 Task: Book a 75-minute public relations consultation for crisis management.
Action: Mouse moved to (83, 138)
Screenshot: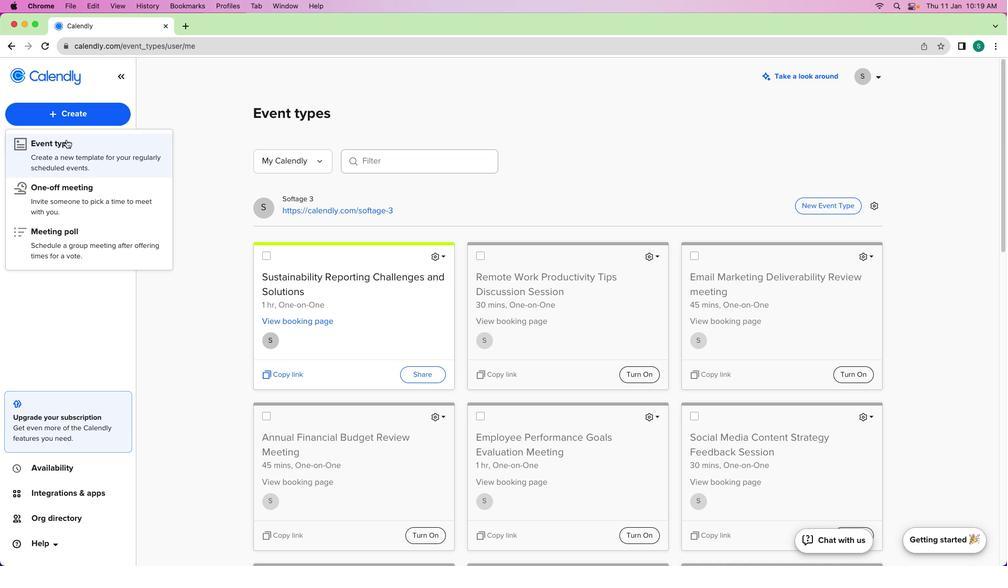 
Action: Mouse pressed left at (83, 138)
Screenshot: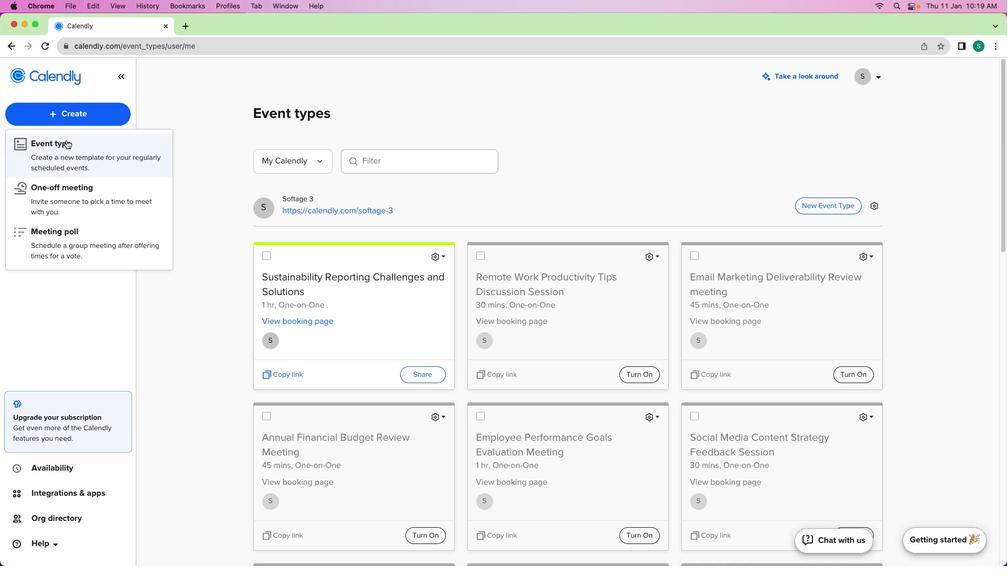 
Action: Mouse moved to (74, 137)
Screenshot: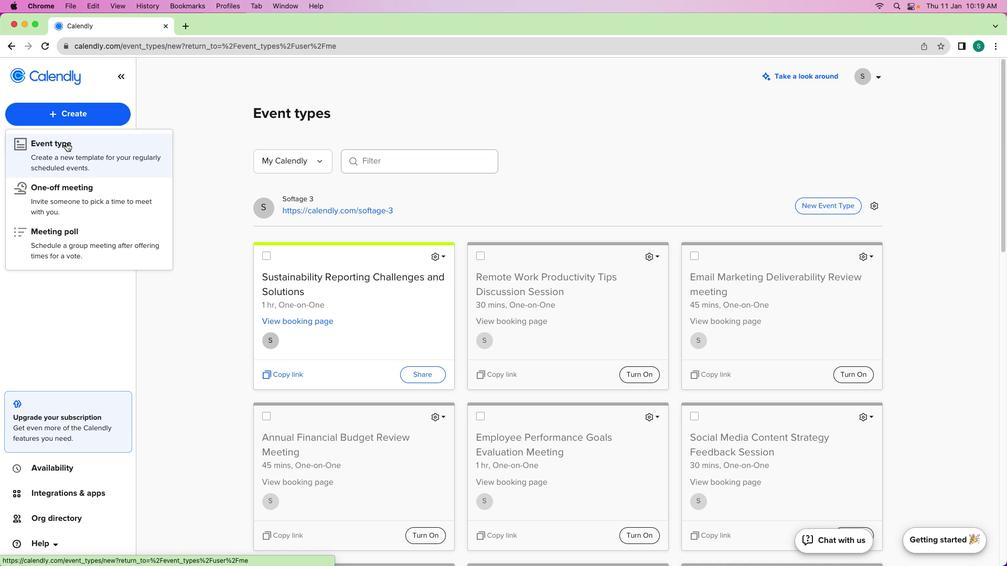 
Action: Mouse pressed left at (74, 137)
Screenshot: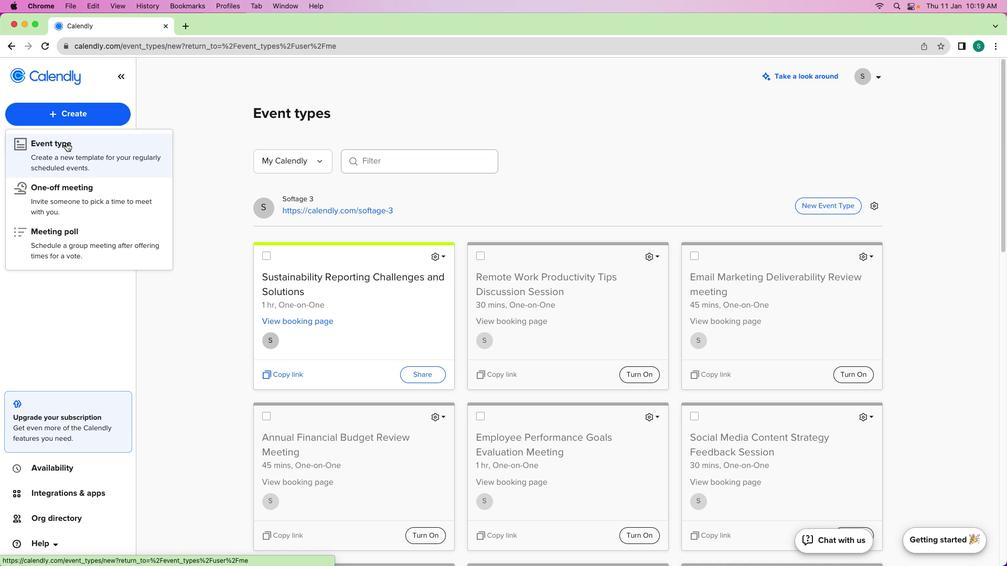 
Action: Mouse moved to (89, 165)
Screenshot: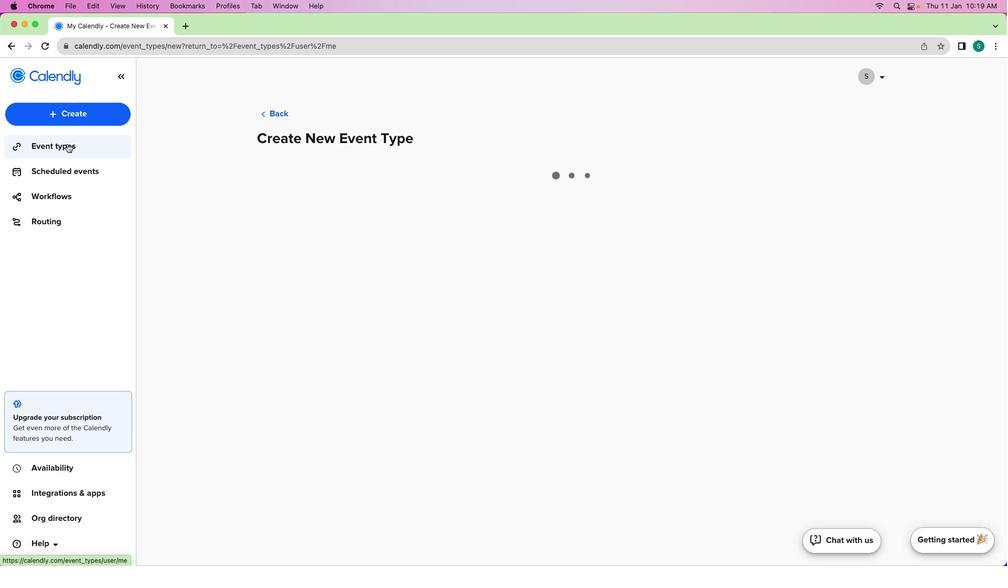 
Action: Mouse pressed left at (89, 165)
Screenshot: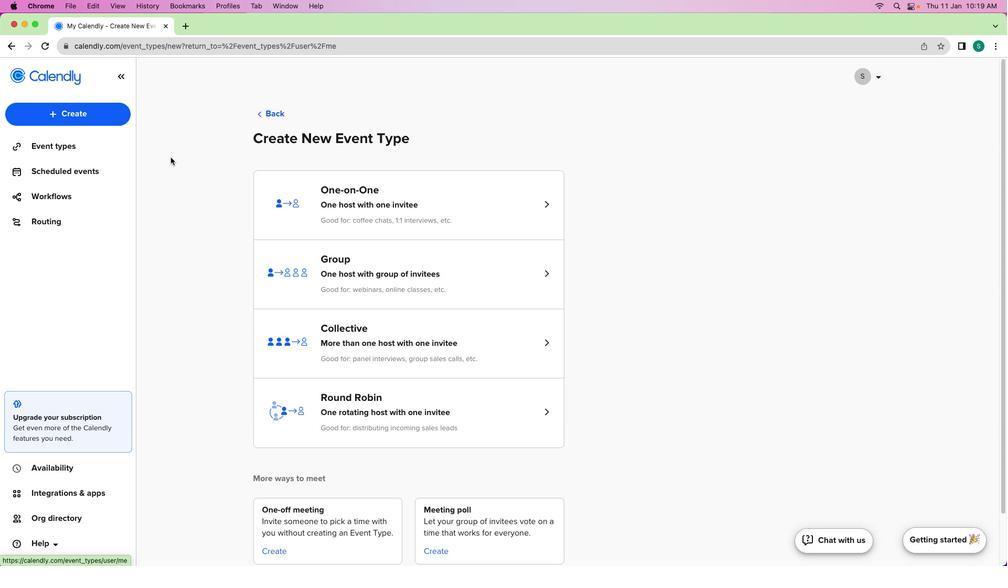 
Action: Mouse moved to (543, 241)
Screenshot: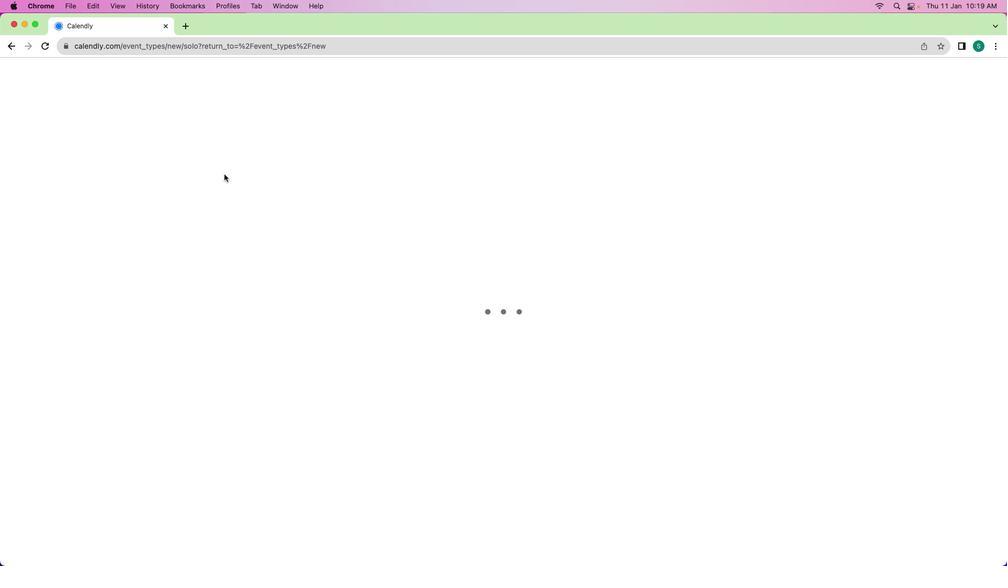 
Action: Mouse pressed left at (543, 241)
Screenshot: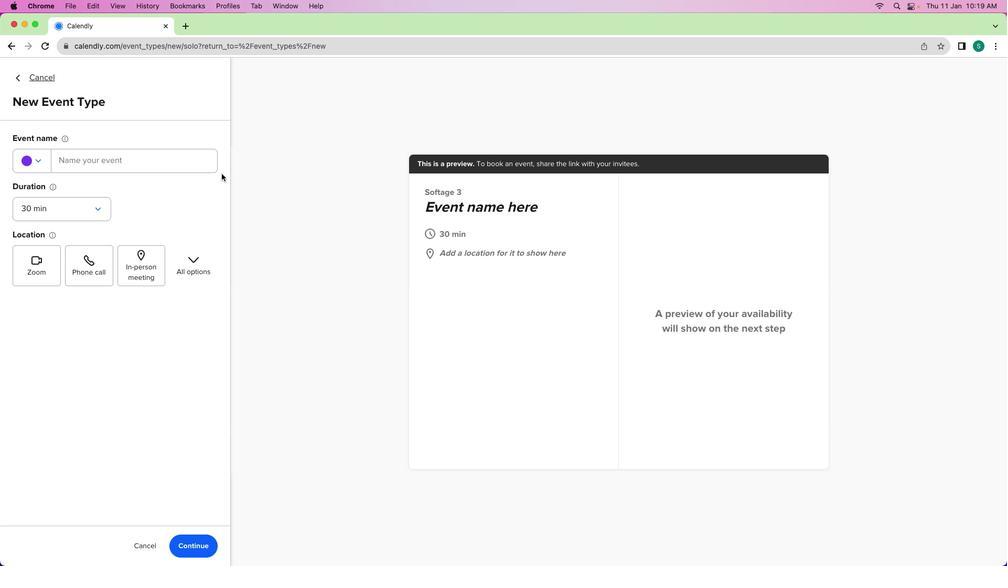 
Action: Mouse moved to (204, 188)
Screenshot: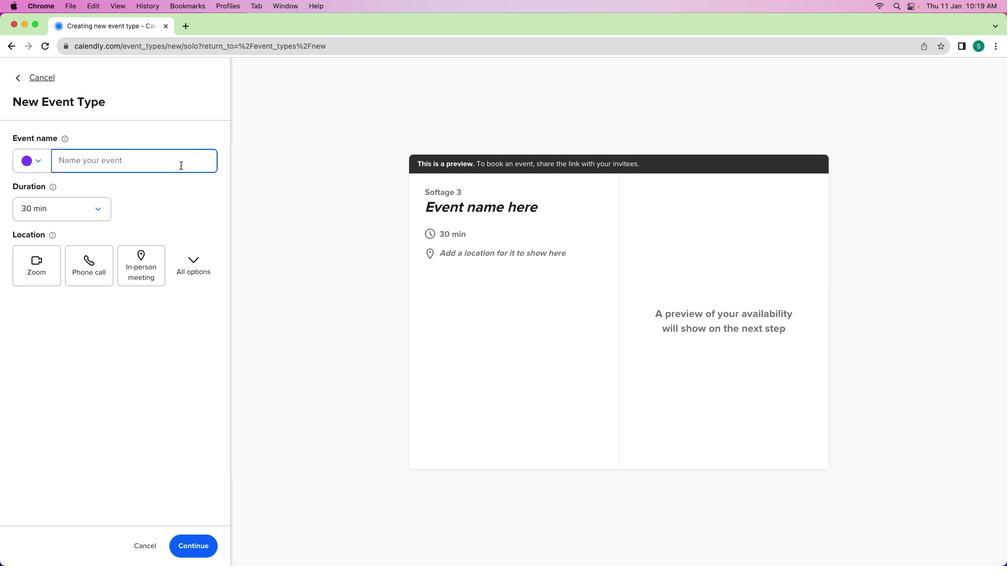 
Action: Mouse pressed left at (204, 188)
Screenshot: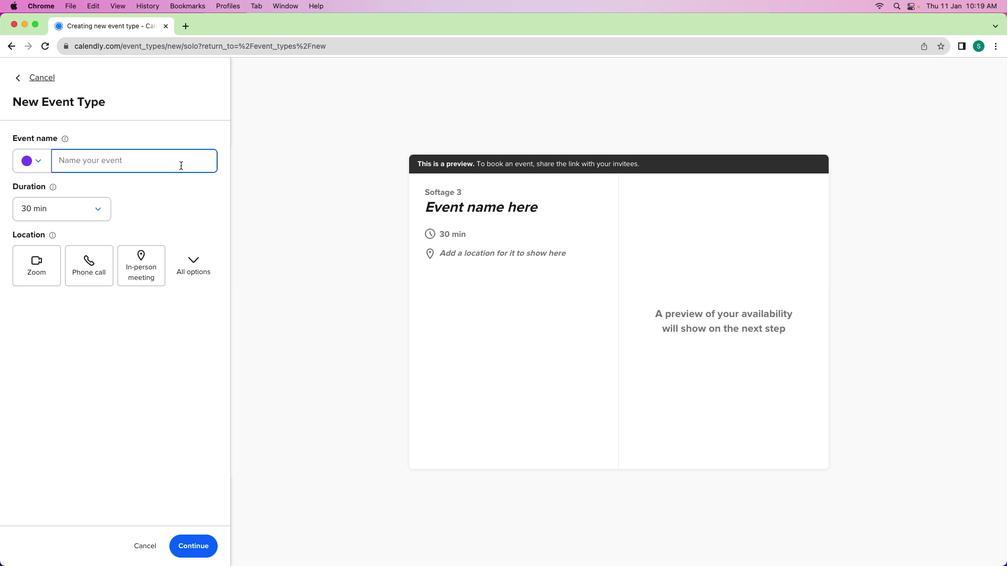 
Action: Key pressed Key.shift'S'Key.backspace'C''r''i''s''i''s'Key.spaceKey.shift'M''a''n''a''g''e''m''e''n''t'Key.spaceKey.shift'P''R'Key.spaceKey.shift'C''o''n''s''u''l''t''a''t''i''o''n'
Screenshot: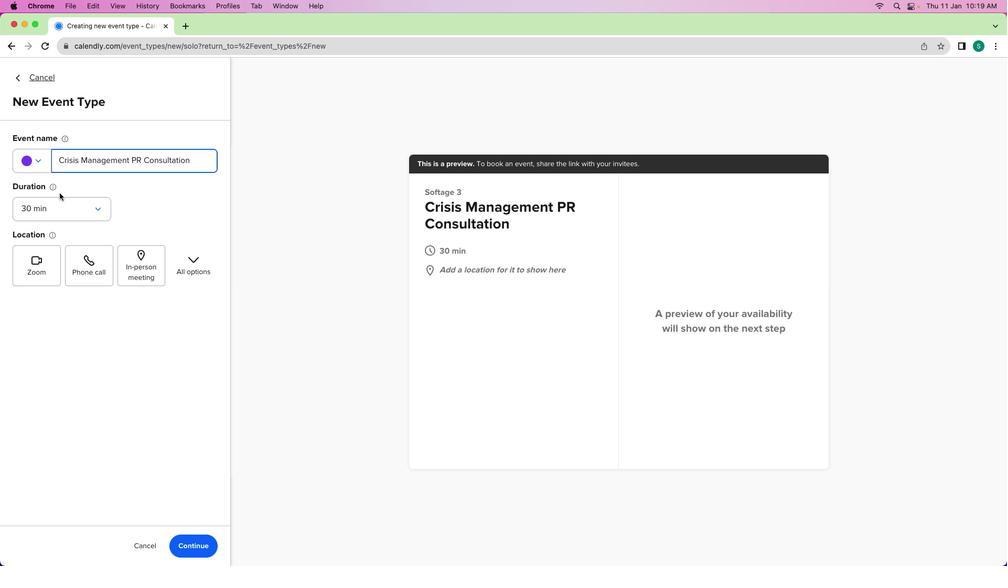 
Action: Mouse moved to (80, 238)
Screenshot: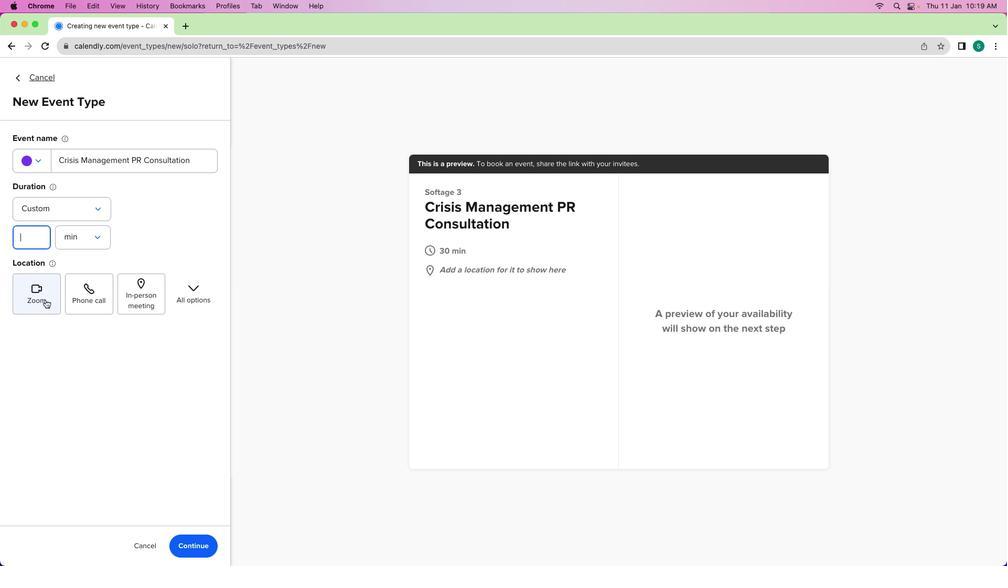
Action: Mouse pressed left at (80, 238)
Screenshot: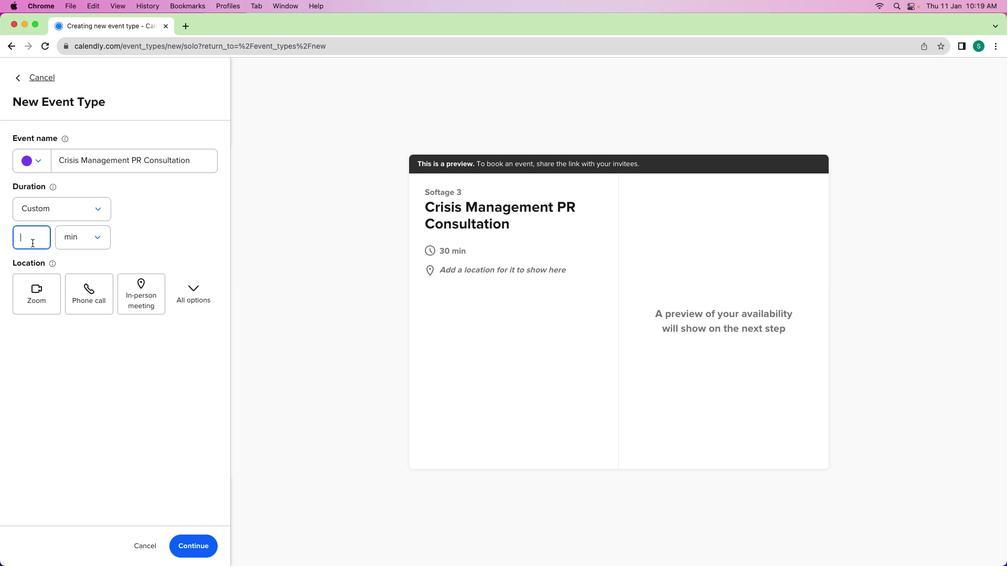 
Action: Mouse moved to (70, 336)
Screenshot: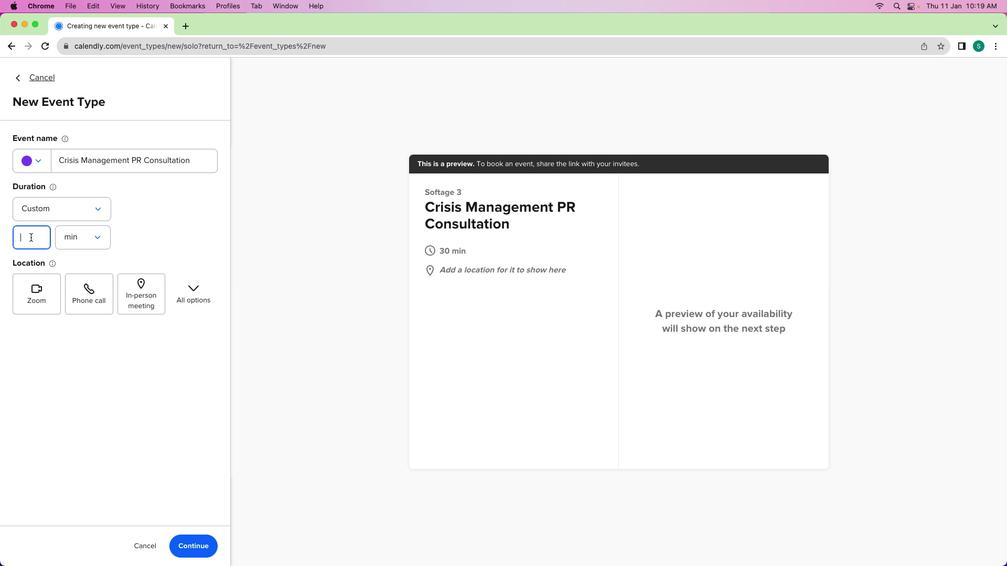 
Action: Mouse pressed left at (70, 336)
Screenshot: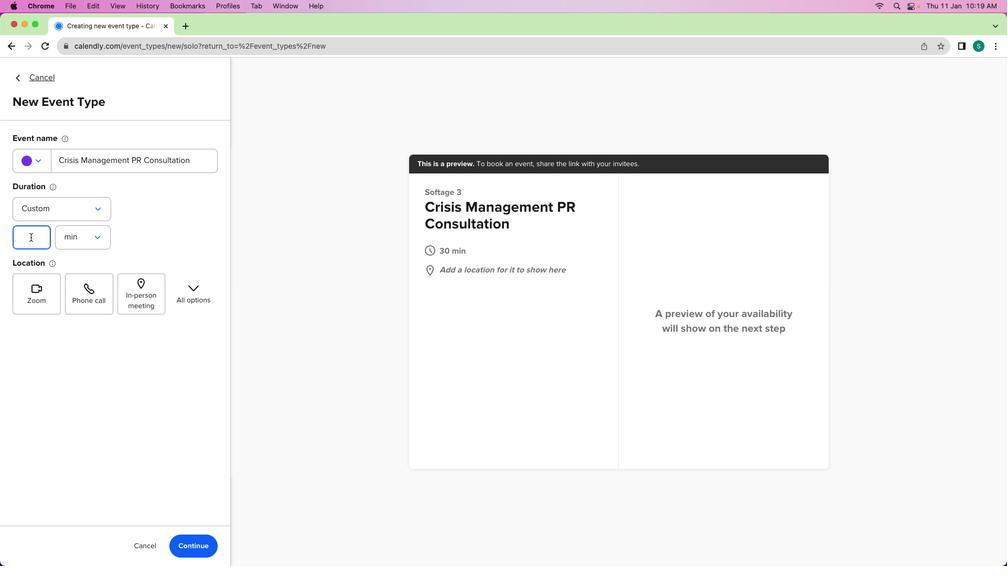 
Action: Mouse moved to (54, 260)
Screenshot: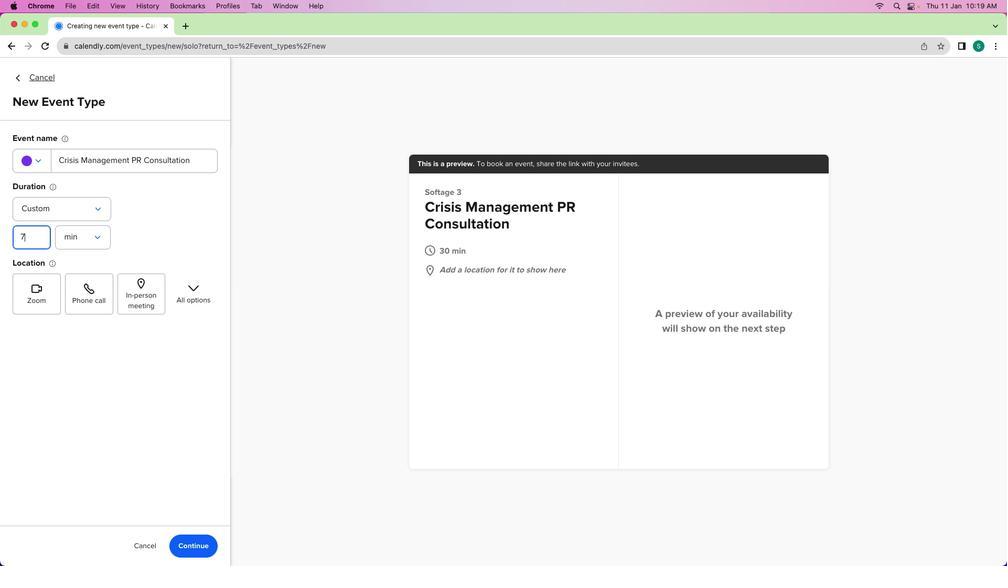 
Action: Mouse pressed left at (54, 260)
Screenshot: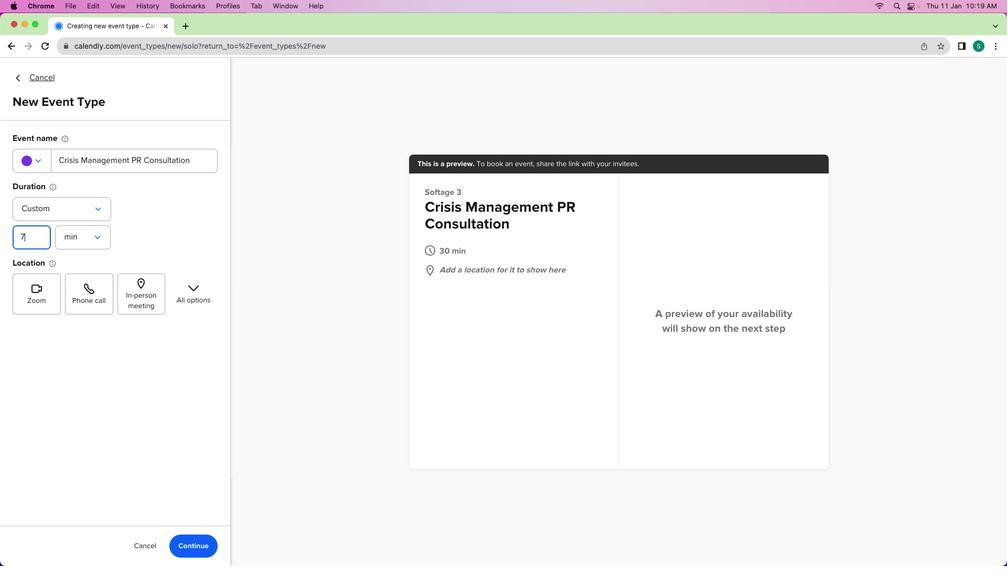 
Action: Key pressed '7''5'
Screenshot: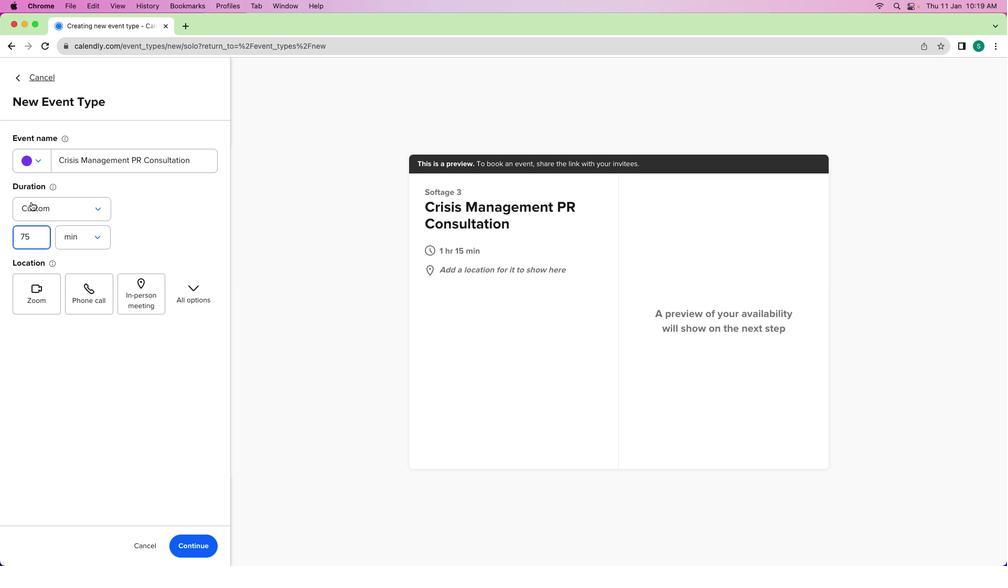 
Action: Mouse moved to (49, 186)
Screenshot: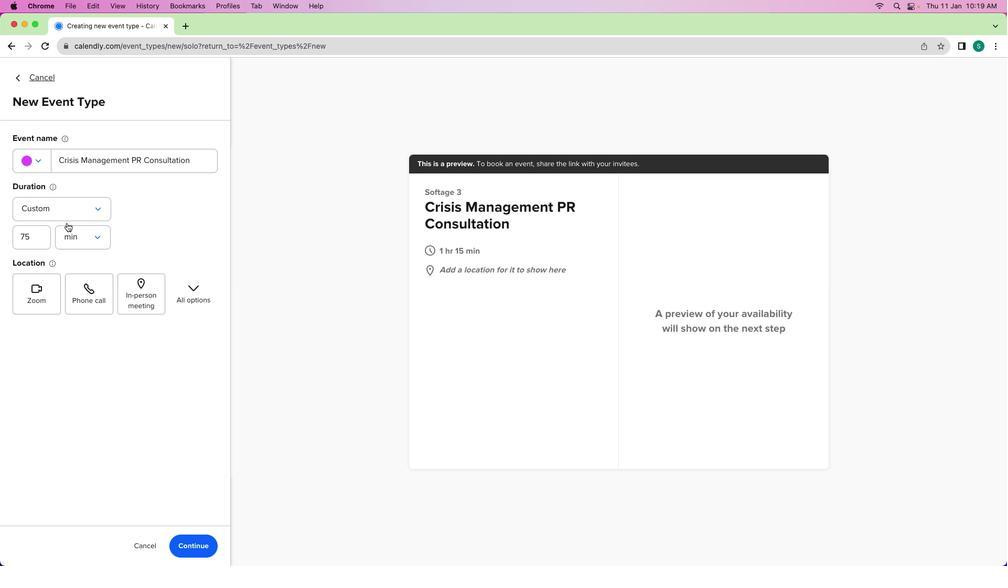 
Action: Mouse pressed left at (49, 186)
Screenshot: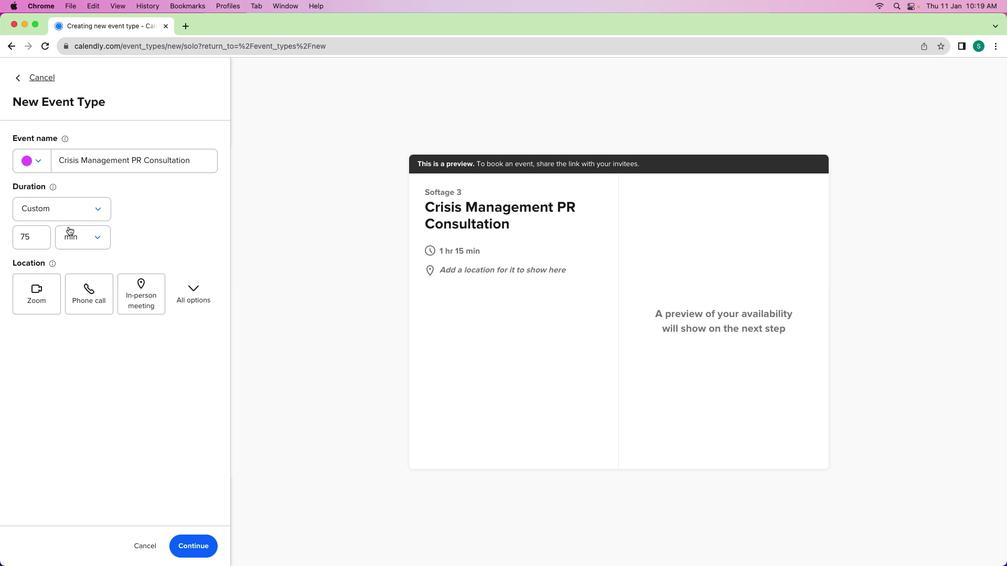 
Action: Mouse moved to (87, 232)
Screenshot: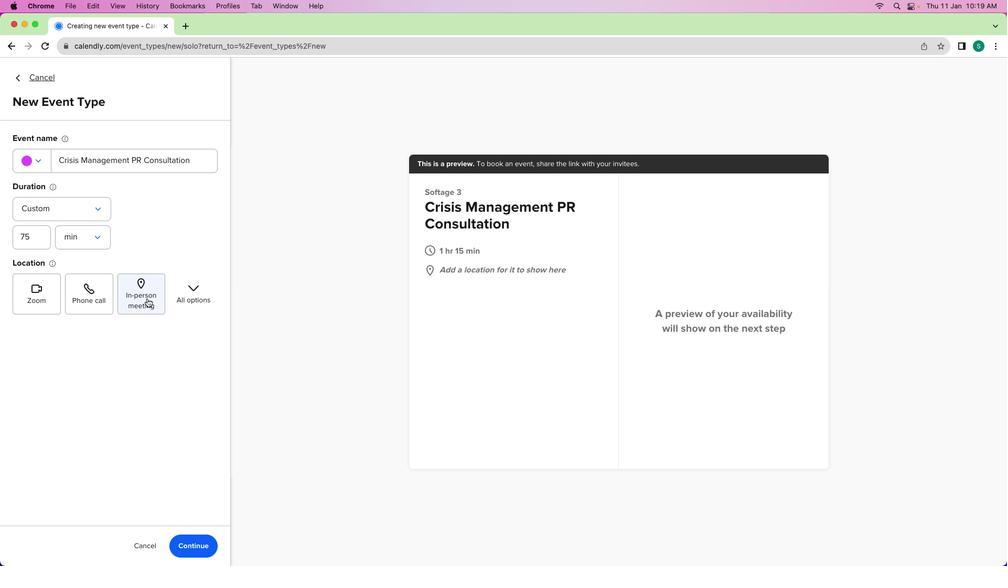 
Action: Mouse pressed left at (87, 232)
Screenshot: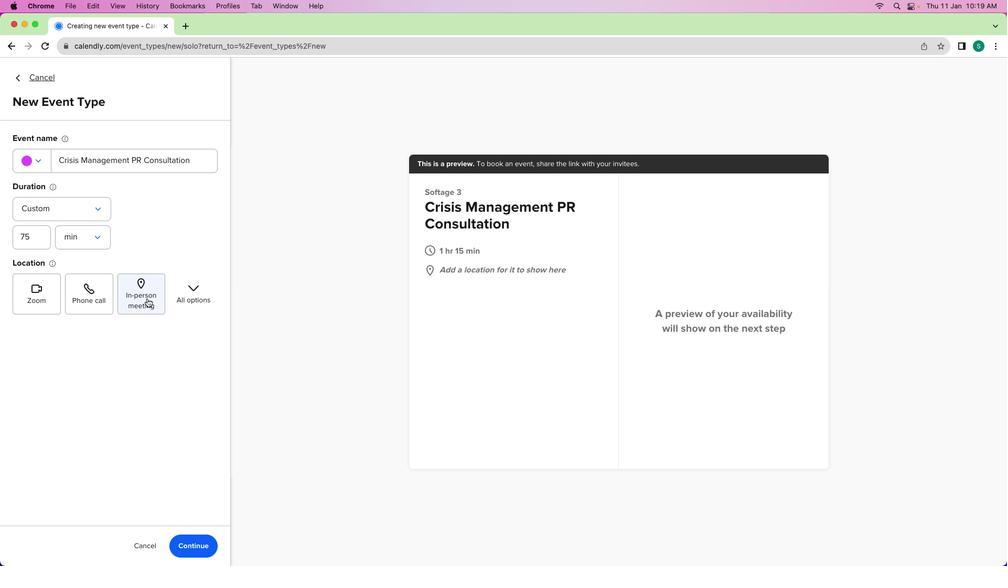 
Action: Mouse moved to (170, 322)
Screenshot: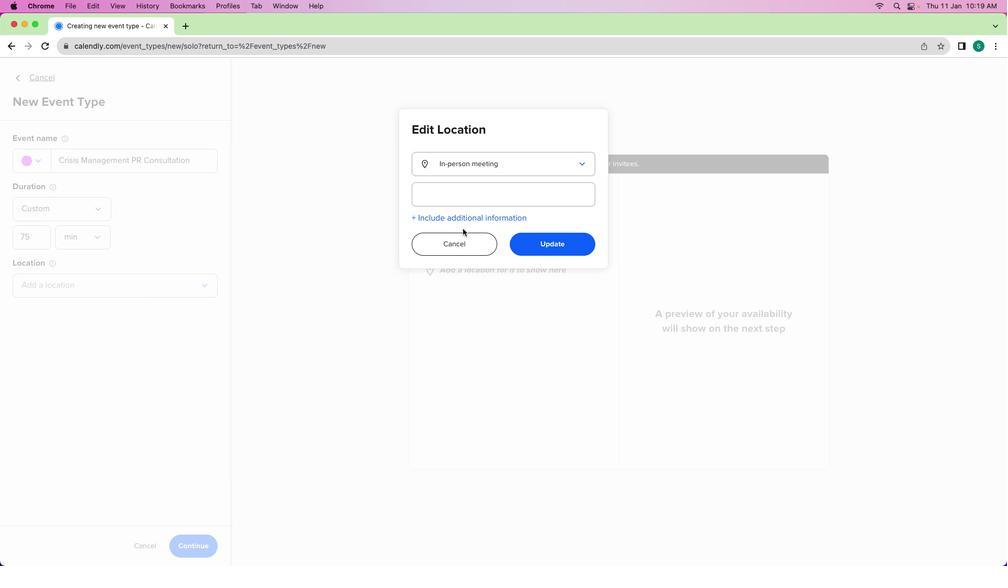 
Action: Mouse pressed left at (170, 322)
Screenshot: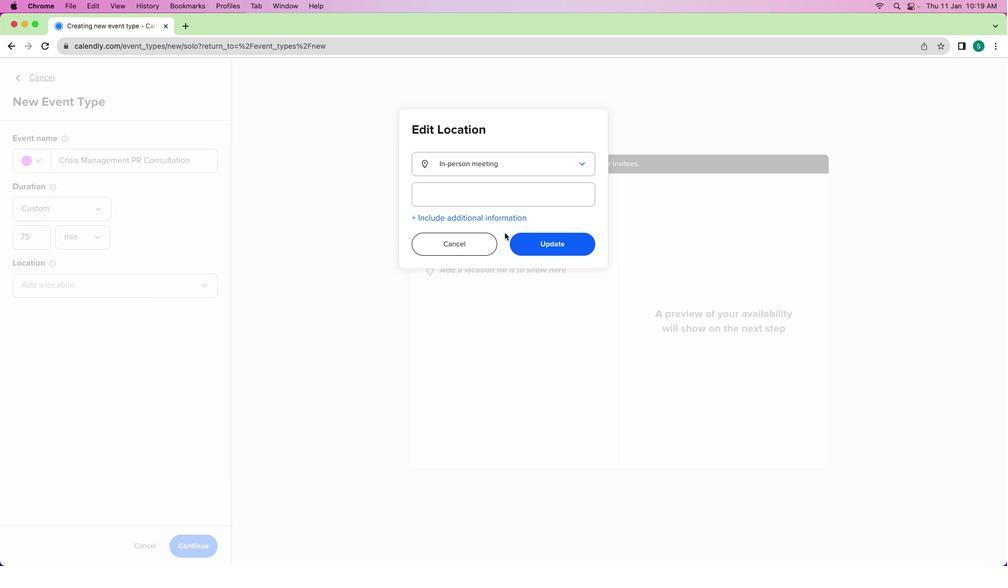 
Action: Mouse moved to (573, 264)
Screenshot: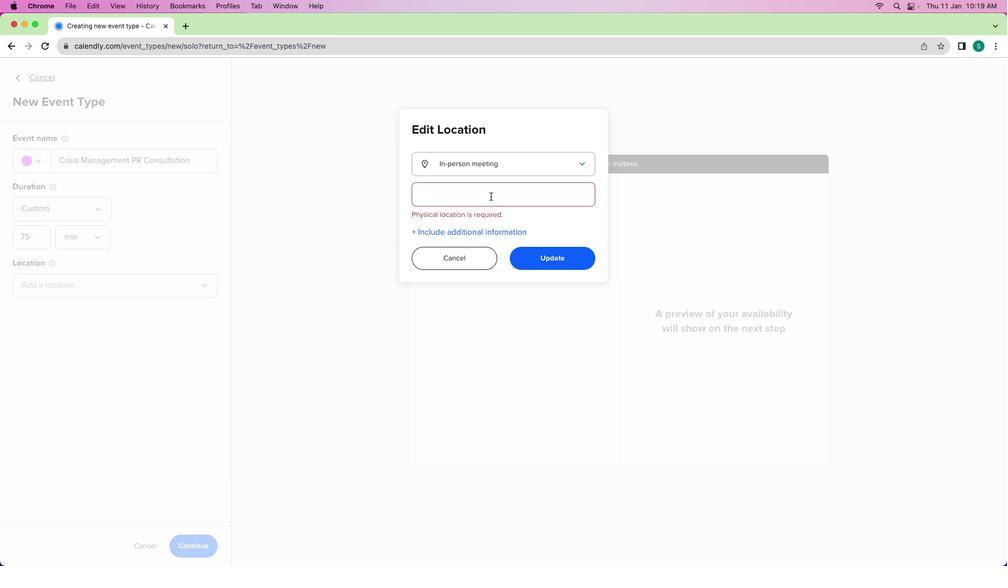 
Action: Mouse pressed left at (573, 264)
Screenshot: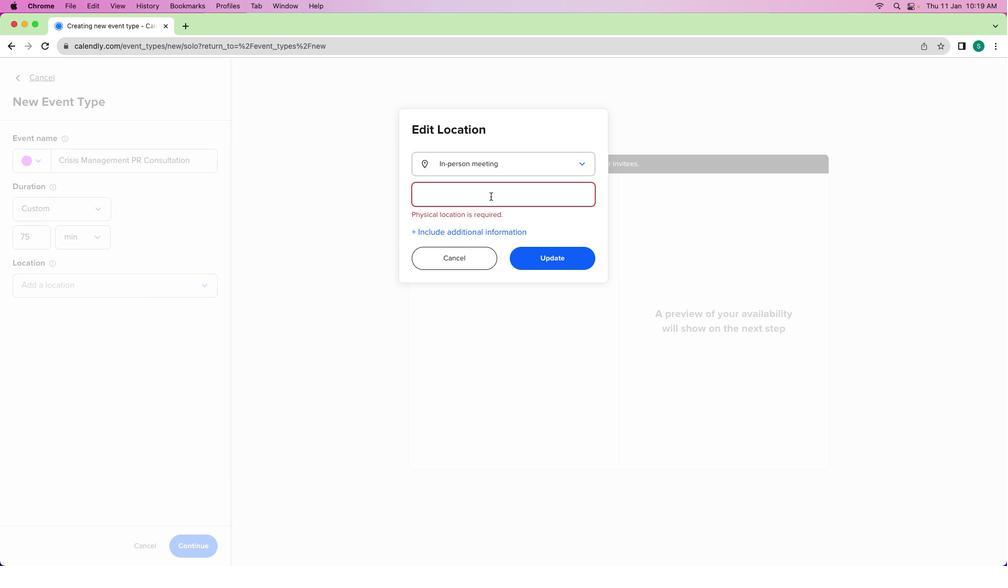 
Action: Mouse moved to (514, 219)
Screenshot: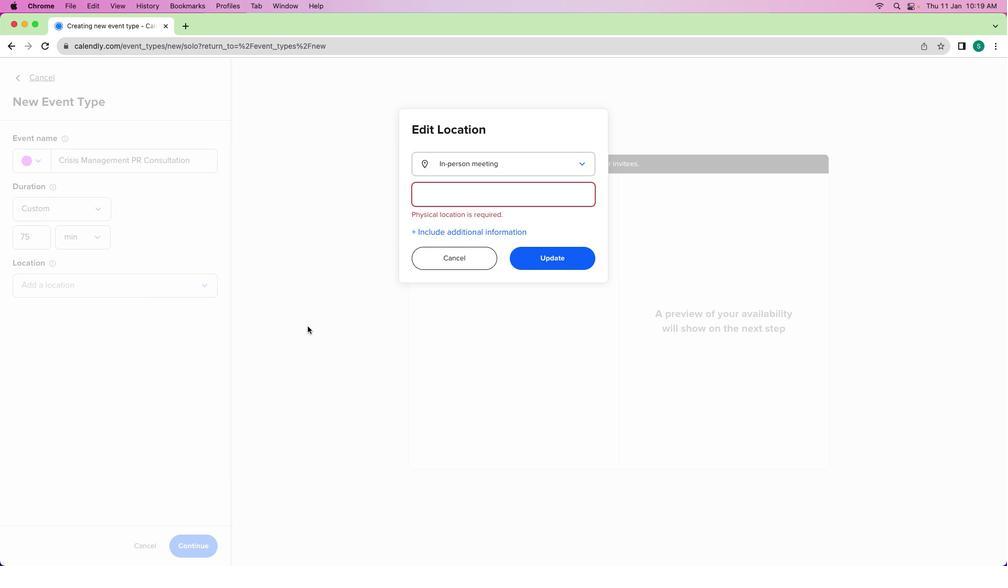
Action: Mouse pressed left at (514, 219)
Screenshot: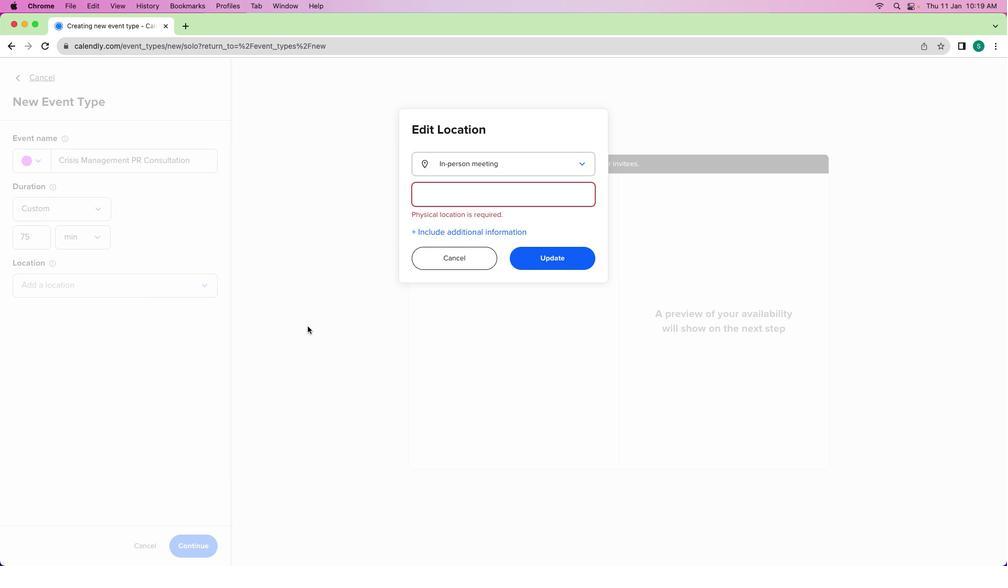 
Action: Mouse moved to (330, 350)
Screenshot: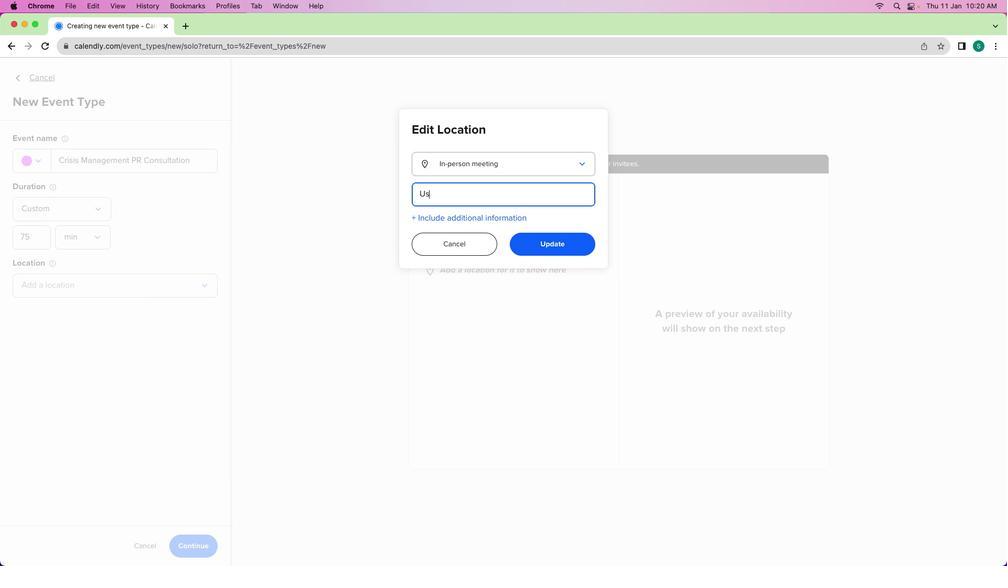 
Action: Key pressed Key.shift'U''s'Key.backspaceKey.backspaceKey.shift'S''a''b'Key.backspace'n'Key.spaceKey.shift'F''r''s''i''s''c''o'','Key.leftKey.rightKey.backspaceKey.leftKey.leftKey.leftKey.leftKey.leftKey.leftKey.leftKey.leftKey.leftKey.leftKey.leftKey.leftKey.shift'S''o''f''t'Key.shift'A''g''e'Key.spaceKey.shift'O''f''f''i''c''e'','Key.space
Screenshot: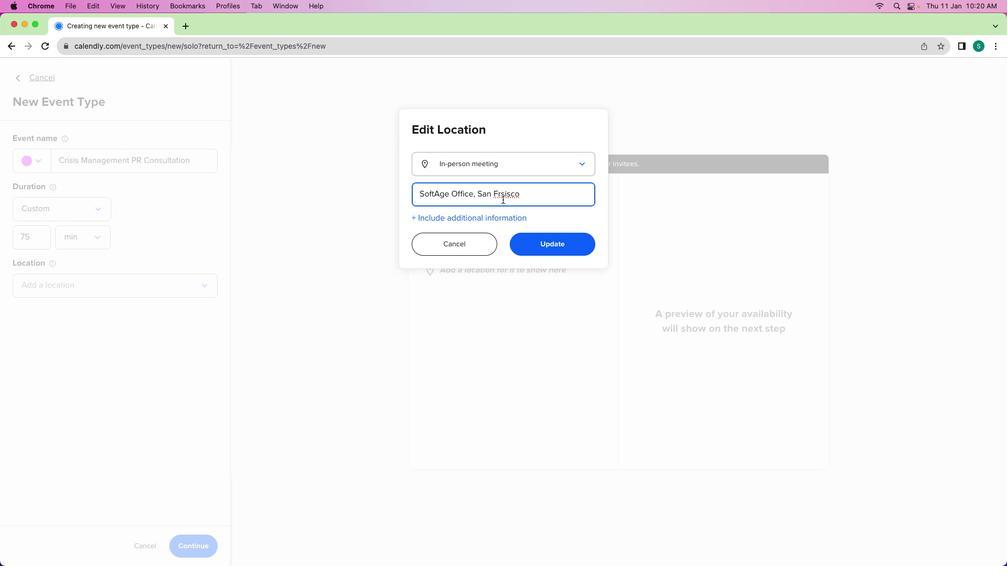 
Action: Mouse moved to (527, 222)
Screenshot: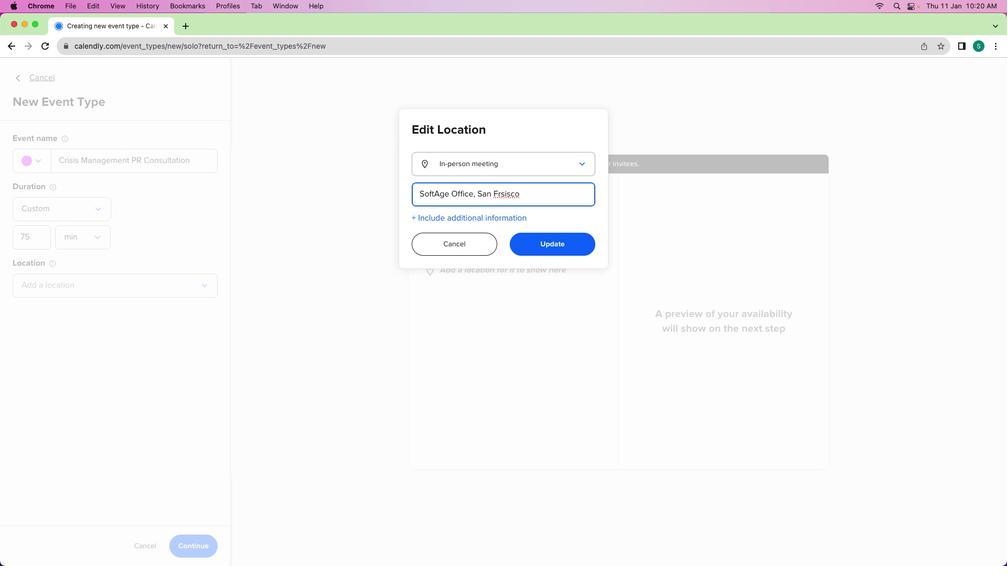 
Action: Mouse pressed left at (527, 222)
Screenshot: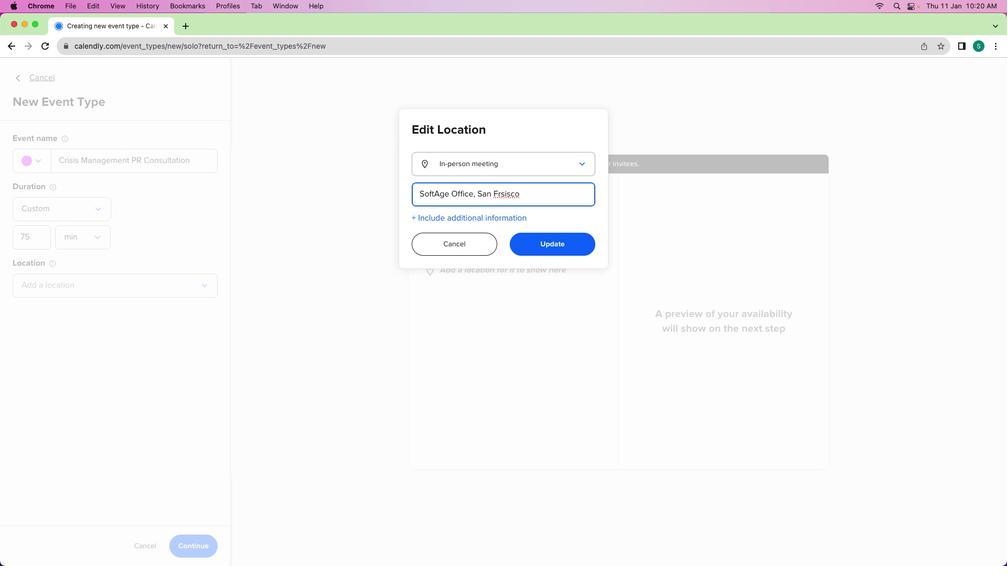 
Action: Mouse moved to (447, 280)
Screenshot: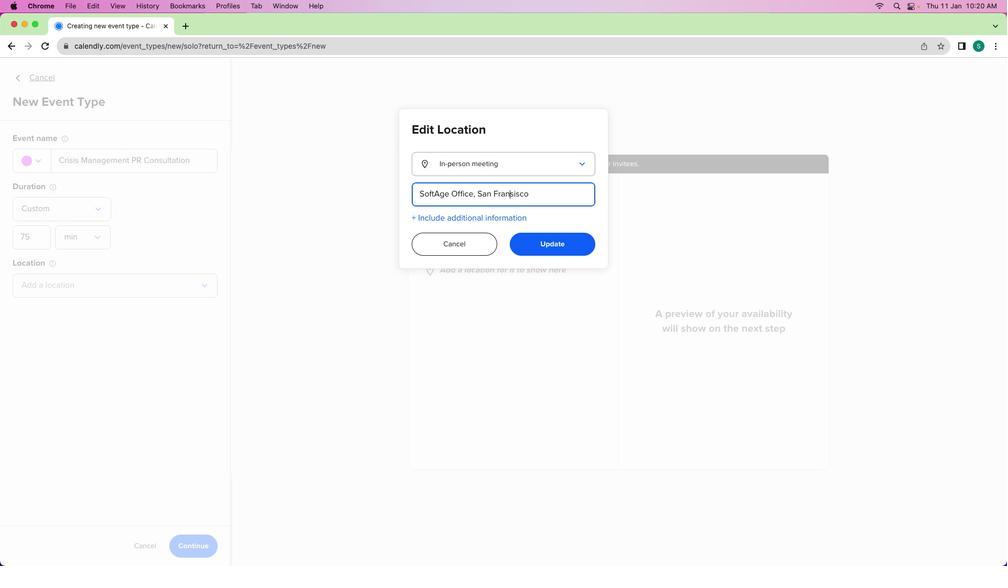 
Action: Key pressed Key.left'a''n'
Screenshot: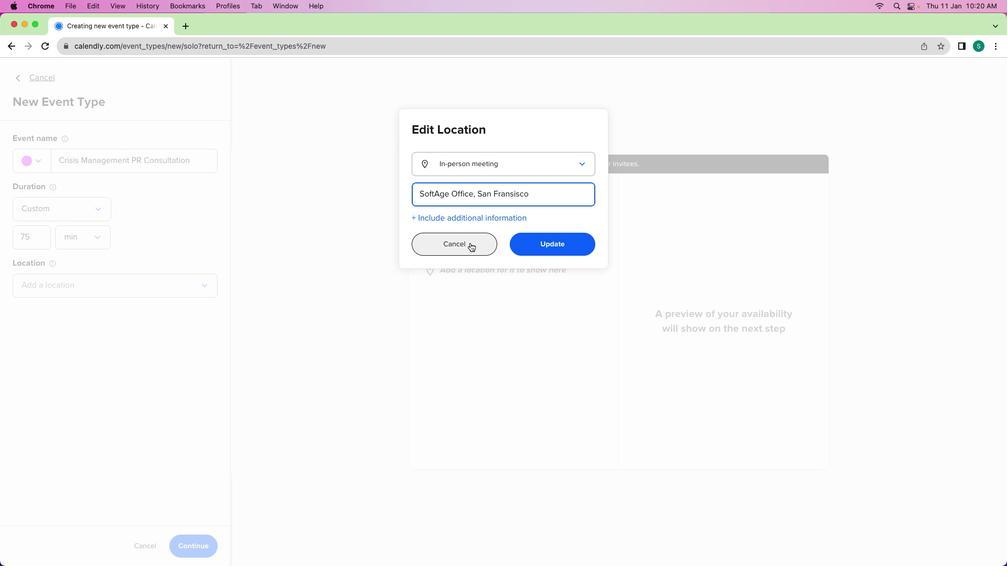 
Action: Mouse moved to (582, 275)
Screenshot: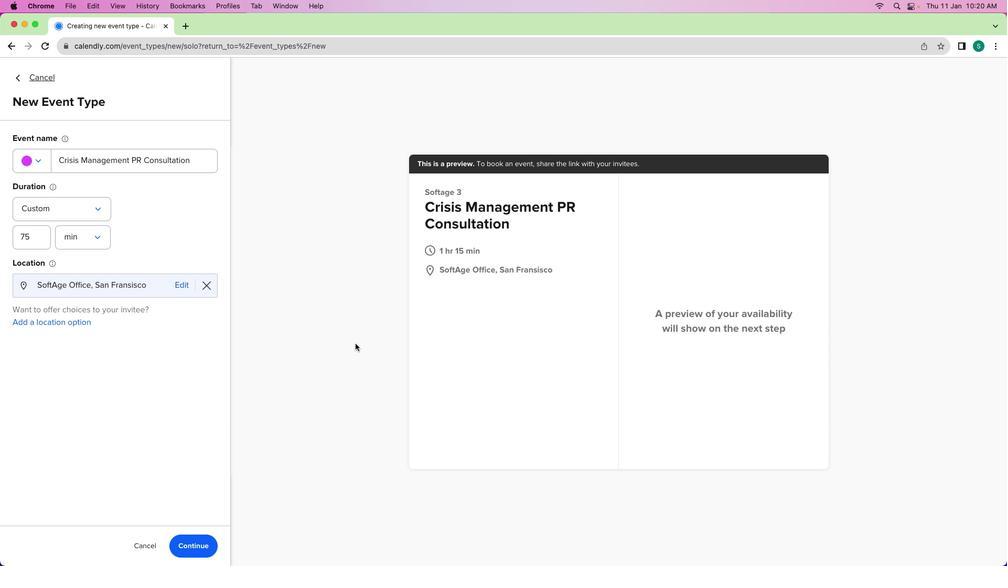
Action: Mouse pressed left at (582, 275)
Screenshot: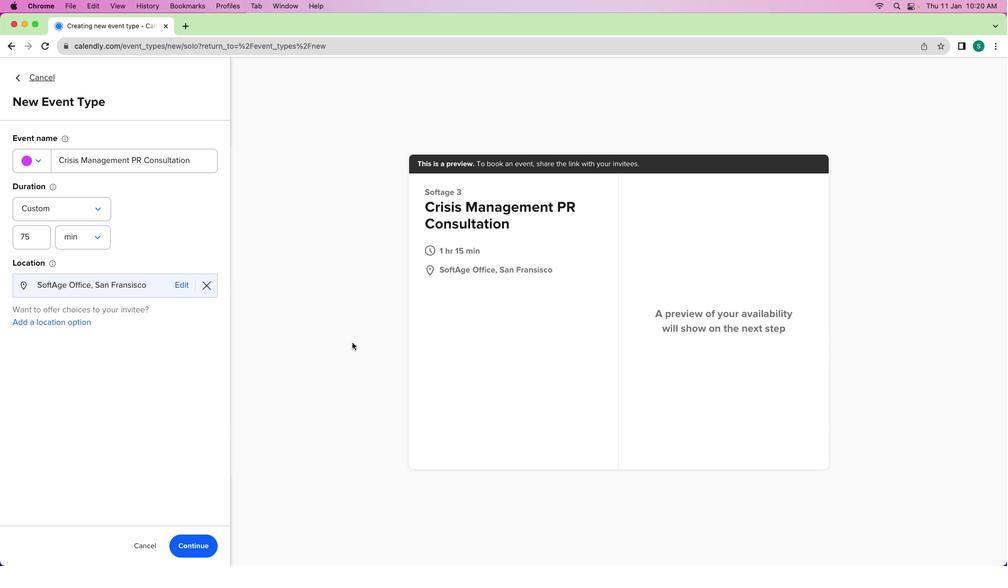
Action: Mouse moved to (211, 571)
Screenshot: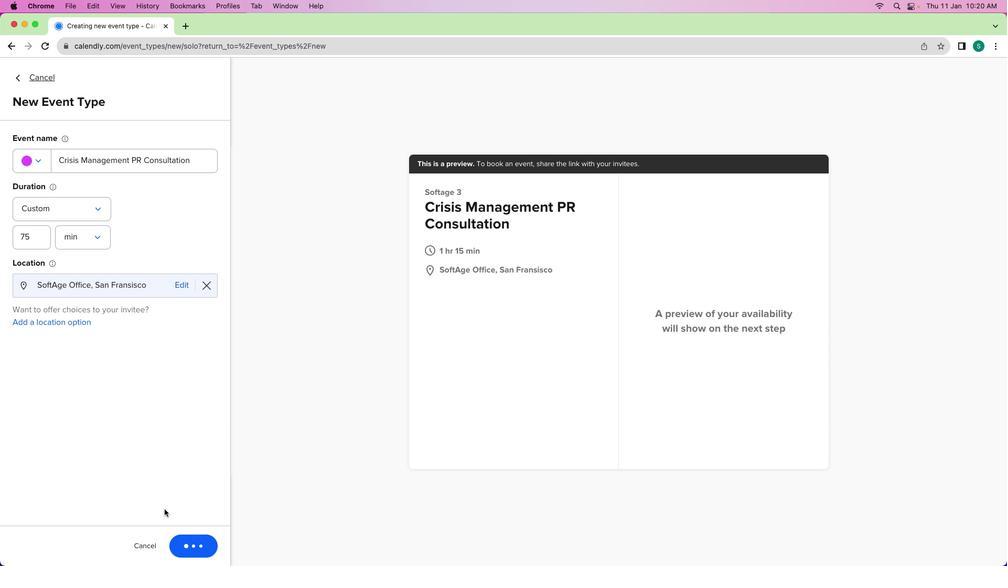 
Action: Mouse pressed left at (211, 571)
Screenshot: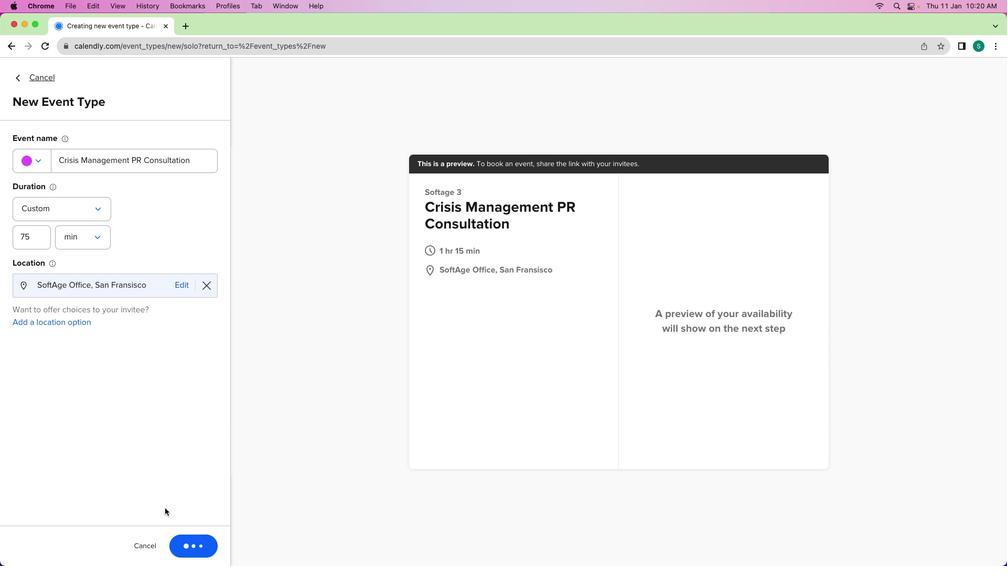 
Action: Mouse moved to (229, 203)
Screenshot: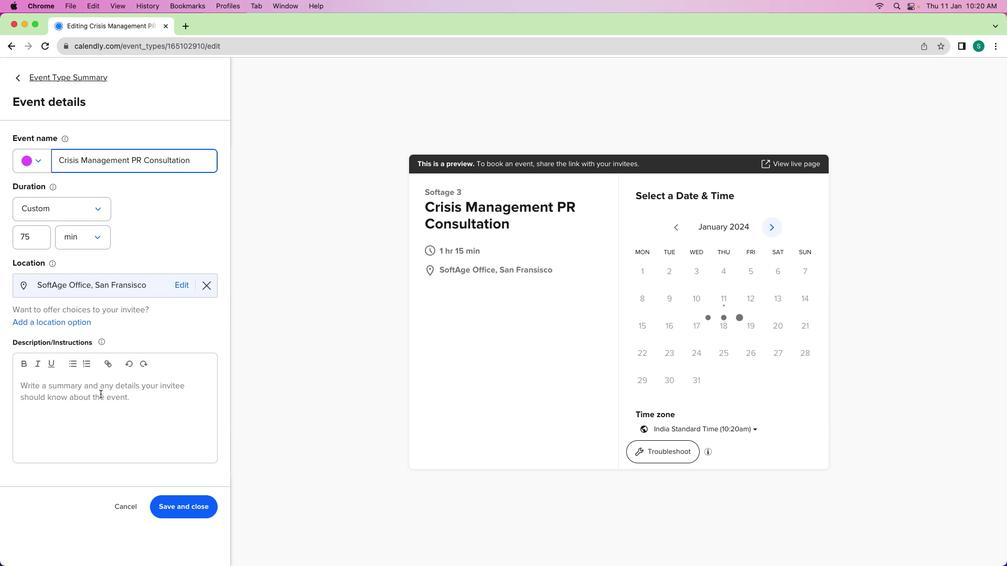 
Action: Mouse pressed left at (229, 203)
Screenshot: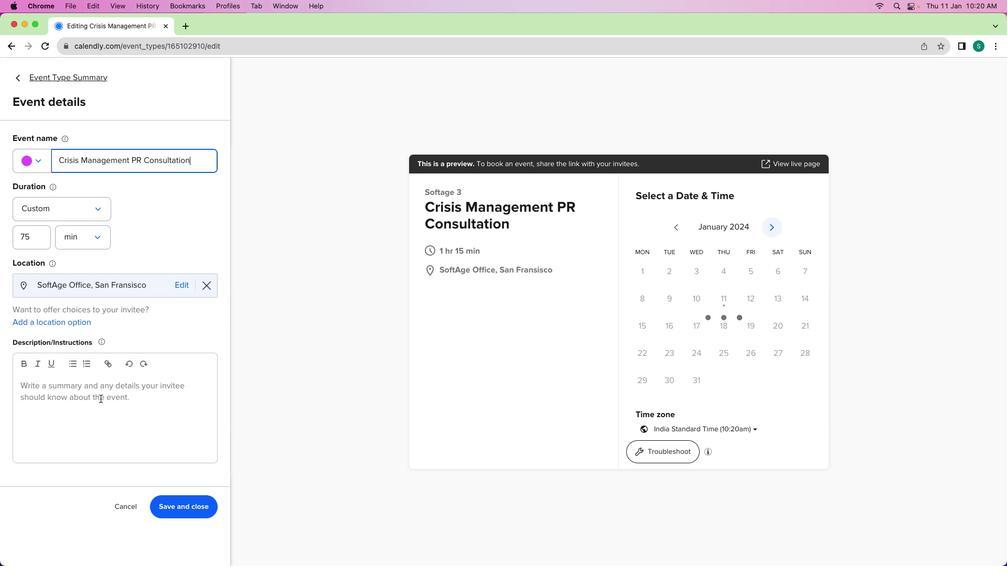 
Action: Mouse moved to (123, 422)
Screenshot: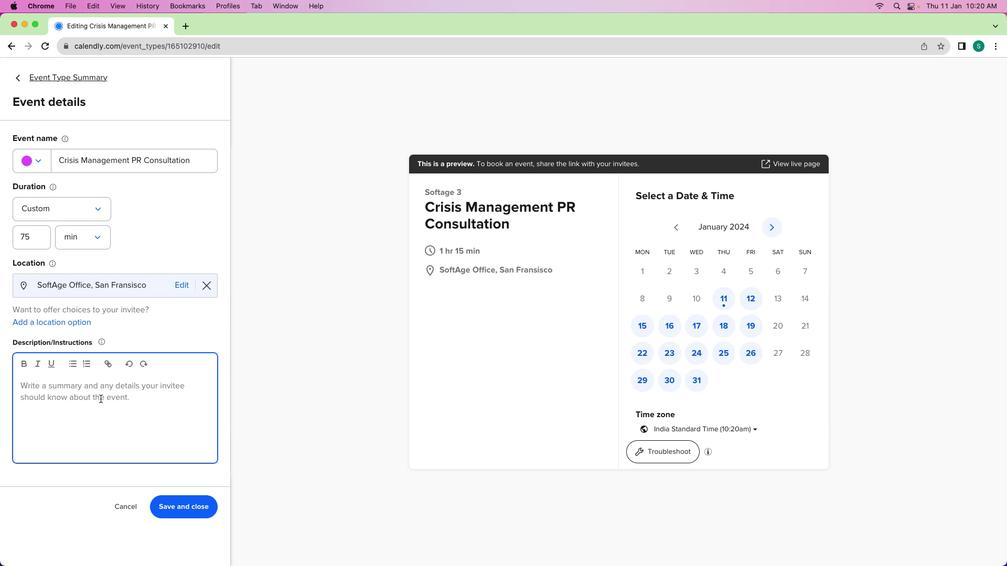 
Action: Mouse pressed left at (123, 422)
Screenshot: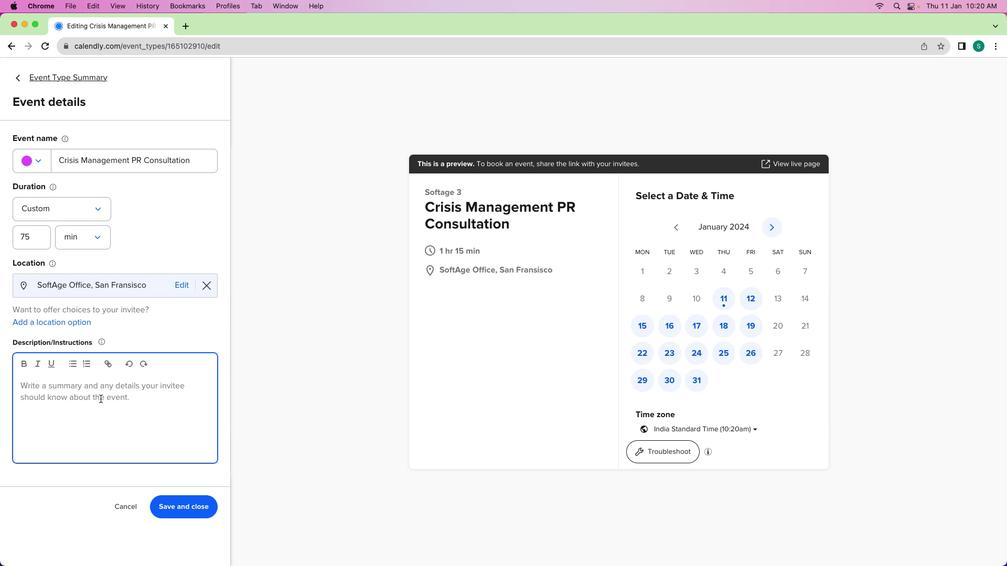 
Action: Key pressed Key.shift
Screenshot: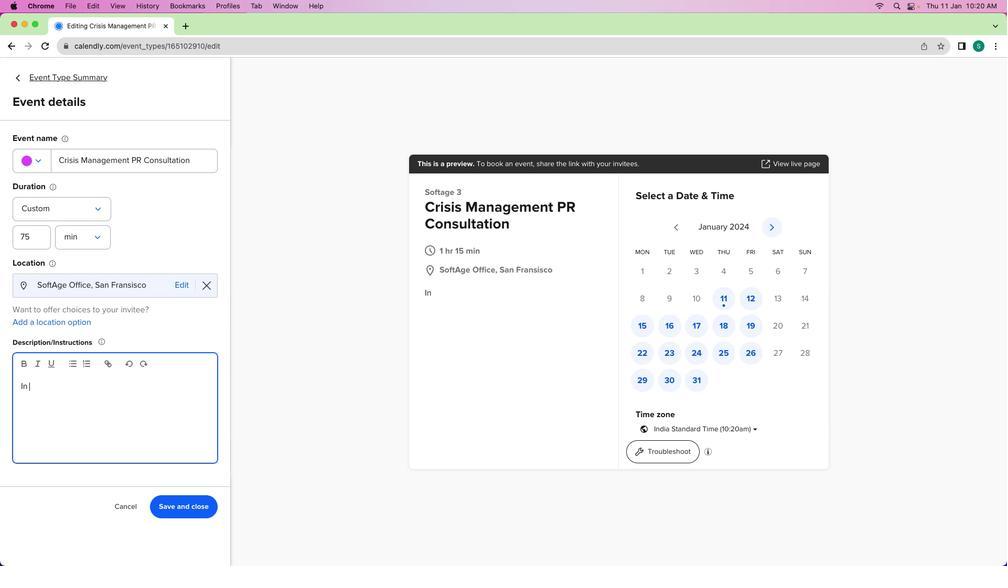 
Action: Mouse moved to (73, 457)
Screenshot: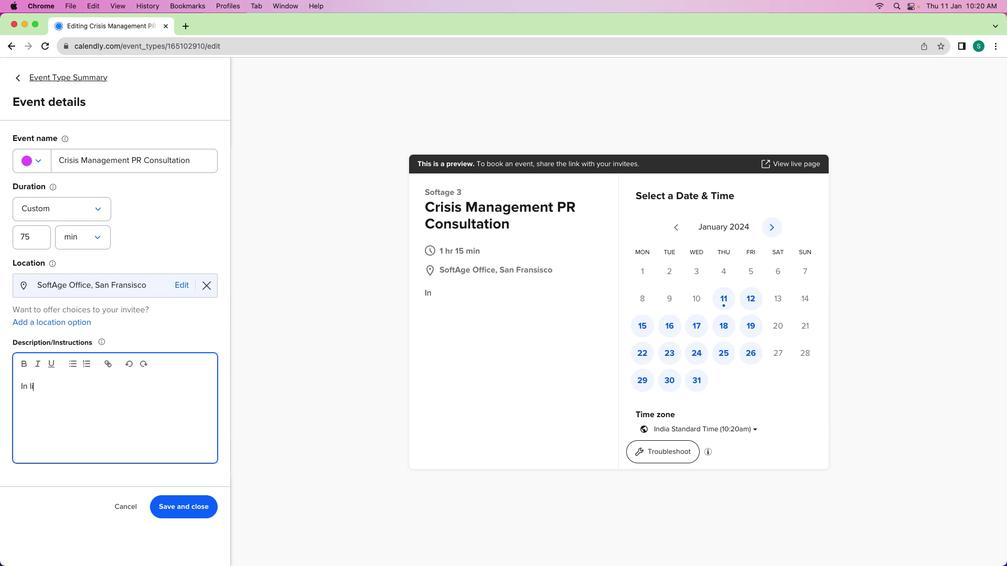 
Action: Key pressed 'I'
Screenshot: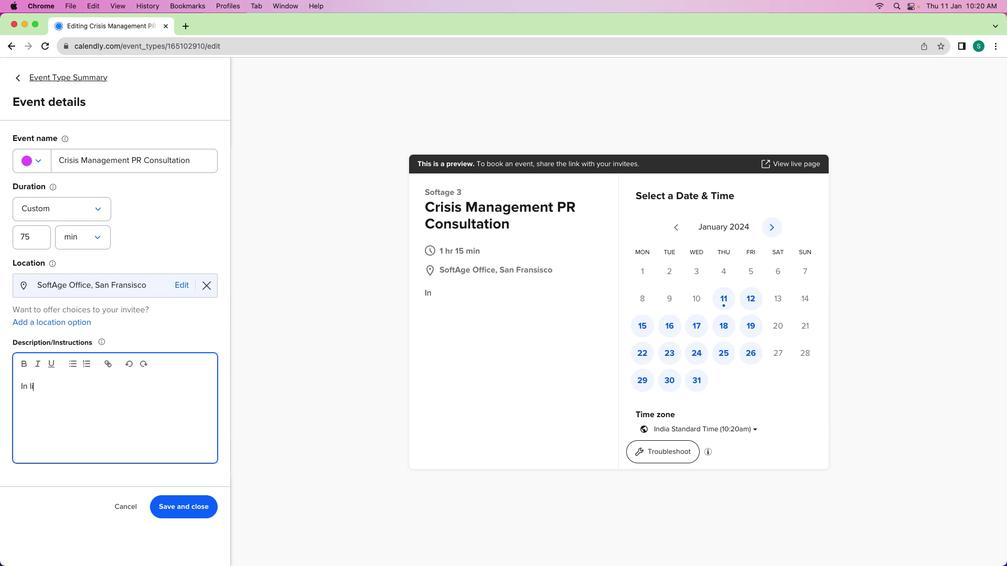 
Action: Mouse moved to (72, 458)
Screenshot: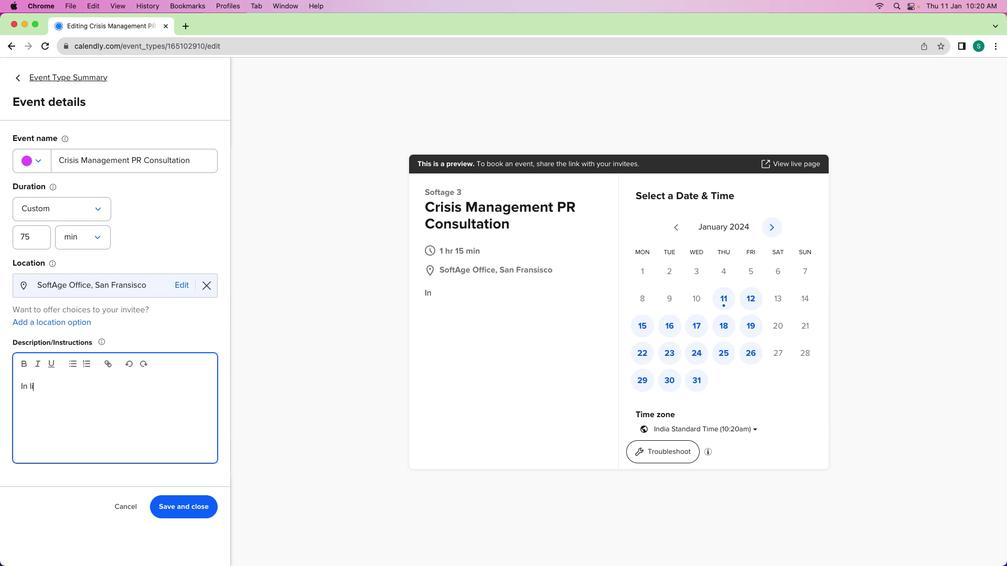 
Action: Key pressed 'n'Key.space'l''i''s''g''h''t'Key.space'o''f'Key.space'r'Key.leftKey.leftKey.leftKey.leftKey.leftKey.leftKey.leftKey.leftKey.backspaceKey.down'e''c''e''n''t'Key.space'd''e''v''e''l''o''p''m''e''n''t''s'','Key.space'l''e''t'"'"'s'Key.space's''c''h''e''d''u''l''e'Key.space'a'Key.space'7''5''-''m''i''n''u''t''e'Key.spaceKey.shift'P''u''b''l''i''c'Key.spaceKey.shift'R''e''l''t''a''t''i''o''n'Key.leftKey.leftKey.leftKey.leftKey.leftKey.backspaceKey.down's'Key.spaceKey.shift'C''o''n''s''u''l''t''a''t''i''o''n'Key.space't''o'Key.space'a''d''d''r''e''s''s'Key.space'c''r''i''s''i''s'Key.space'a''m'Key.backspaceKey.backspace'm''a''n''a''g''e''m''e''n''t'Key.space's''t''r''a''t''e''g''i''e''s''.'Key.spaceKey.shift'Y''o''u''r'Key.space'p''r''o''p'Key.backspace'm''p''t'Key.space'a''t''t''e''n''t''i''o''n'Key.space't''o'Key.space't''h''i''s'Key.space'm''a''t''t''e''r'Key.space'i''s'Key.space'c''r''u''c''i''a''l''.'
Screenshot: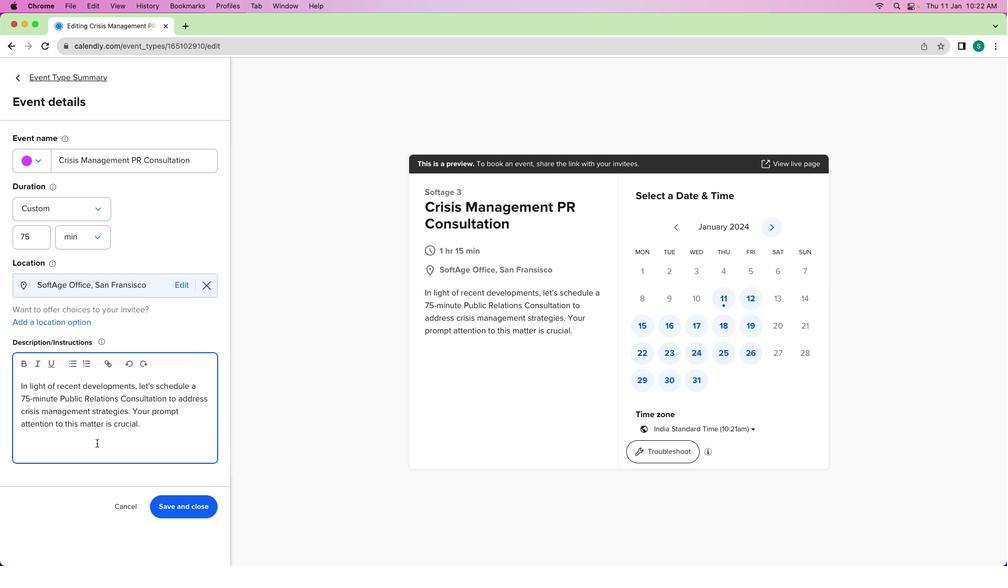 
Action: Mouse moved to (79, 490)
Screenshot: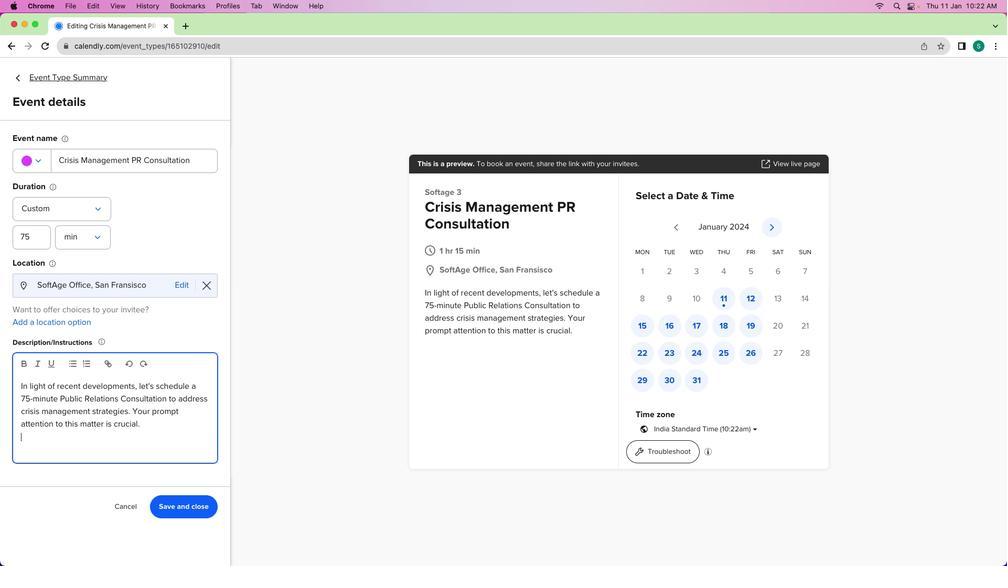 
Action: Key pressed Key.enterKey.enterKey.shift'A''p''p''r''e''c''i''a''t''e'Key.space'y''o''u''r'Key.space'c''o''m''m''i''t''m''e''n''t'Key.space't''o'Key.space'n''a''v''i''g''a''t''i''n''g'Key.space't''h''i''s'Key.space'c''h''l''l''e''n''g''e'Key.space't''o'Key.space'g''e''t''h'Key.leftKey.leftKey.leftKey.leftKey.leftKey.leftKey.leftKey.leftKey.leftKey.leftKey.leftKey.leftKey.left'a'Key.backspaceKey.left'a'Key.downKey.backspaceKey.backspaceKey.backspaceKey.backspaceKey.backspace'g''e''t''h''e''r''.'
Screenshot: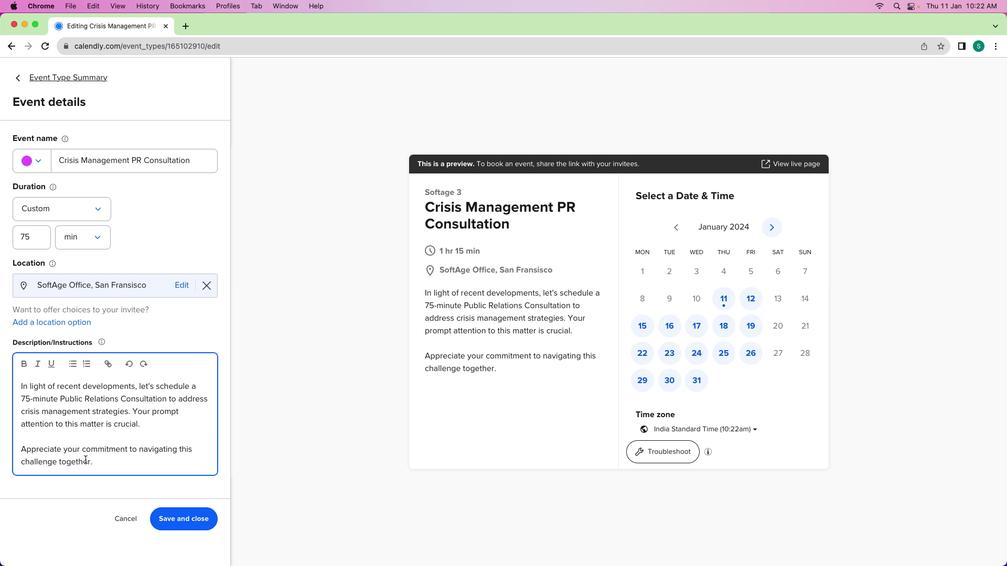 
Action: Mouse moved to (214, 543)
Screenshot: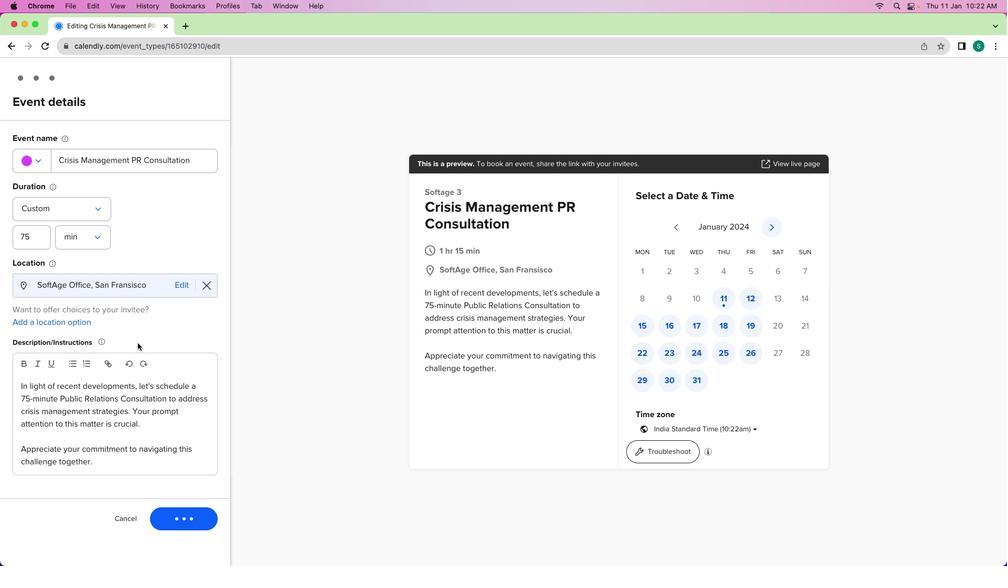 
Action: Mouse pressed left at (214, 543)
Screenshot: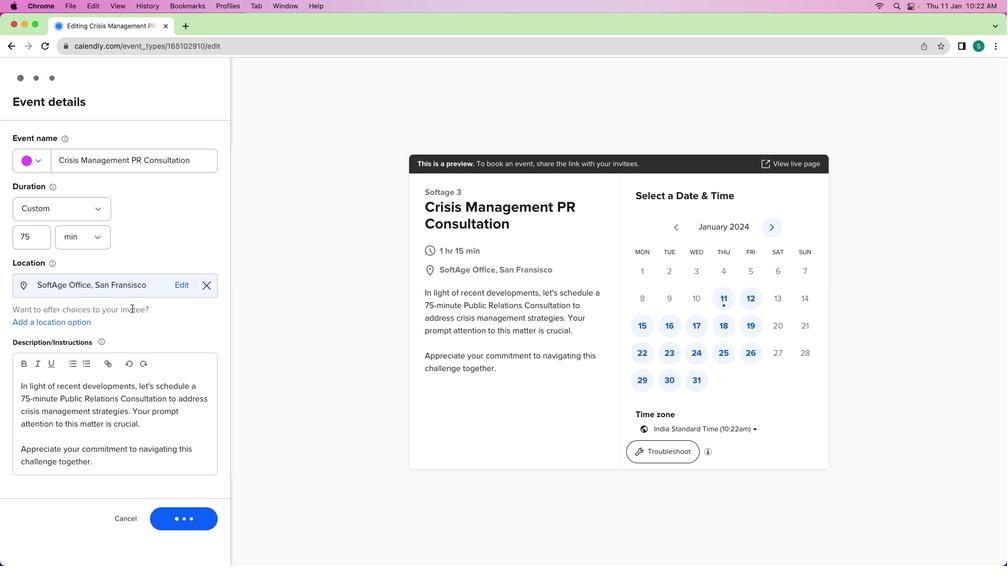 
Action: Mouse moved to (182, 371)
Screenshot: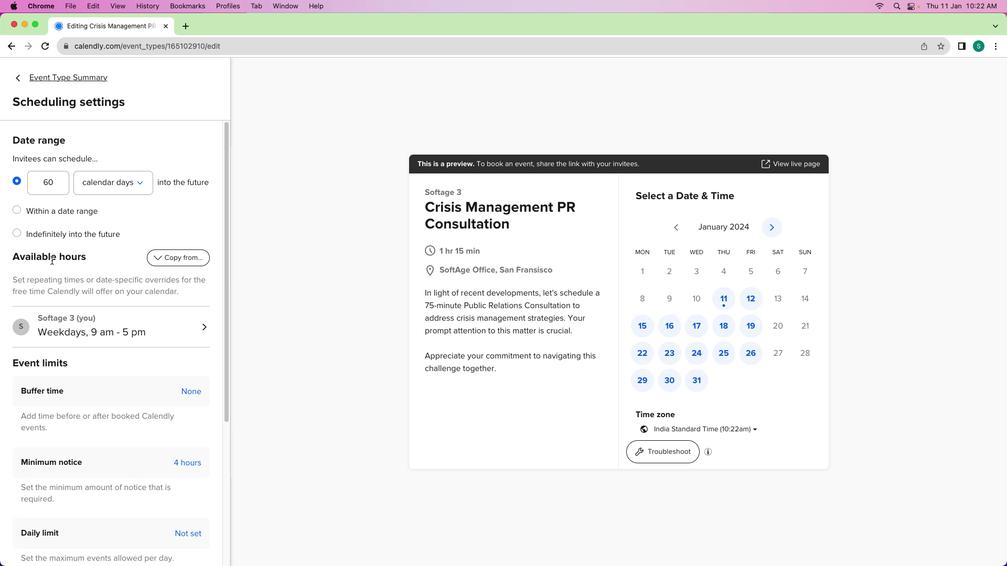 
Action: Mouse pressed left at (182, 371)
Screenshot: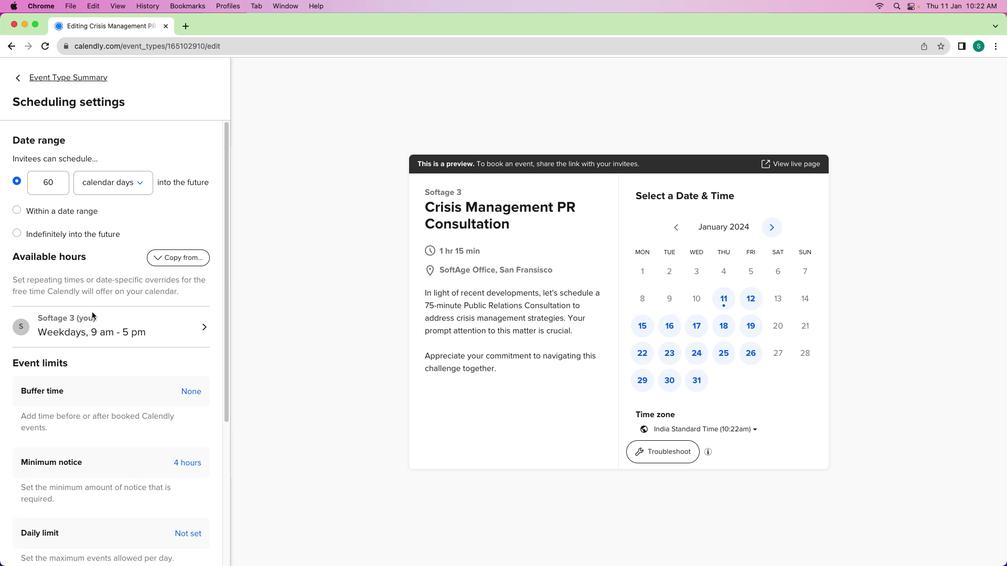 
Action: Mouse moved to (128, 380)
Screenshot: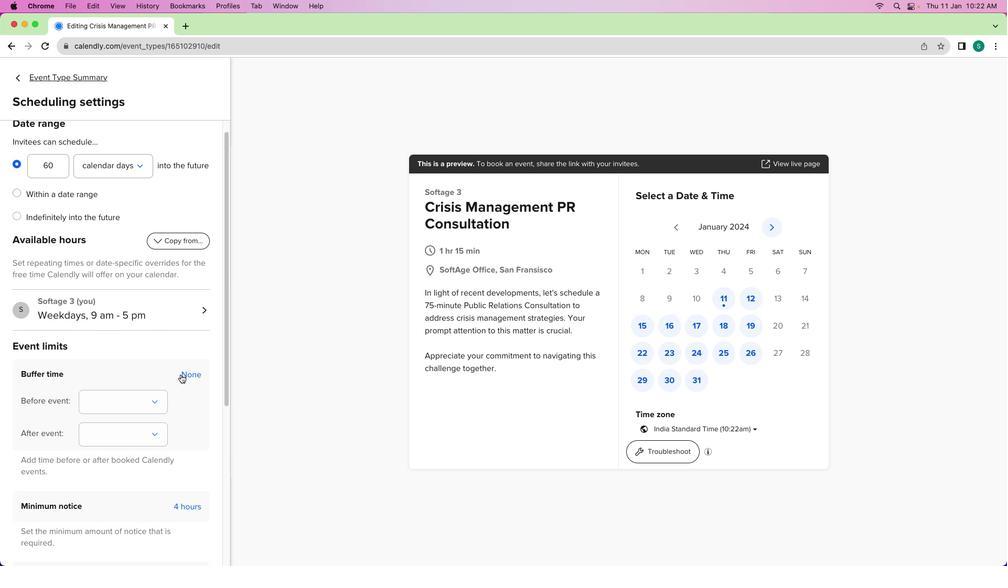 
Action: Mouse scrolled (128, 380) with delta (23, 22)
Screenshot: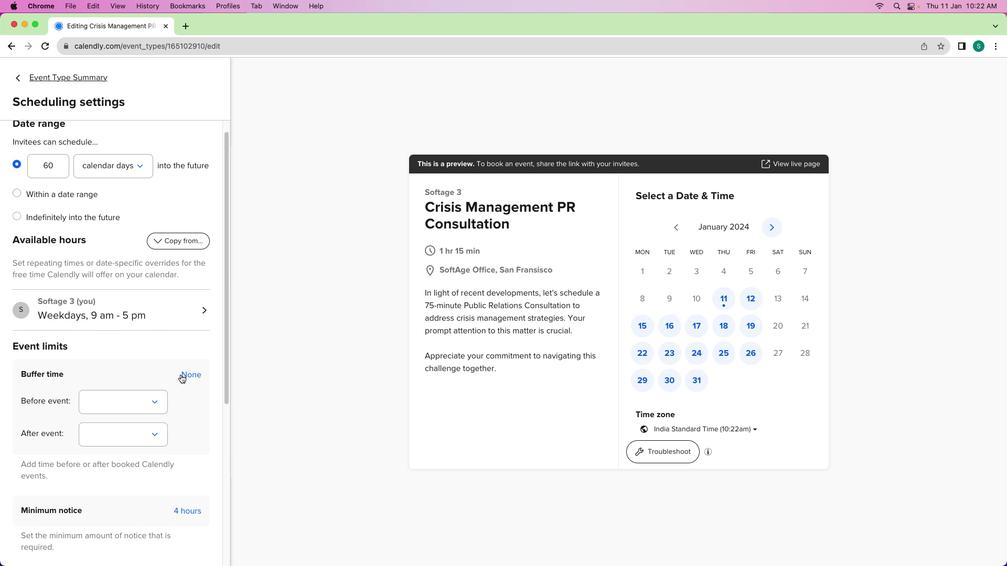 
Action: Mouse scrolled (128, 380) with delta (23, 22)
Screenshot: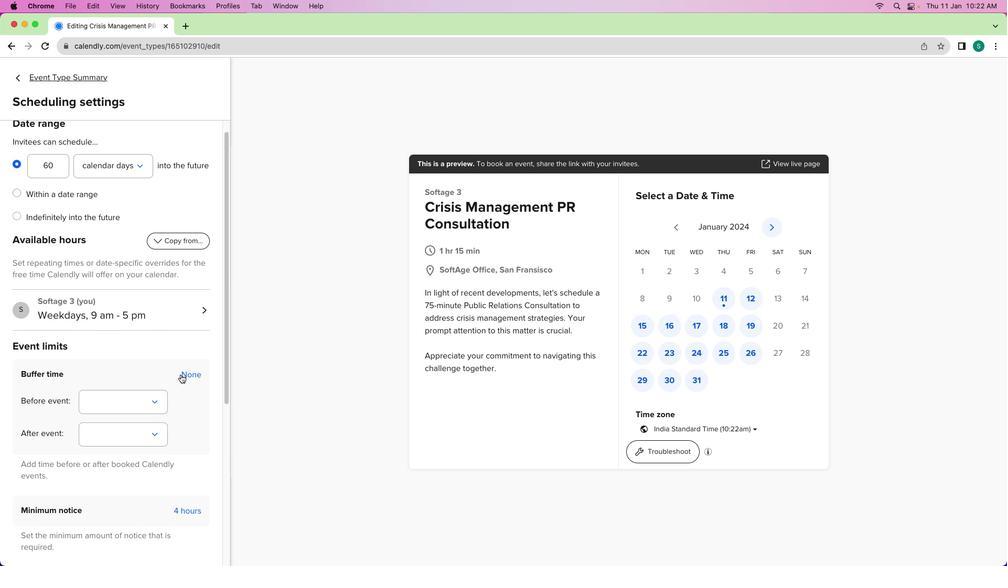 
Action: Mouse moved to (203, 397)
Screenshot: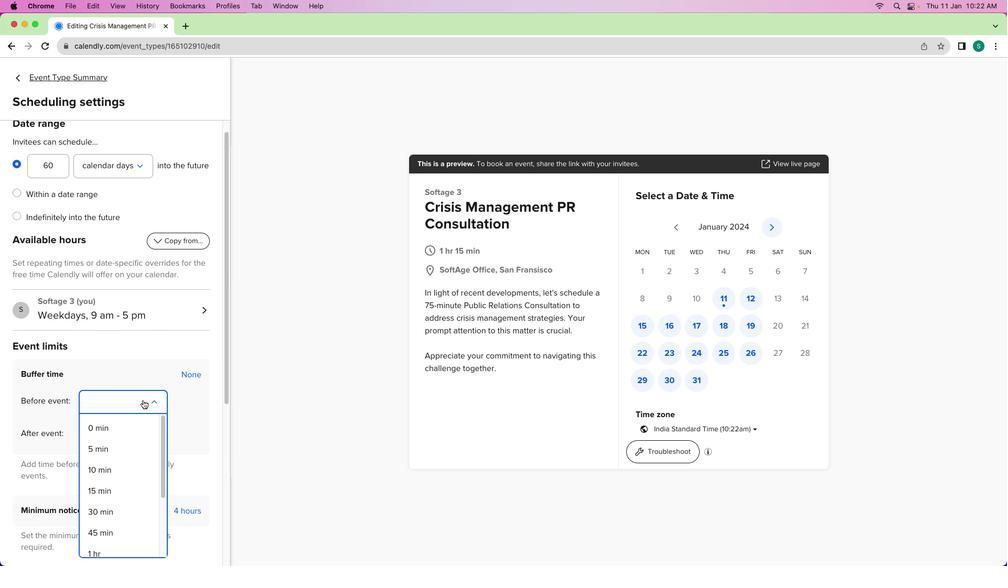 
Action: Mouse pressed left at (203, 397)
Screenshot: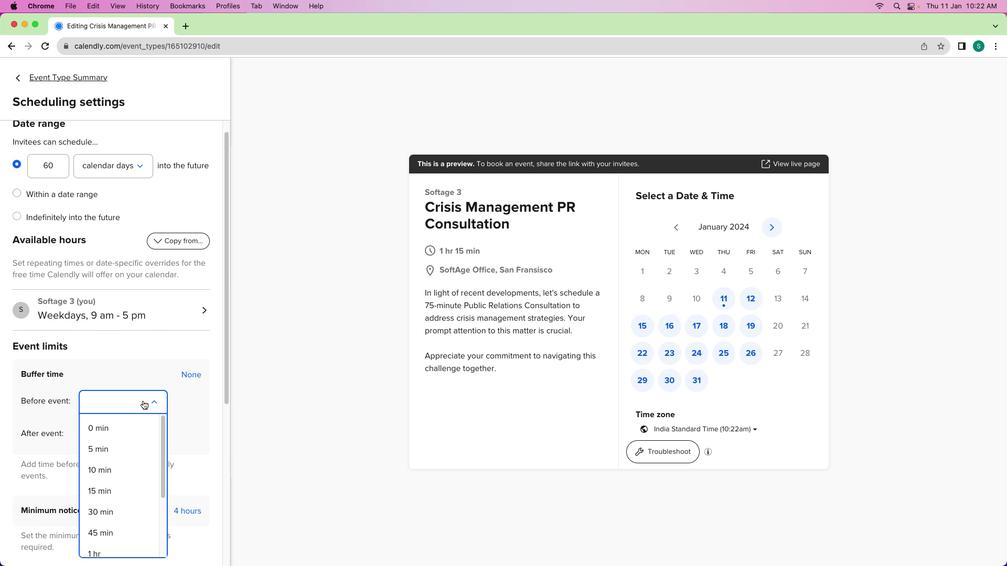 
Action: Mouse moved to (166, 424)
Screenshot: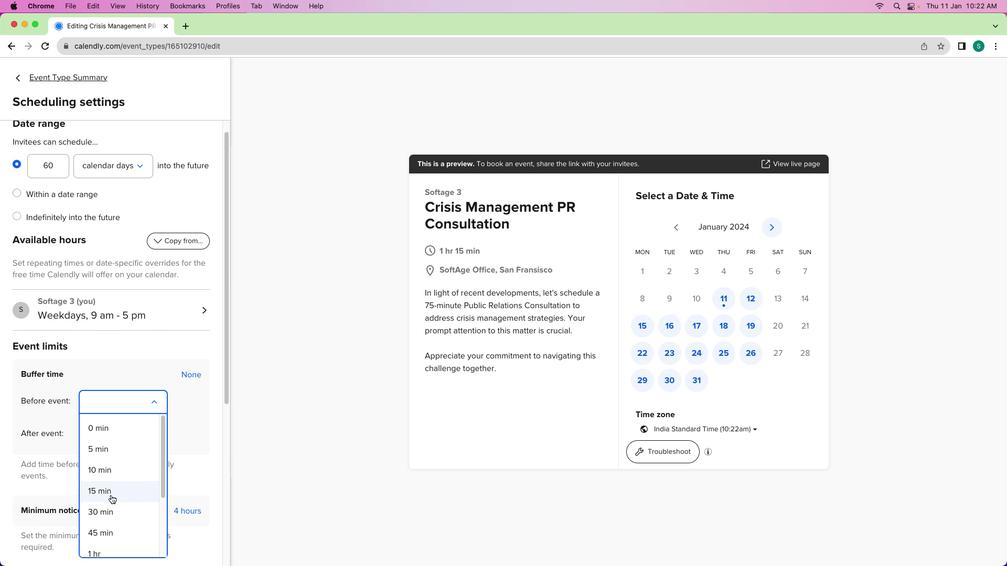 
Action: Mouse pressed left at (166, 424)
Screenshot: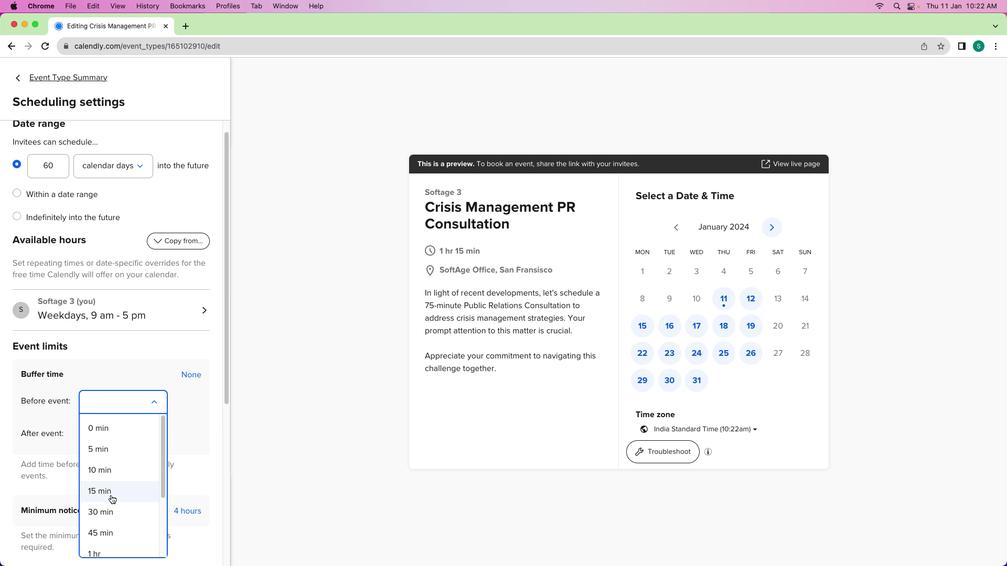 
Action: Mouse moved to (134, 519)
Screenshot: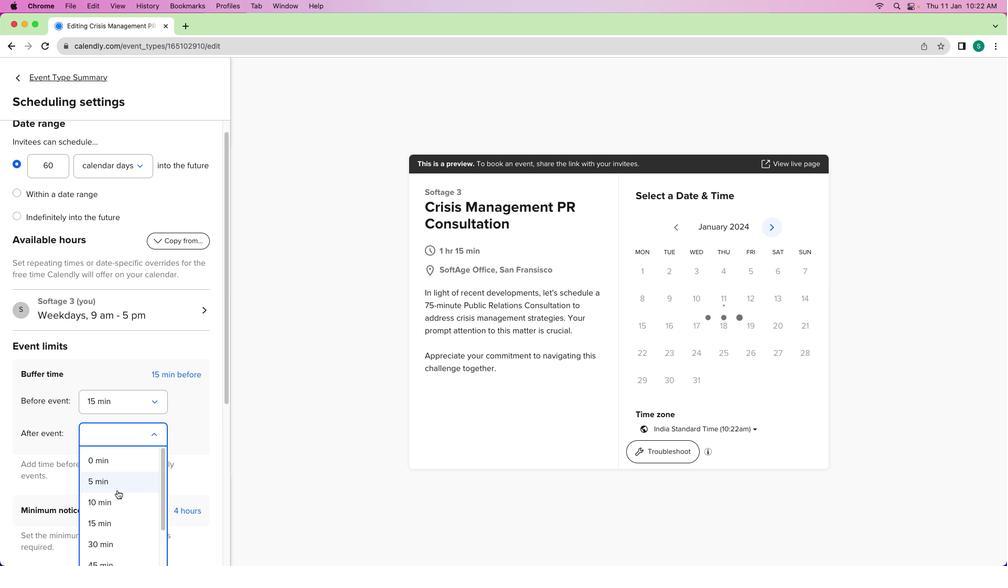 
Action: Mouse pressed left at (134, 519)
Screenshot: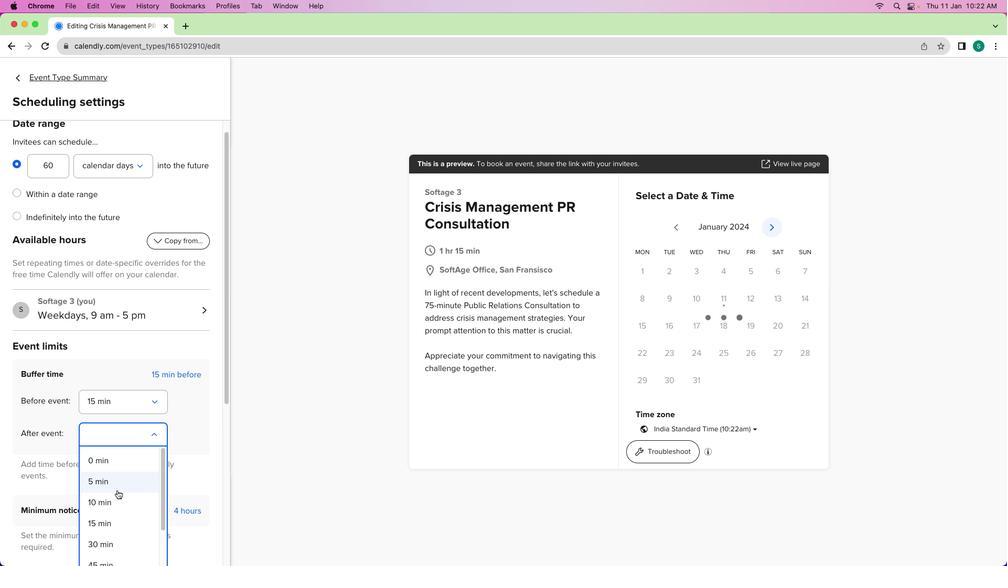
Action: Mouse moved to (152, 462)
Screenshot: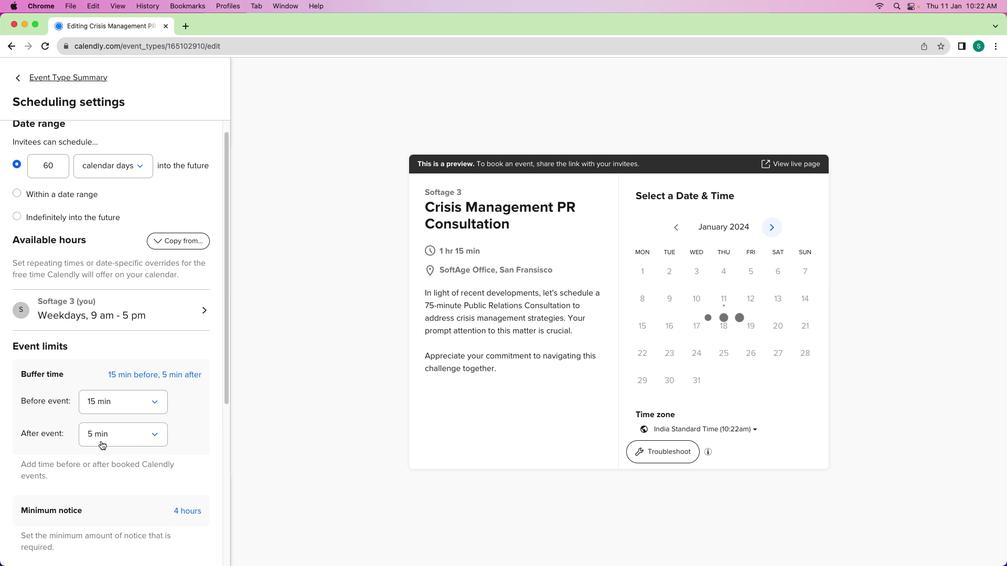 
Action: Mouse pressed left at (152, 462)
Screenshot: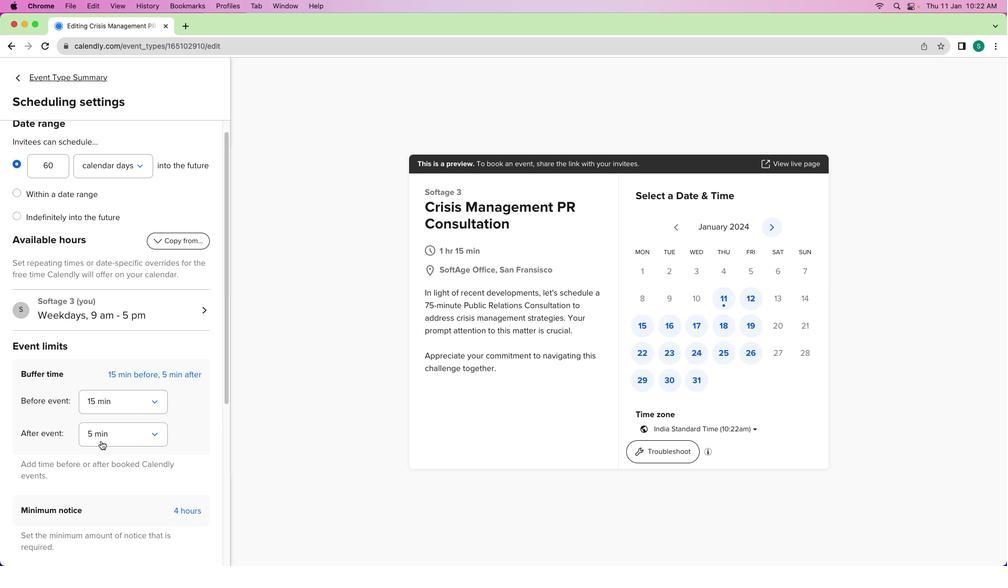 
Action: Mouse moved to (140, 510)
Screenshot: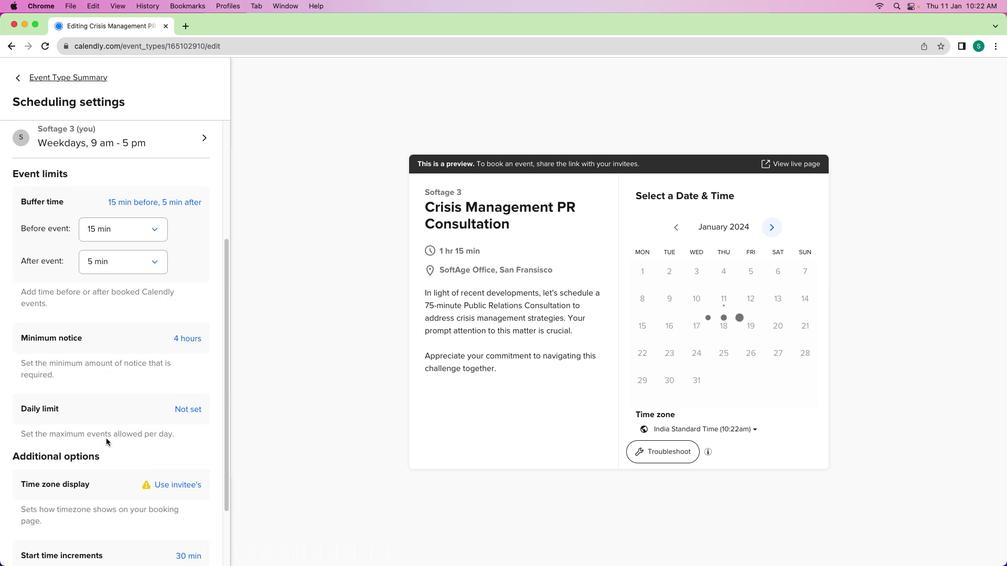 
Action: Mouse pressed left at (140, 510)
Screenshot: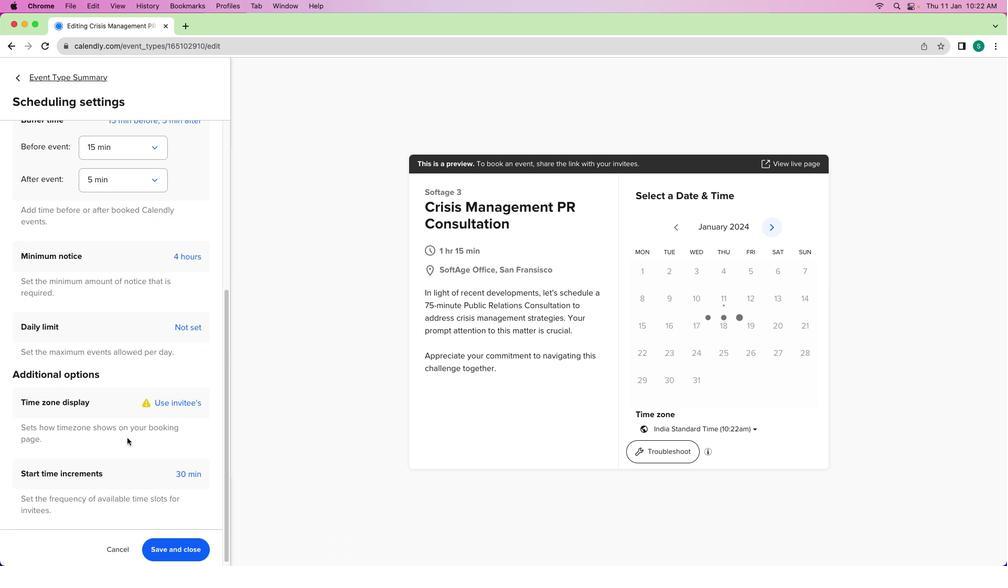 
Action: Mouse moved to (124, 465)
Screenshot: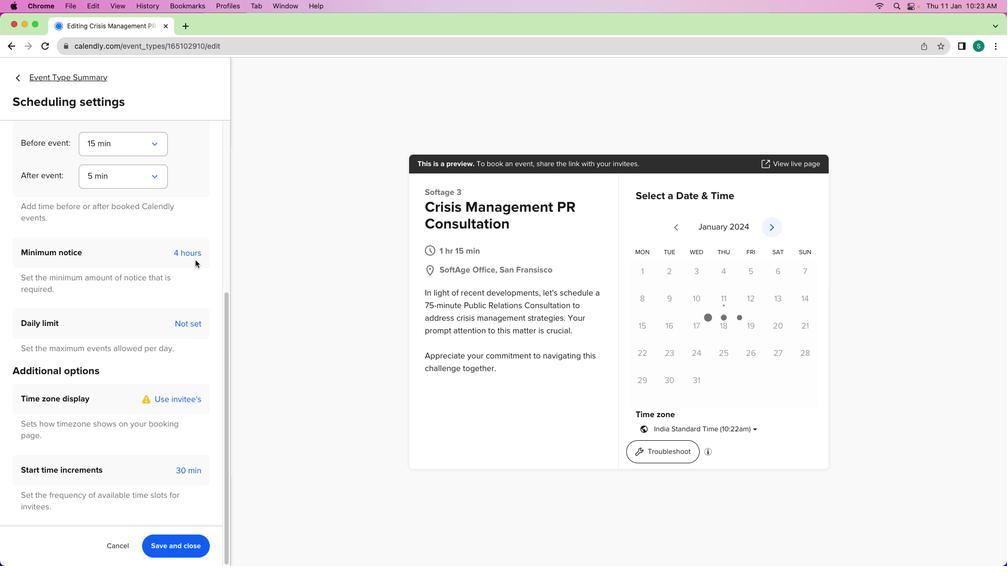 
Action: Mouse scrolled (124, 465) with delta (23, 22)
Screenshot: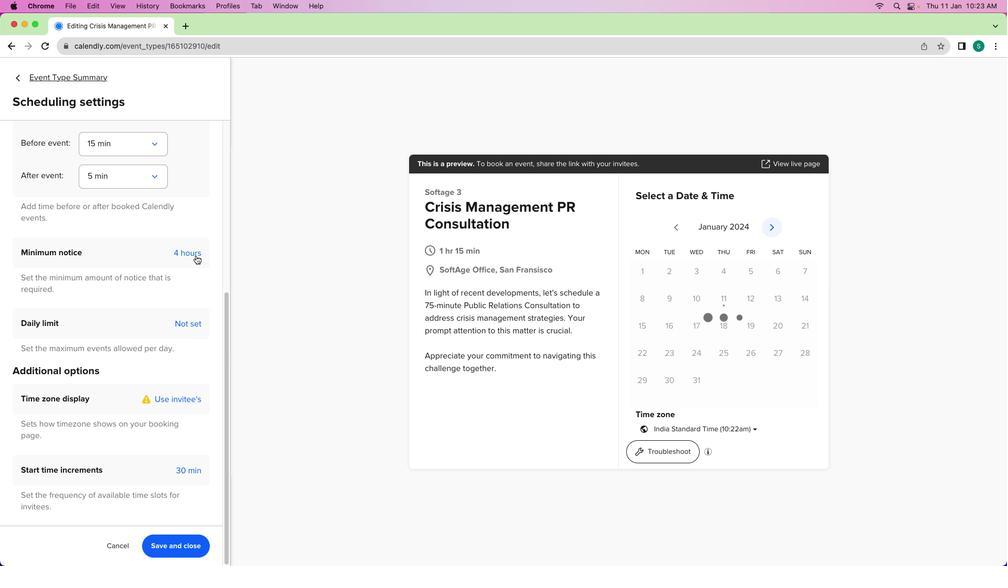 
Action: Mouse scrolled (124, 465) with delta (23, 22)
Screenshot: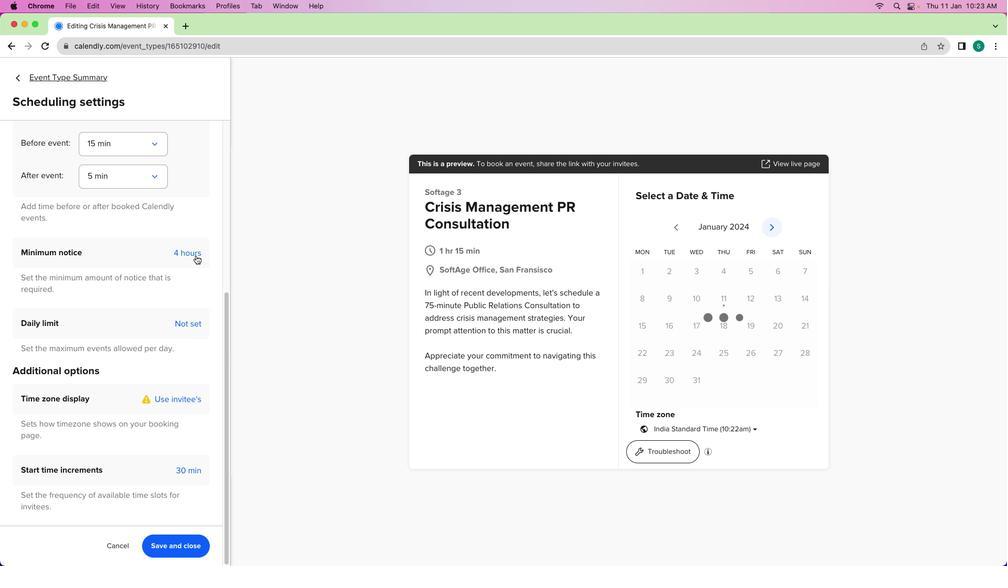 
Action: Mouse moved to (124, 464)
Screenshot: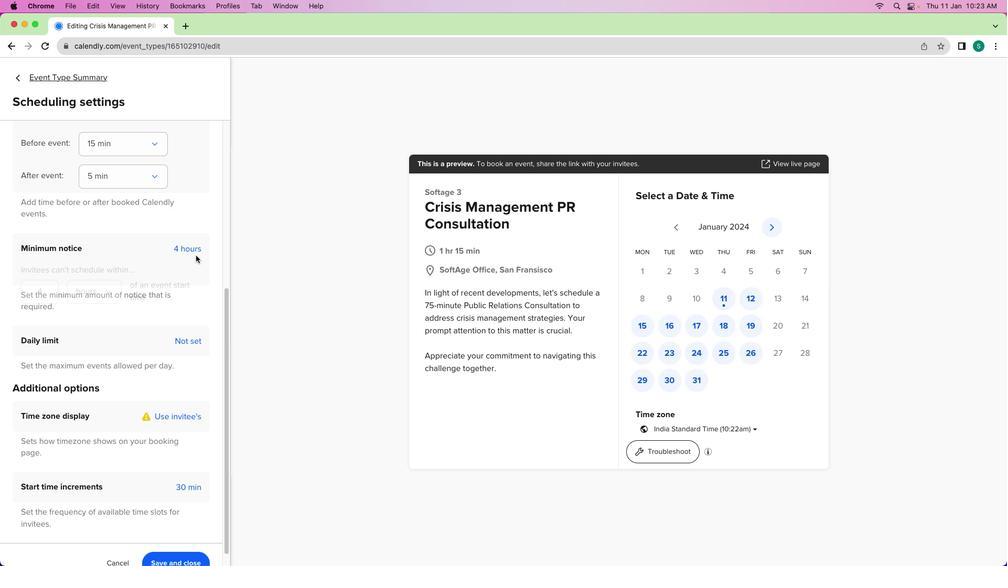 
Action: Mouse scrolled (124, 464) with delta (23, 23)
Screenshot: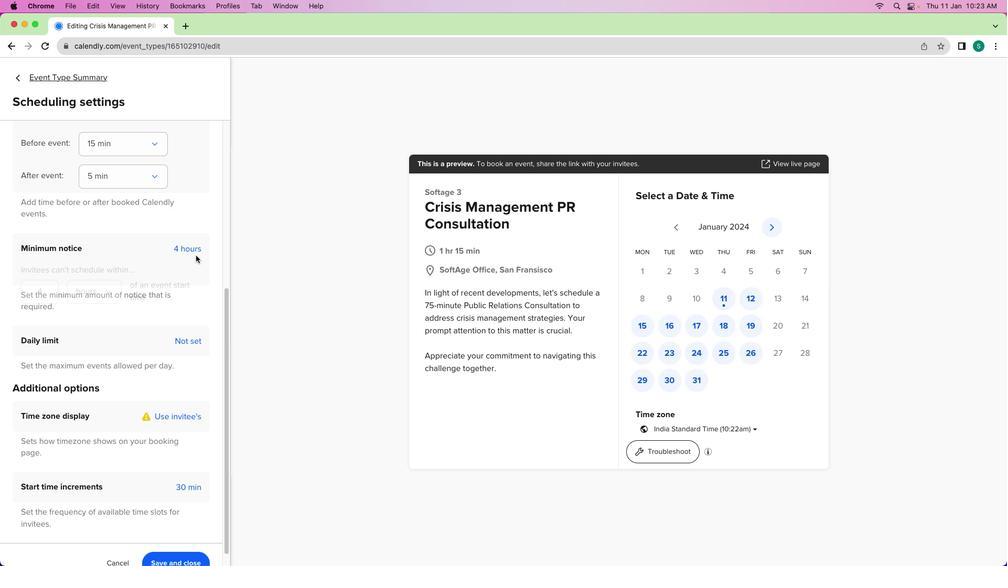 
Action: Mouse moved to (126, 464)
Screenshot: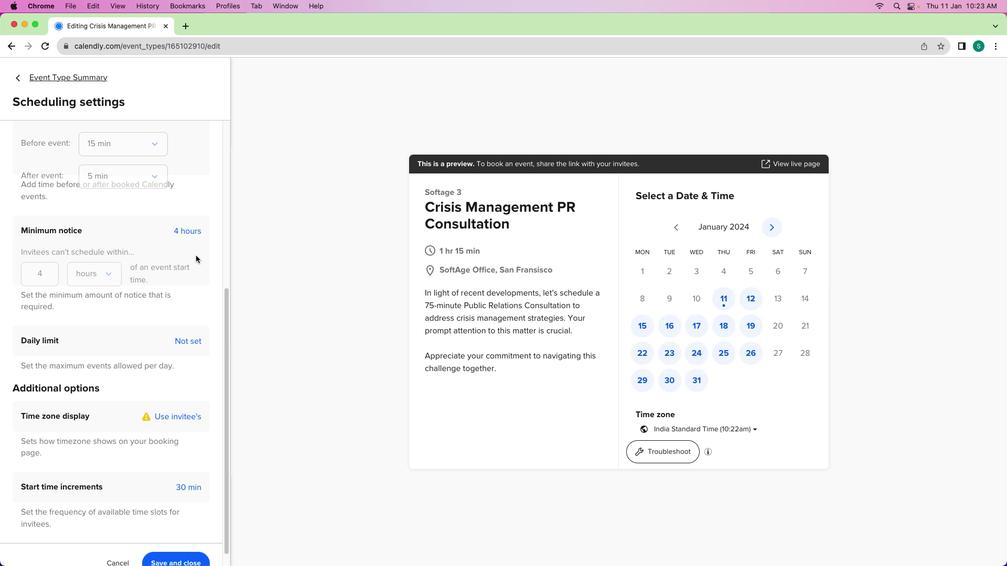 
Action: Mouse scrolled (126, 464) with delta (23, 23)
Screenshot: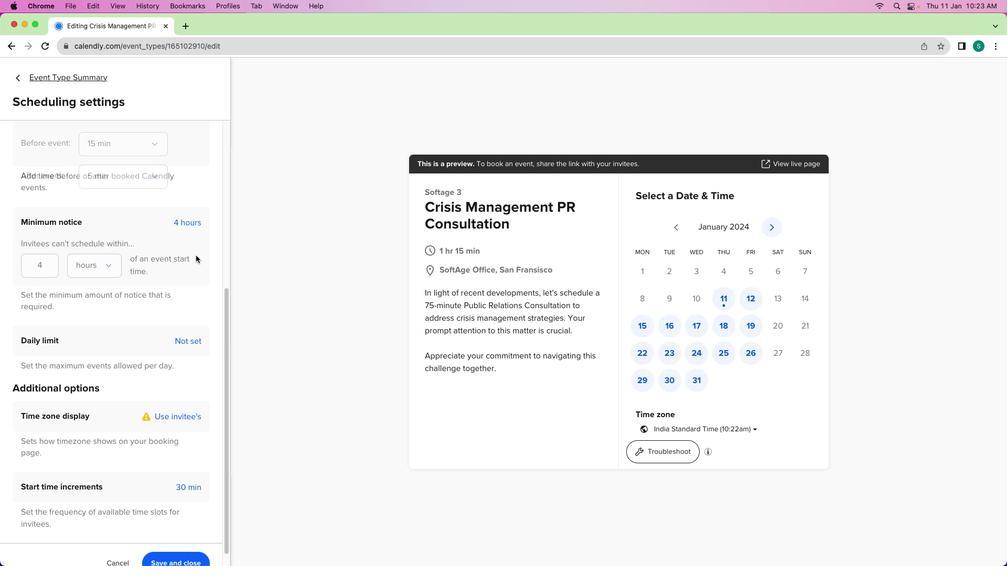 
Action: Mouse moved to (128, 463)
Screenshot: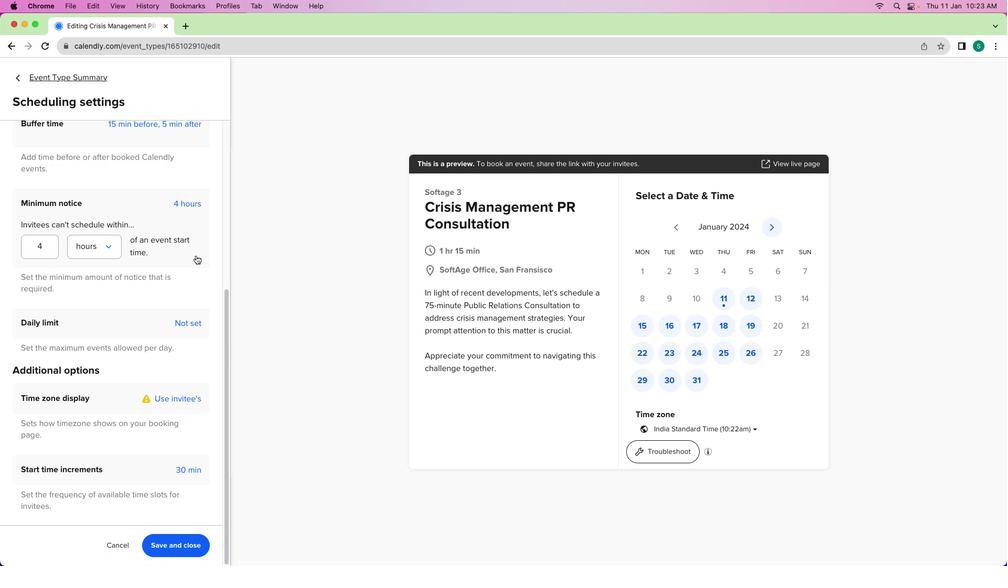 
Action: Mouse scrolled (128, 463) with delta (23, 23)
Screenshot: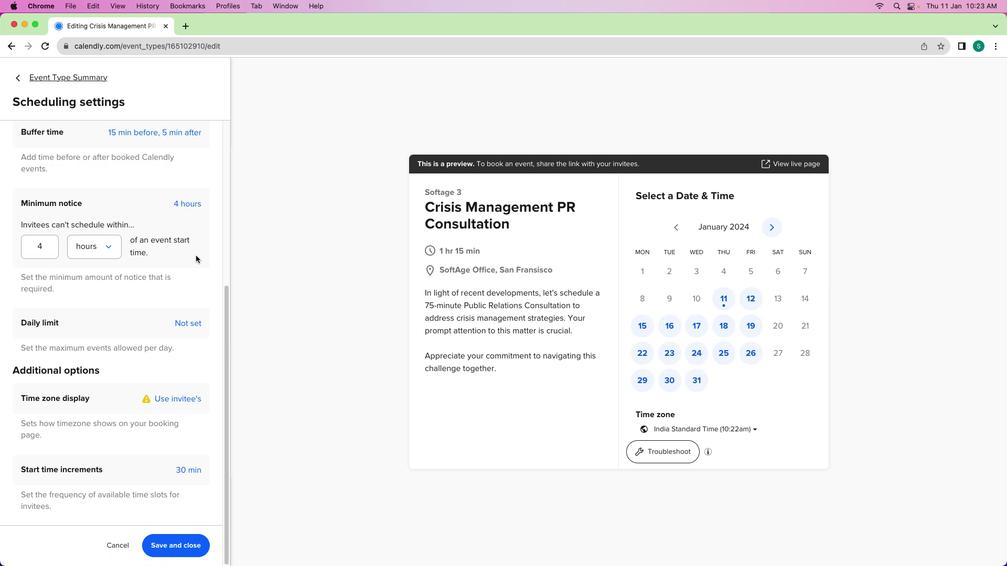 
Action: Mouse moved to (128, 462)
Screenshot: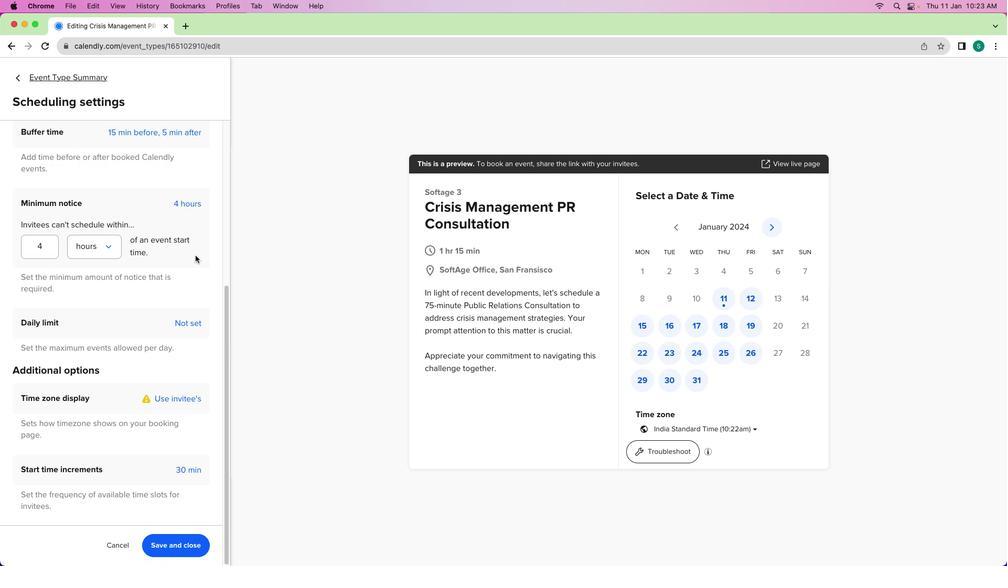
Action: Mouse scrolled (128, 462) with delta (23, 22)
Screenshot: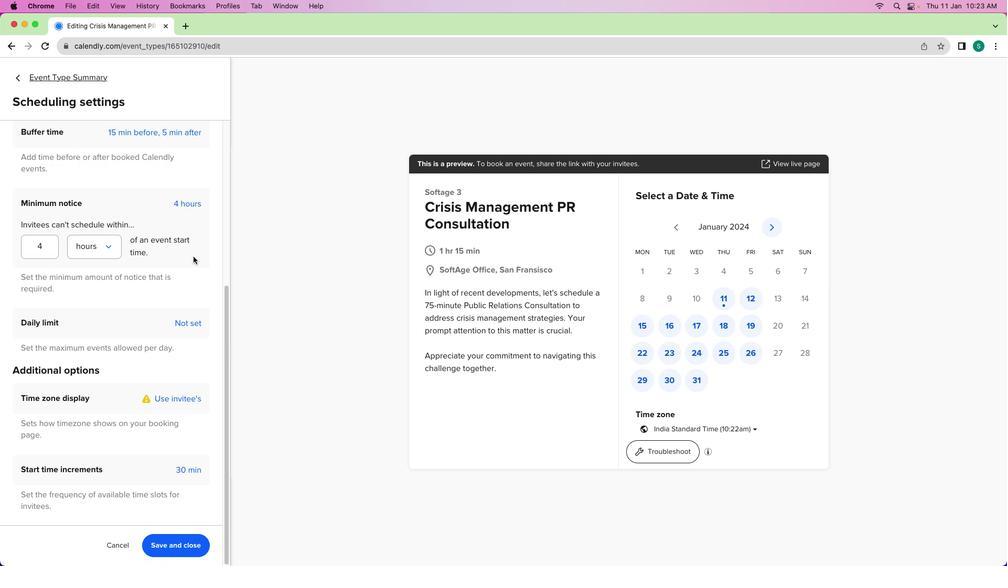
Action: Mouse scrolled (128, 462) with delta (23, 22)
Screenshot: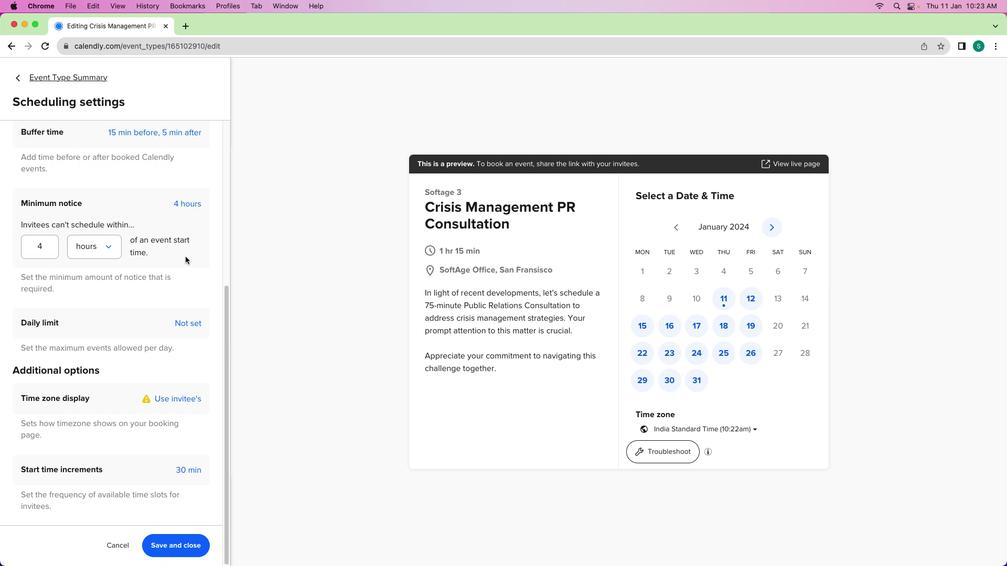 
Action: Mouse moved to (128, 462)
Screenshot: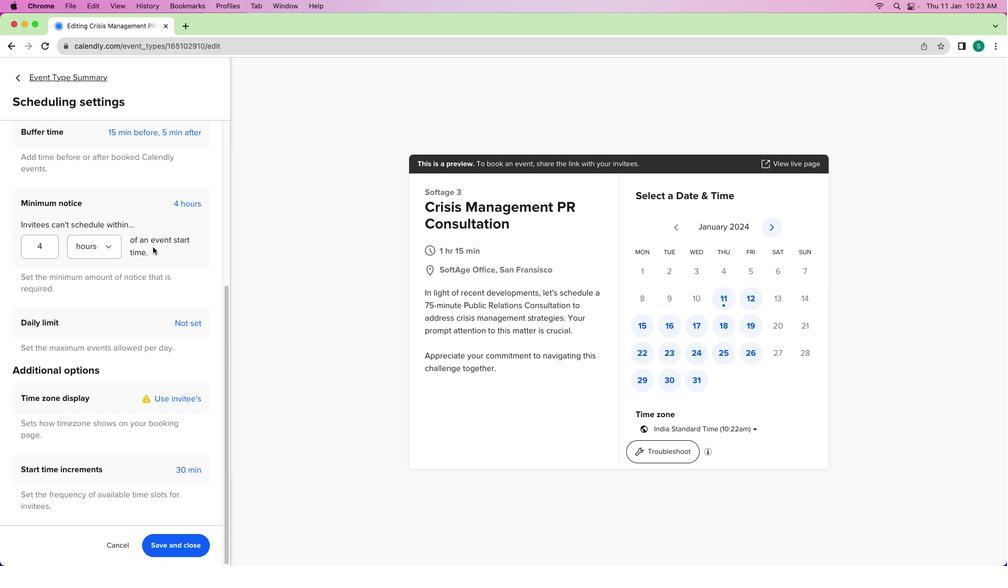 
Action: Mouse scrolled (128, 462) with delta (23, 21)
Screenshot: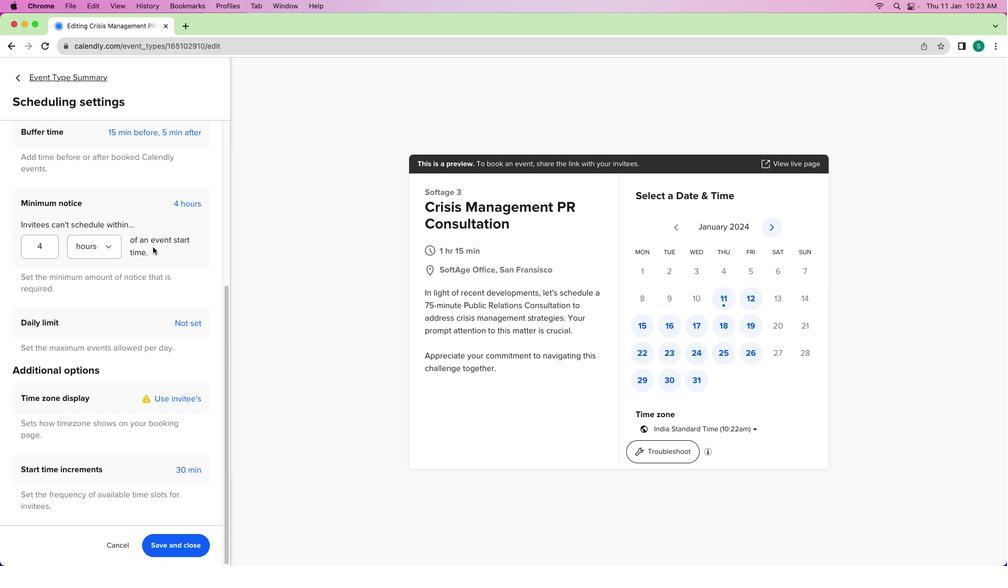 
Action: Mouse moved to (129, 462)
Screenshot: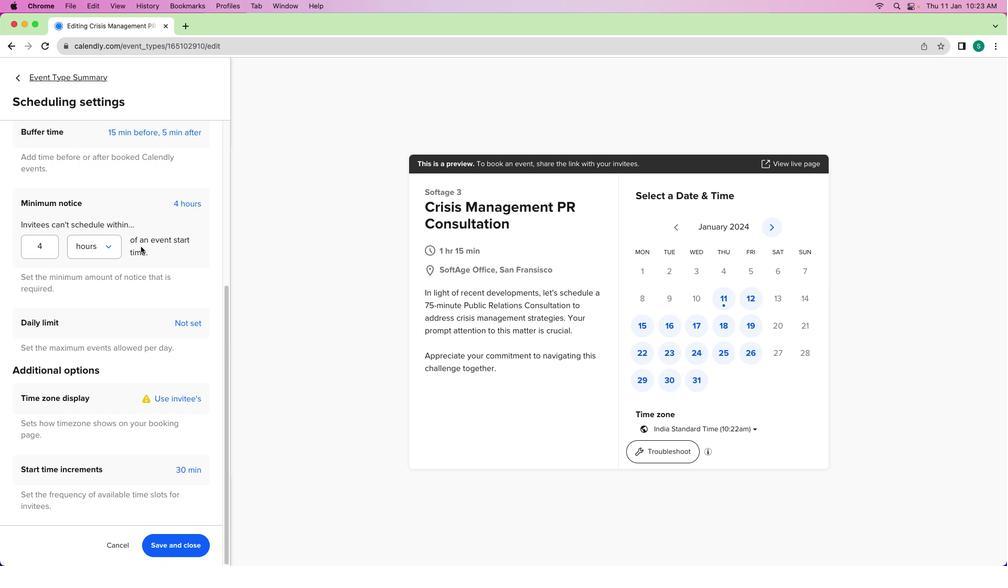 
Action: Mouse scrolled (129, 462) with delta (23, 21)
Screenshot: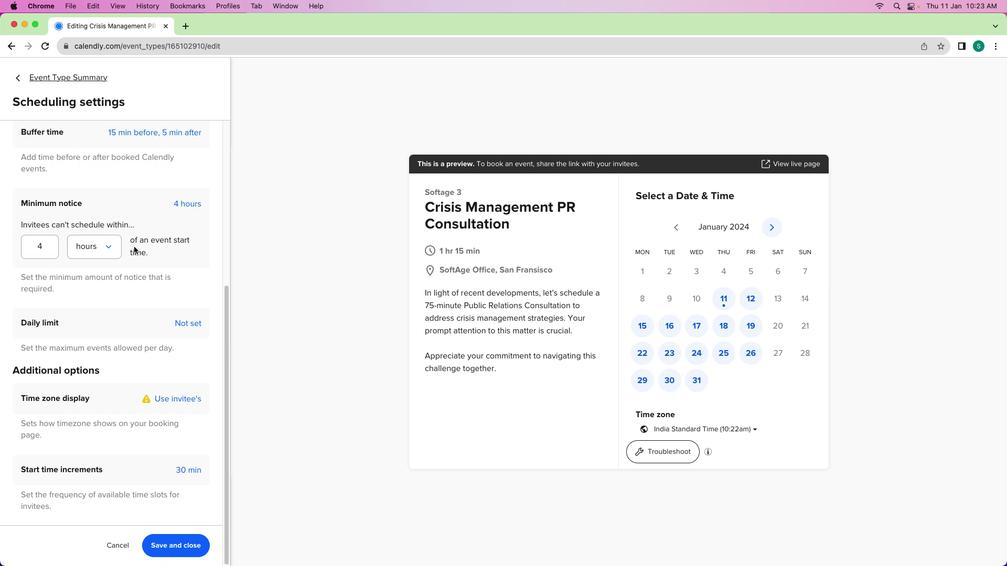 
Action: Mouse moved to (129, 462)
Screenshot: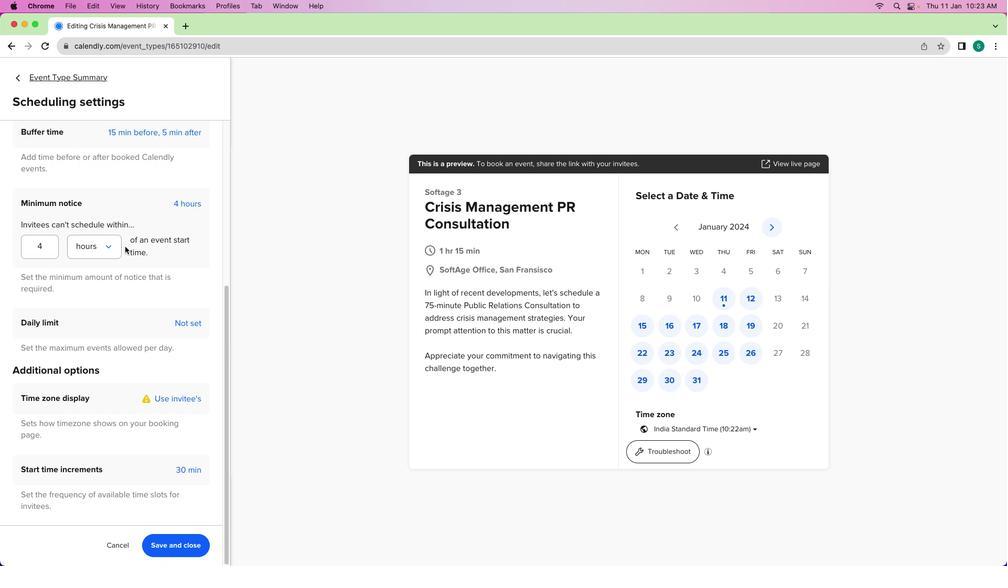 
Action: Mouse scrolled (129, 462) with delta (23, 20)
Screenshot: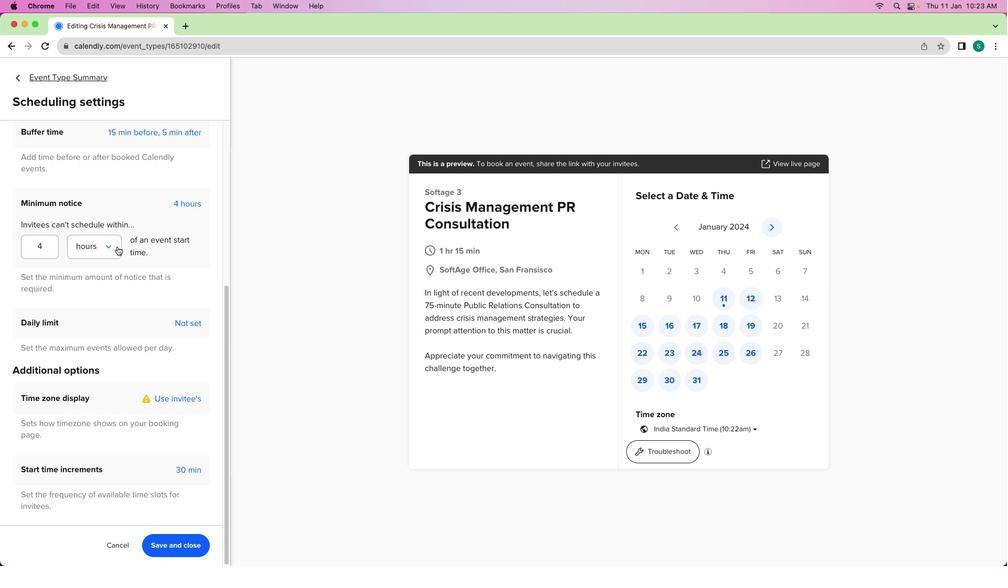 
Action: Mouse moved to (219, 278)
Screenshot: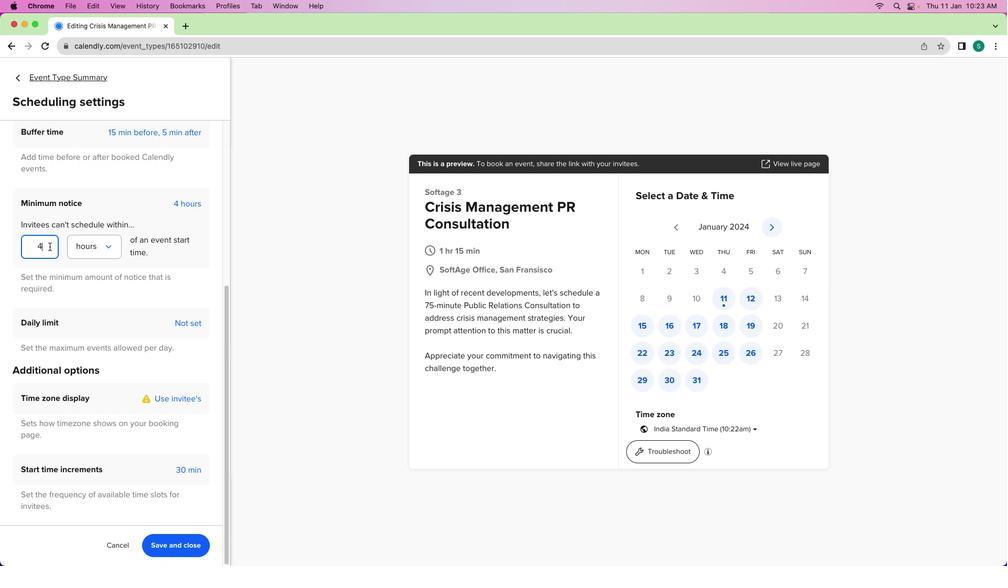 
Action: Mouse pressed left at (219, 278)
Screenshot: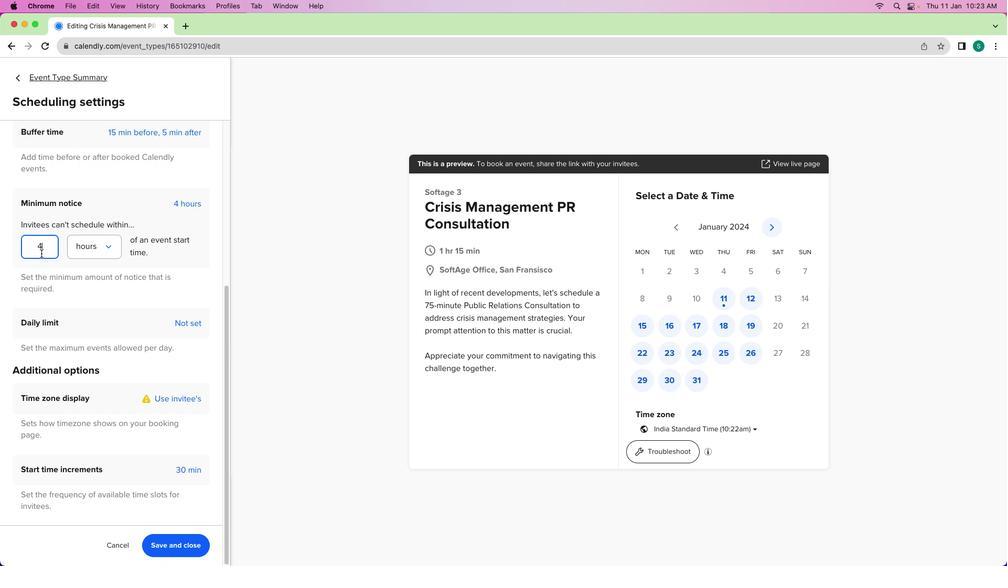 
Action: Mouse moved to (72, 269)
Screenshot: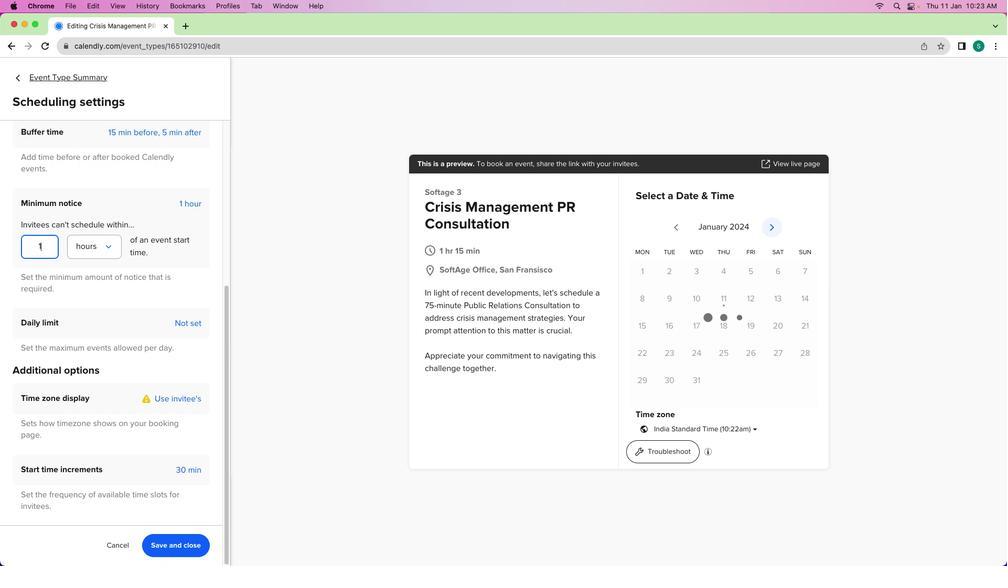 
Action: Mouse pressed left at (72, 269)
Screenshot: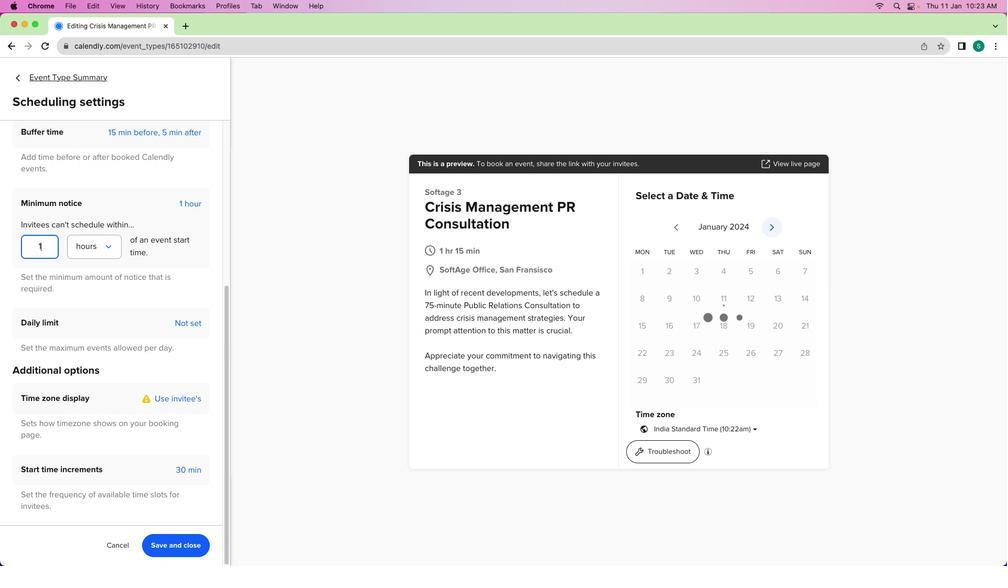 
Action: Mouse moved to (23, 302)
Screenshot: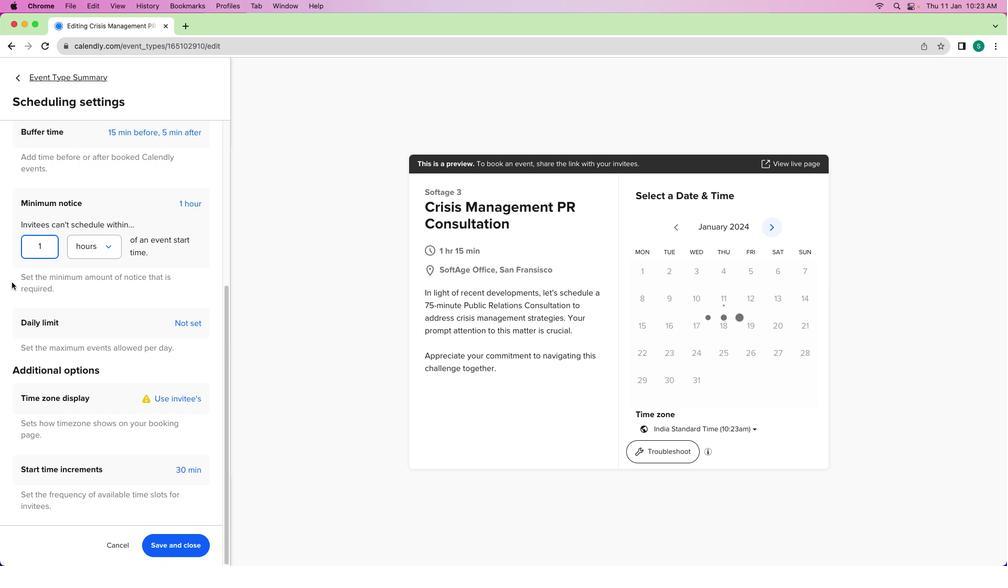 
Action: Key pressed Key.backspace'1'
Screenshot: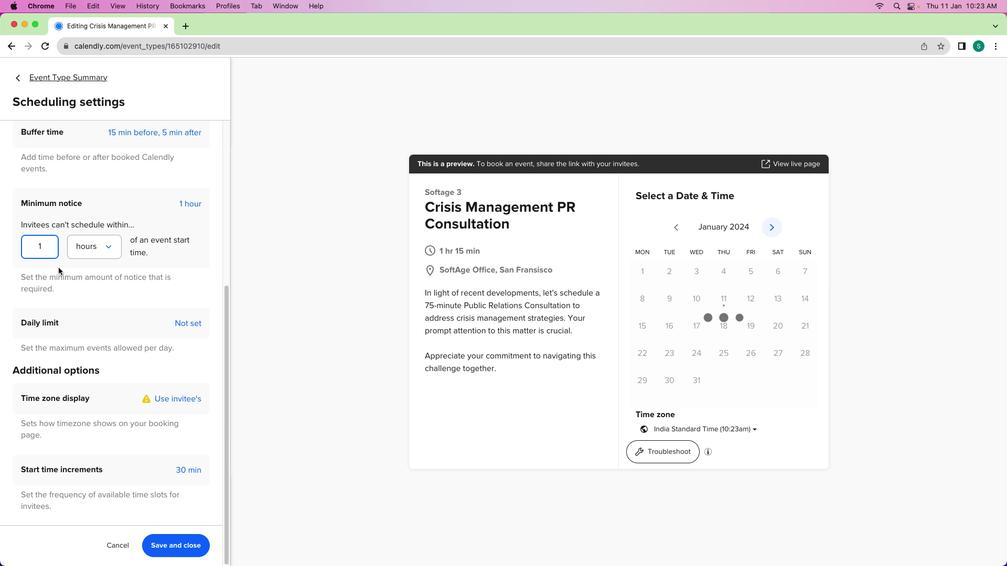 
Action: Mouse moved to (53, 300)
Screenshot: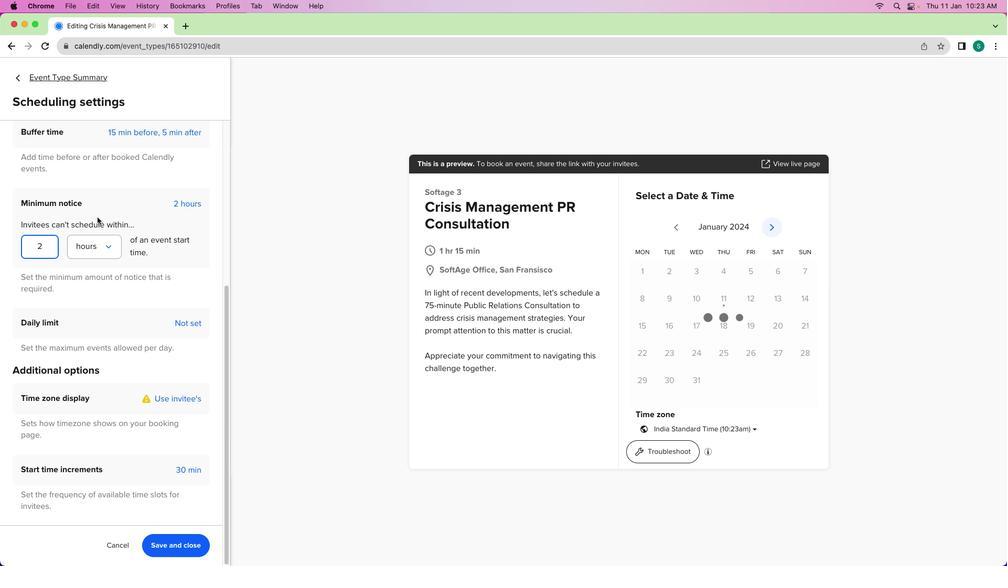 
Action: Key pressed Key.backspace'2'
Screenshot: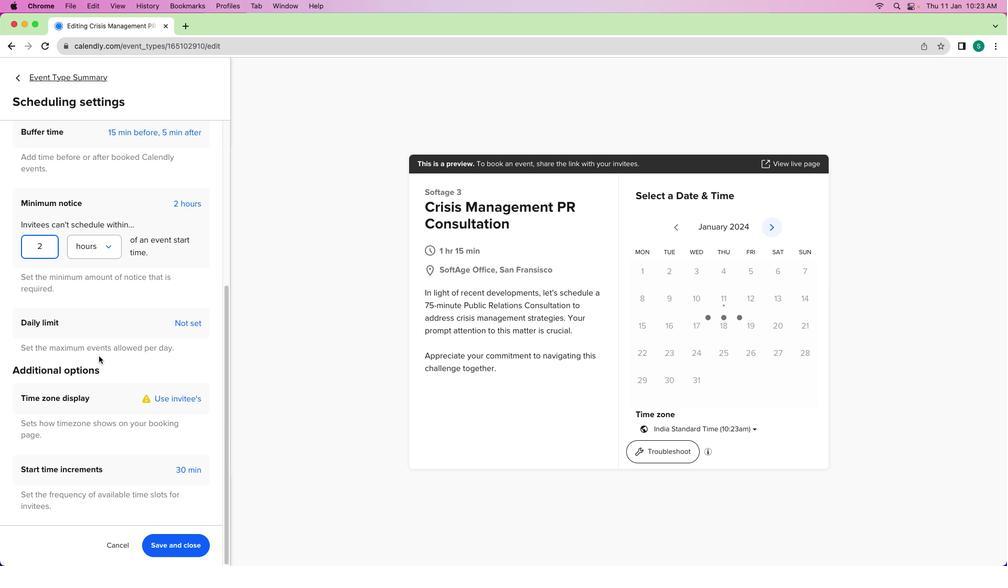 
Action: Mouse moved to (185, 367)
Screenshot: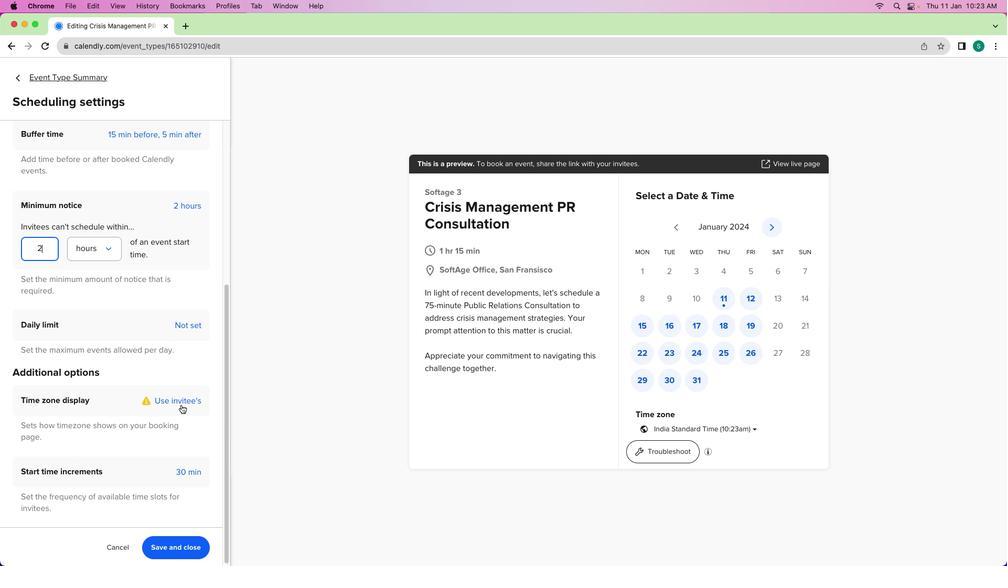 
Action: Mouse scrolled (185, 367) with delta (23, 23)
Screenshot: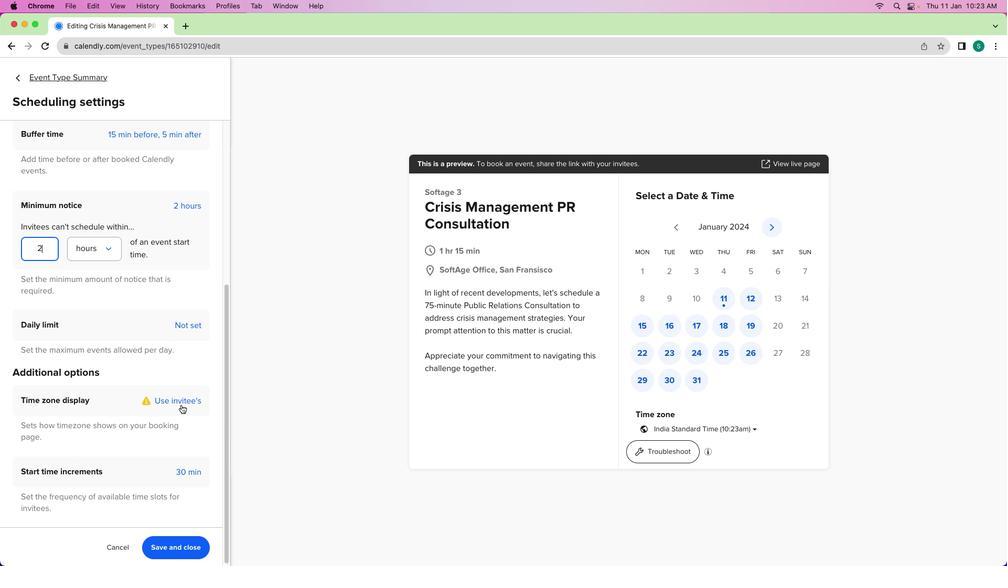 
Action: Mouse moved to (201, 571)
Screenshot: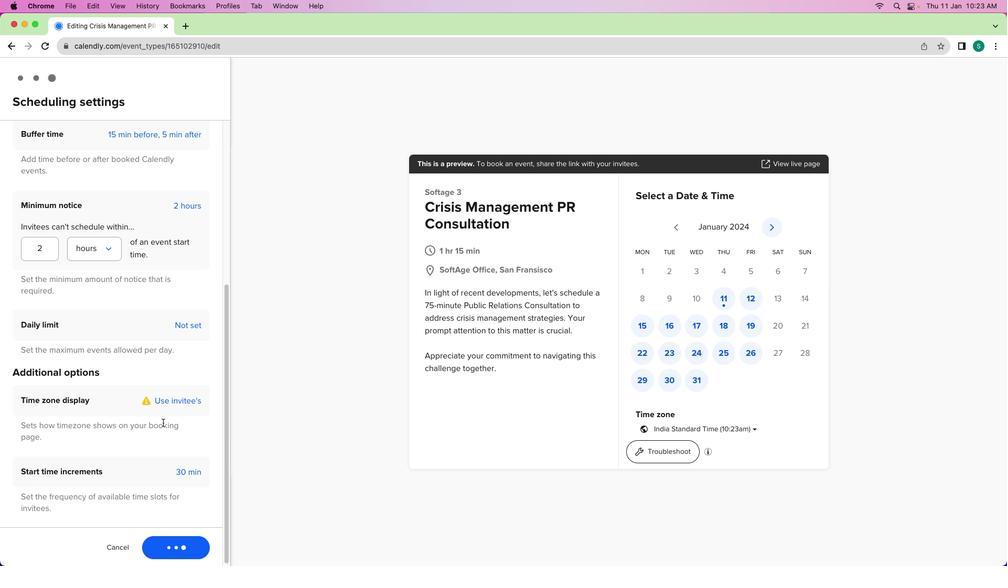 
Action: Mouse pressed left at (201, 571)
Screenshot: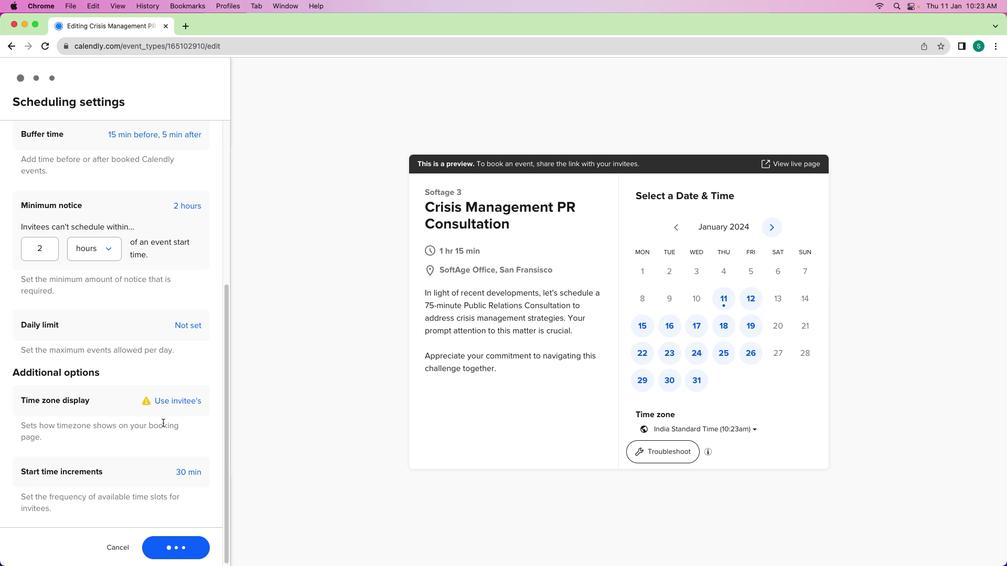 
Action: Mouse moved to (70, 522)
Screenshot: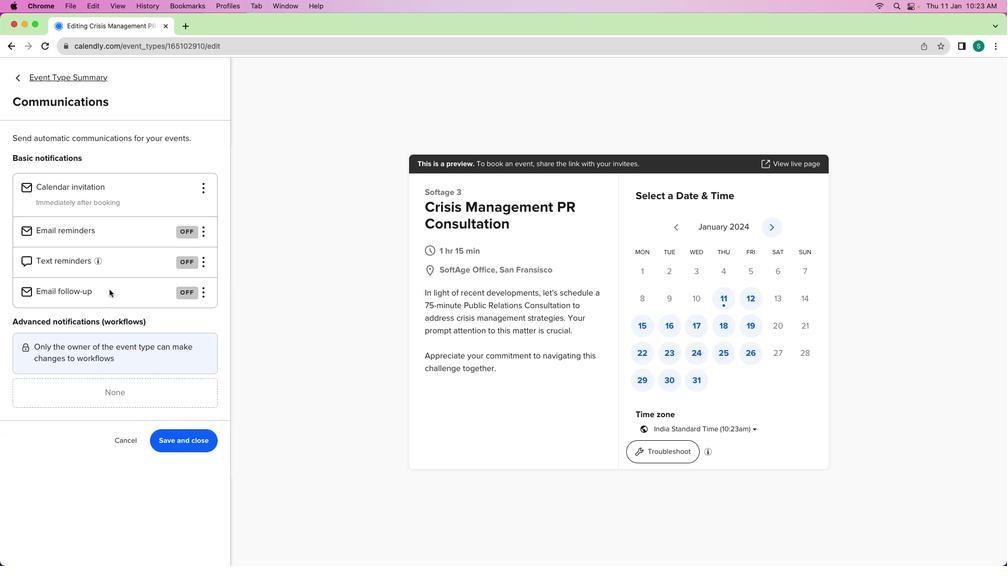 
Action: Mouse pressed left at (70, 522)
Screenshot: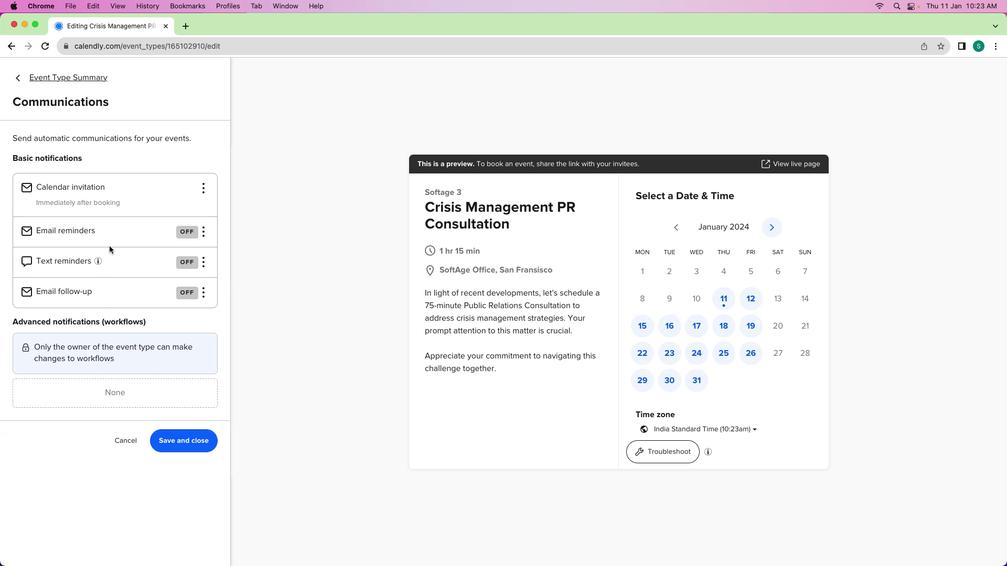 
Action: Mouse moved to (223, 212)
Screenshot: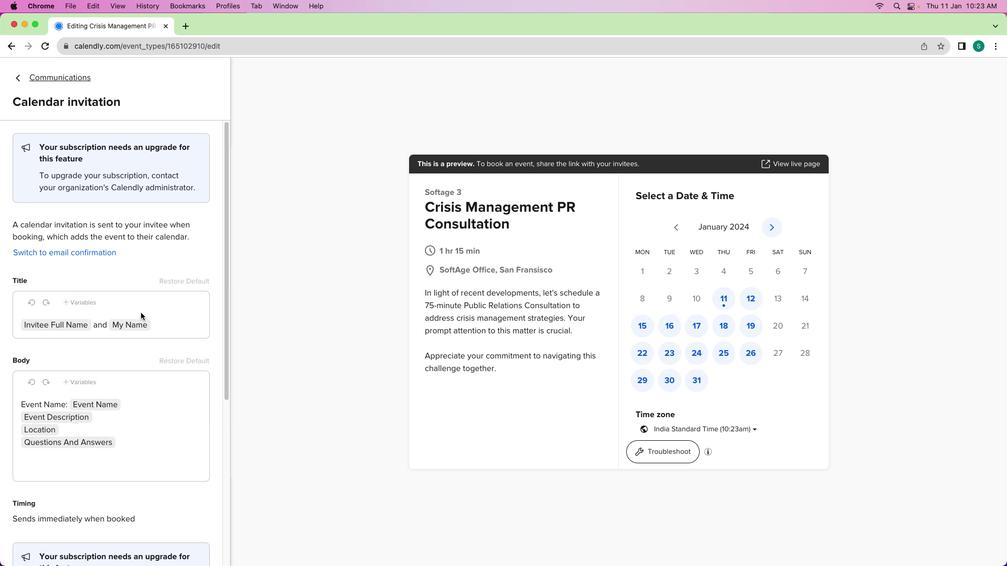 
Action: Mouse pressed left at (223, 212)
Screenshot: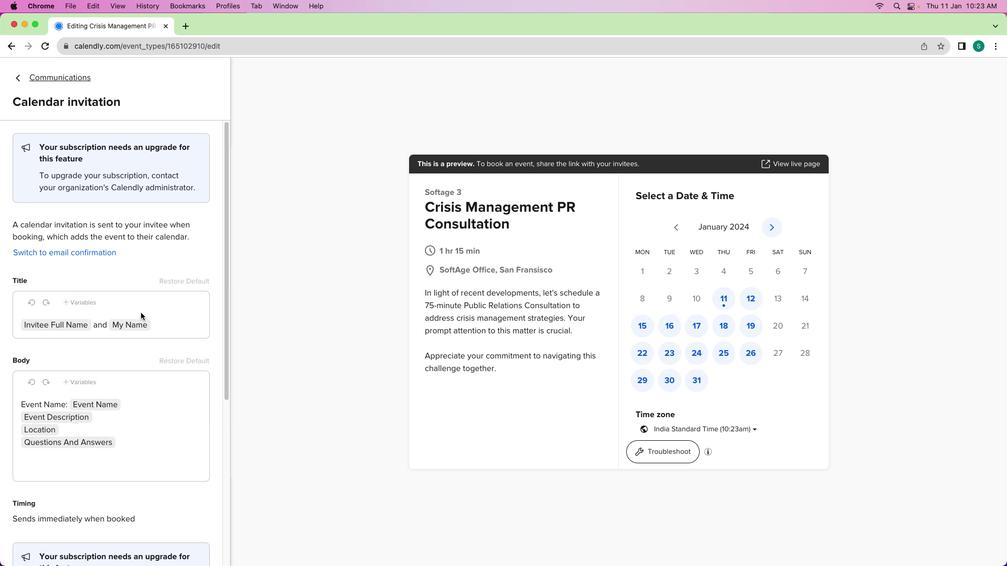 
Action: Mouse moved to (234, 228)
Screenshot: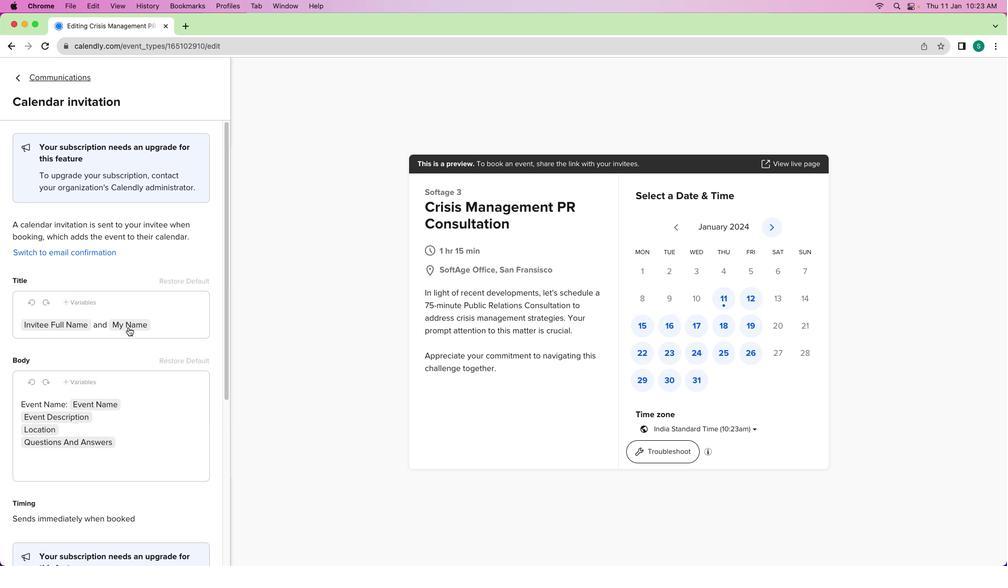 
Action: Mouse pressed left at (234, 228)
Screenshot: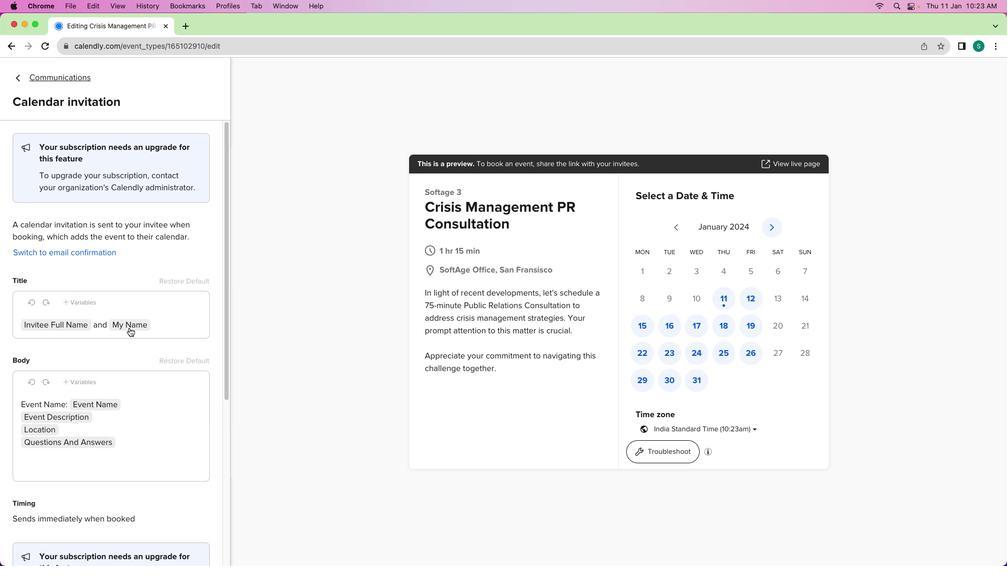 
Action: Mouse moved to (152, 351)
Screenshot: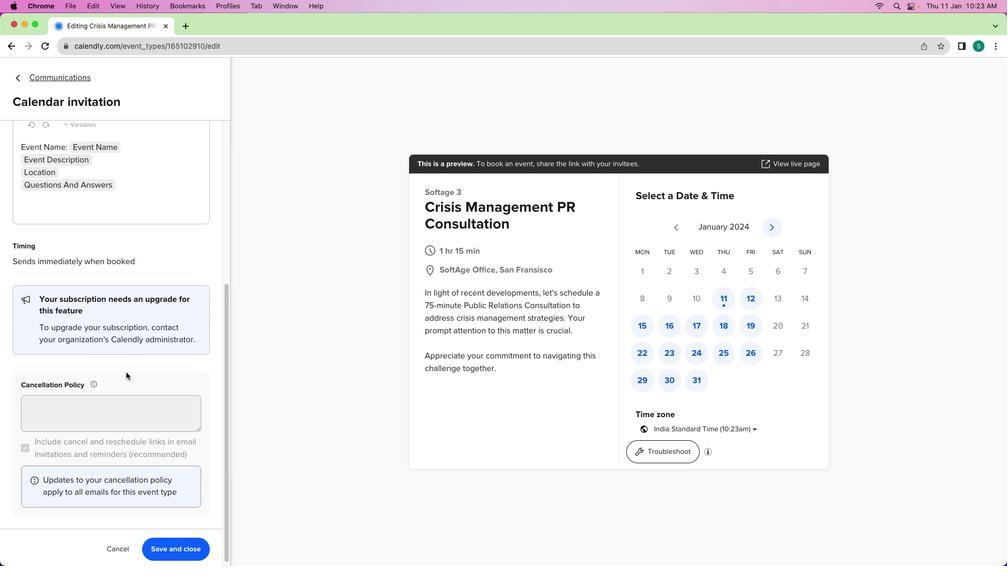 
Action: Mouse scrolled (152, 351) with delta (23, 23)
Screenshot: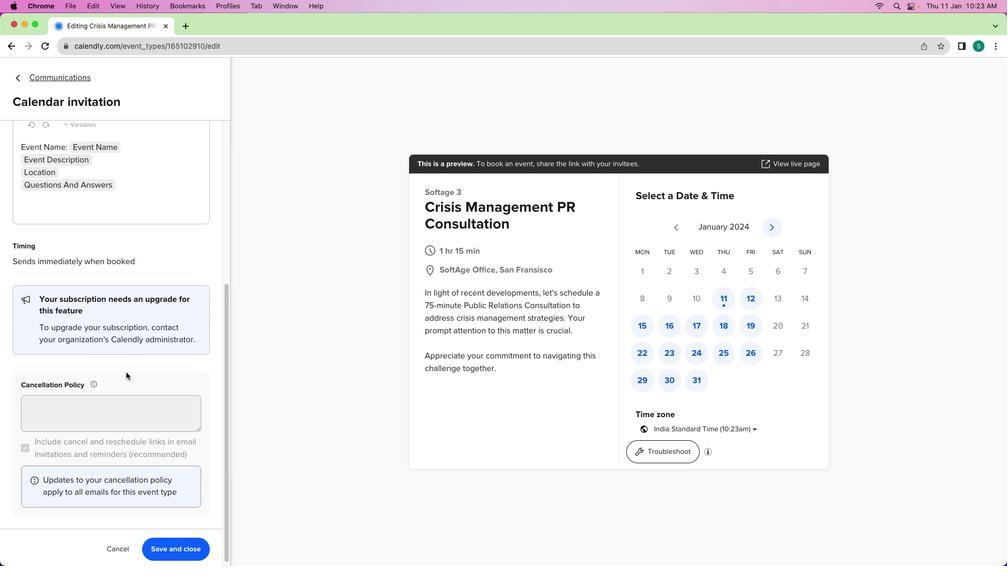 
Action: Mouse moved to (152, 351)
Screenshot: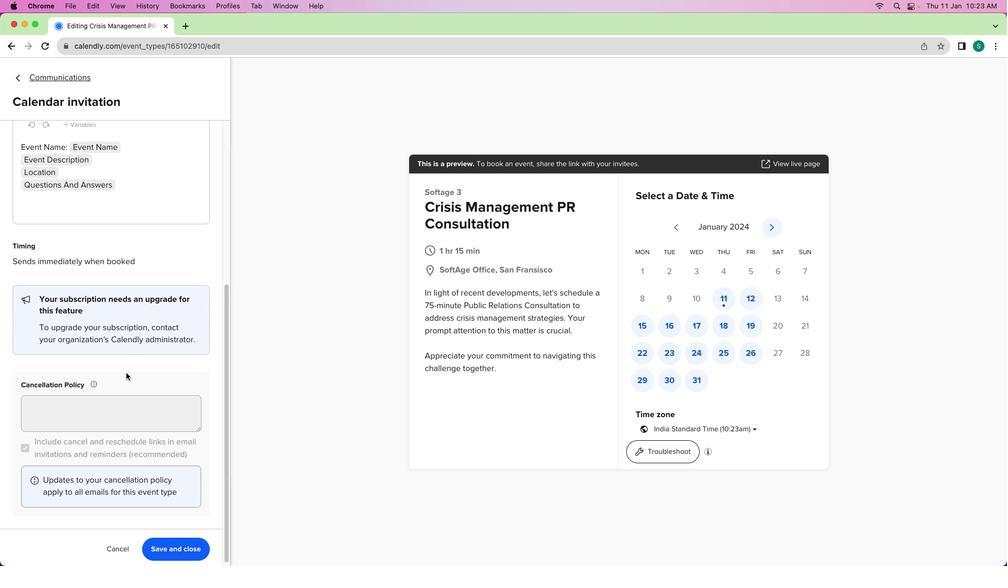 
Action: Mouse scrolled (152, 351) with delta (23, 23)
Screenshot: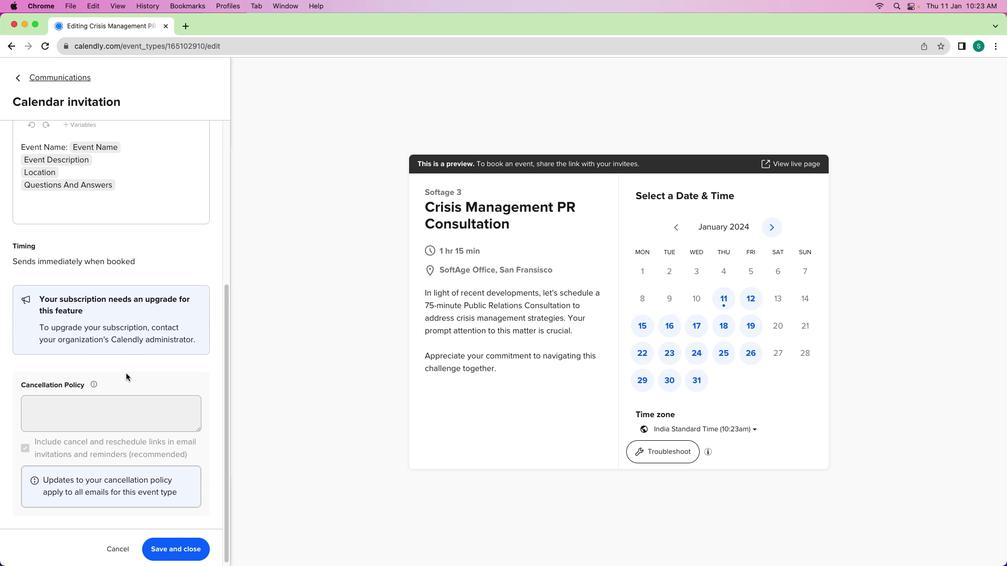 
Action: Mouse moved to (153, 369)
Screenshot: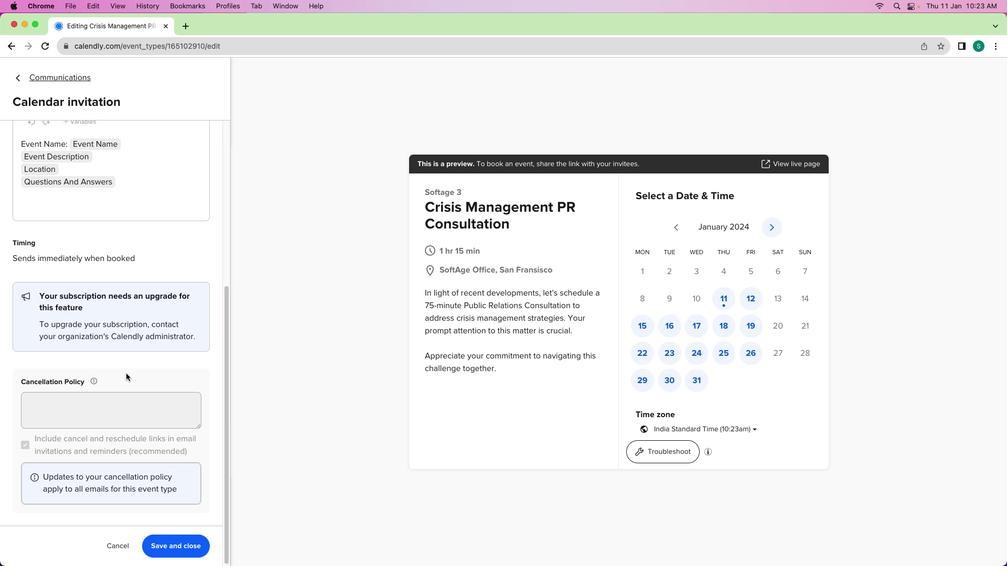
Action: Mouse scrolled (153, 369) with delta (23, 23)
Screenshot: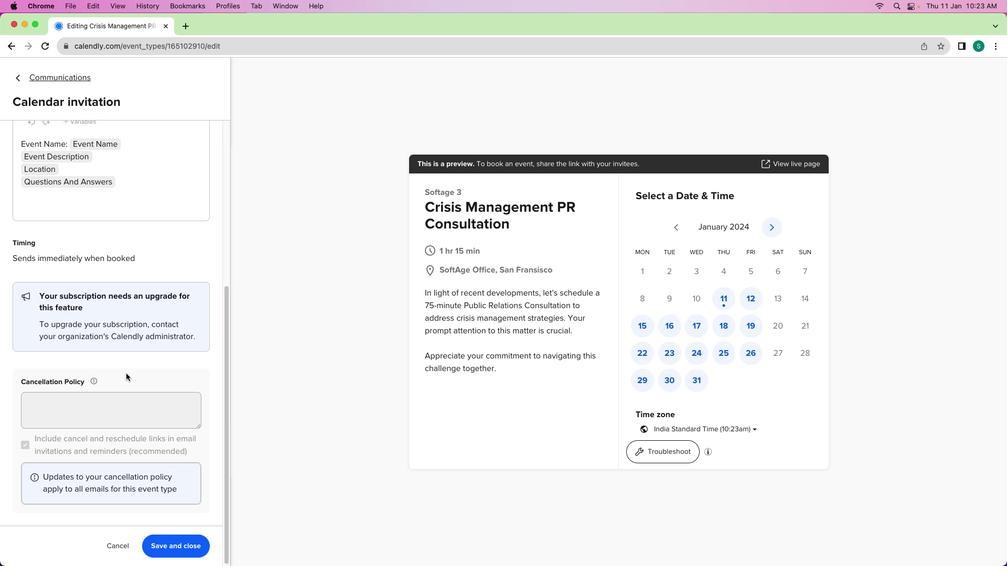 
Action: Mouse moved to (153, 381)
Screenshot: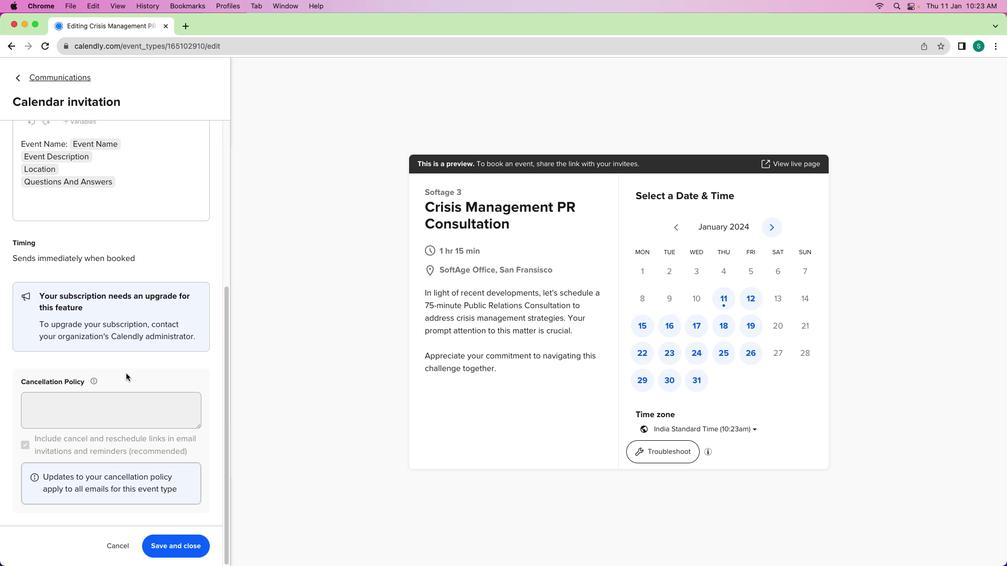 
Action: Mouse scrolled (153, 381) with delta (23, 22)
Screenshot: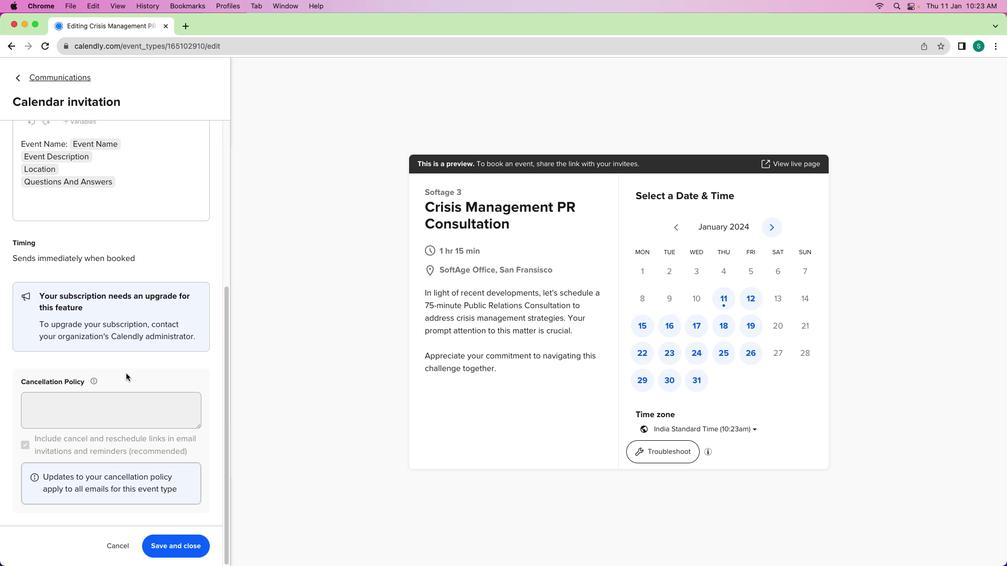 
Action: Mouse moved to (152, 383)
Screenshot: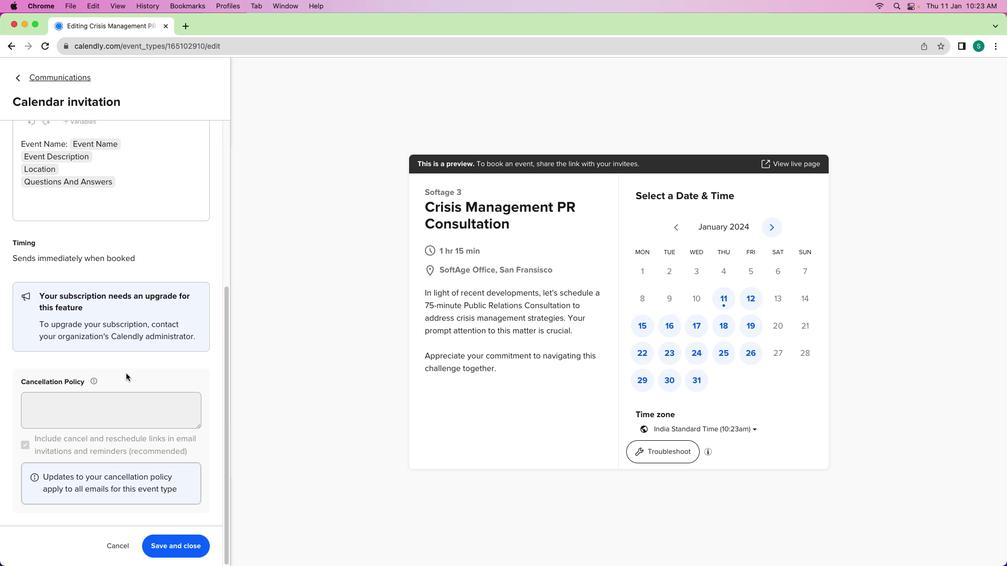 
Action: Mouse scrolled (152, 383) with delta (23, 22)
Screenshot: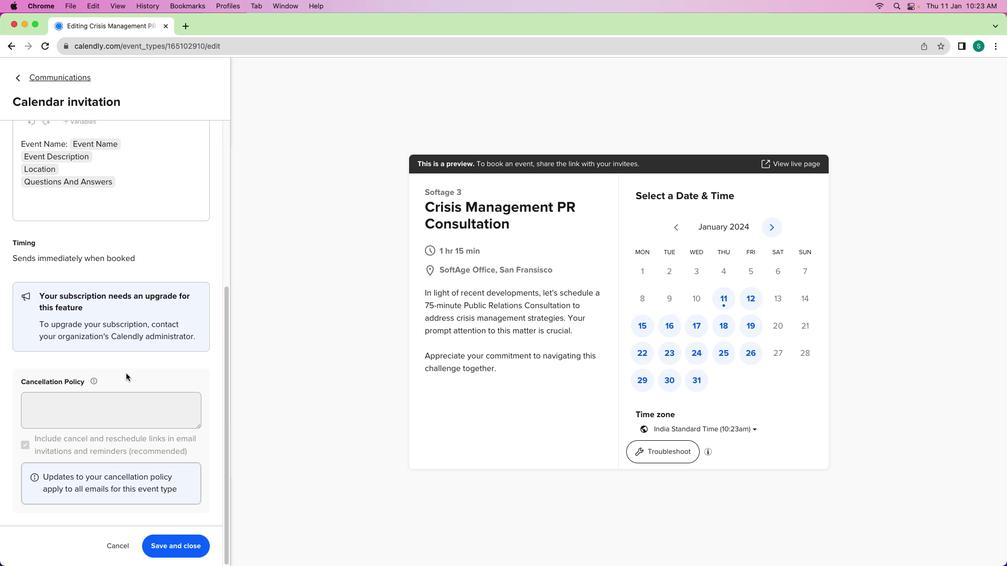 
Action: Mouse moved to (152, 384)
Screenshot: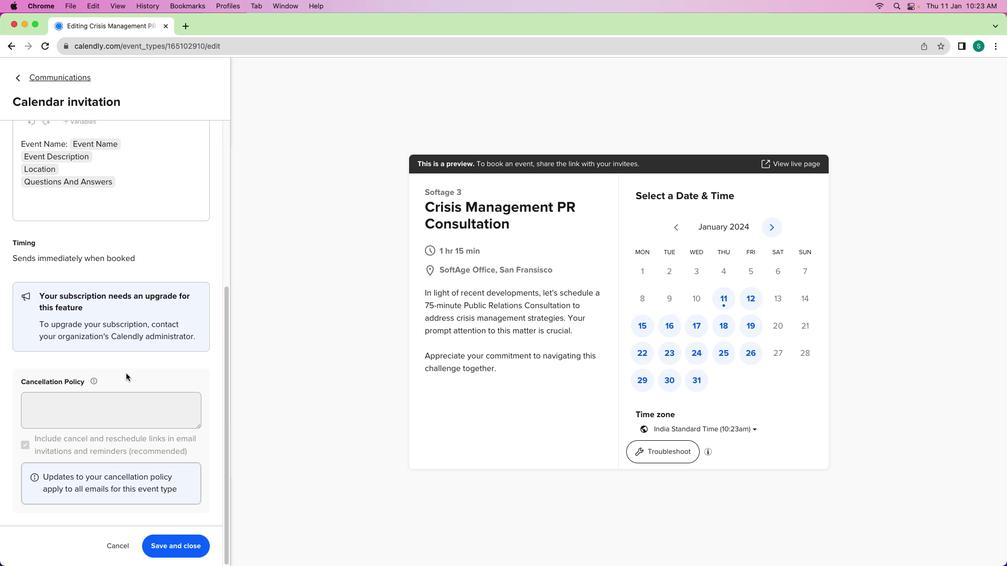 
Action: Mouse scrolled (152, 384) with delta (23, 20)
Screenshot: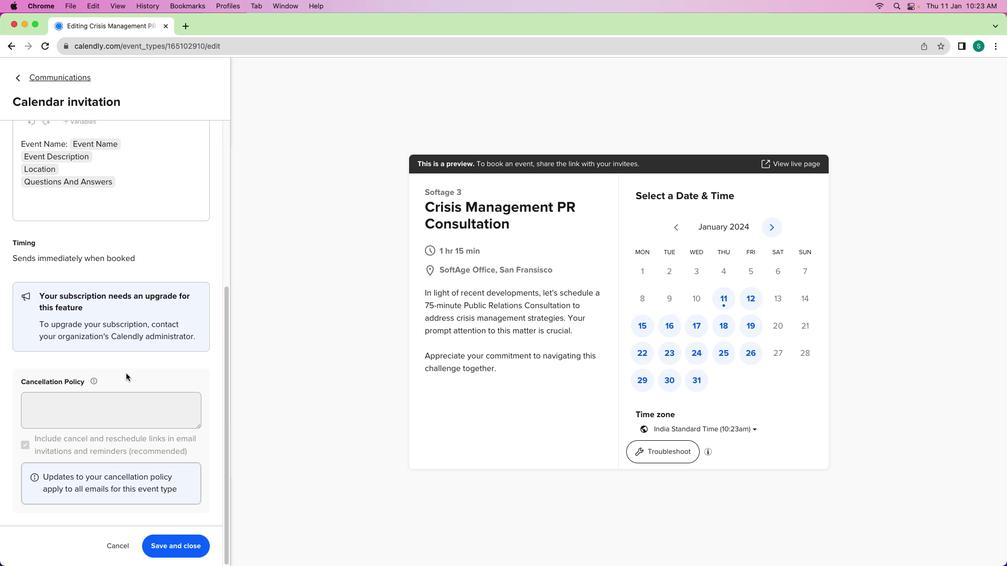 
Action: Mouse moved to (152, 384)
Screenshot: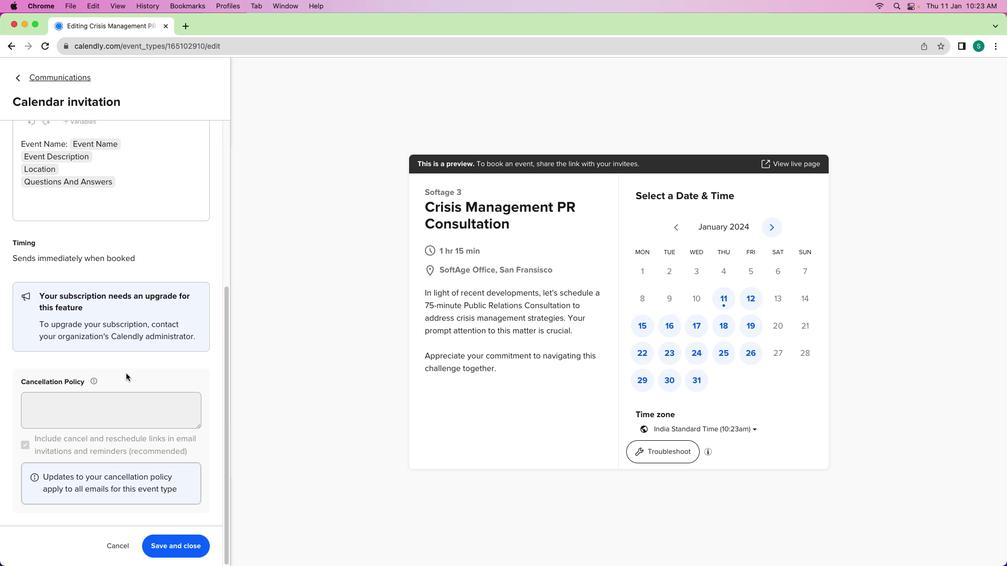 
Action: Mouse scrolled (152, 384) with delta (23, 20)
Screenshot: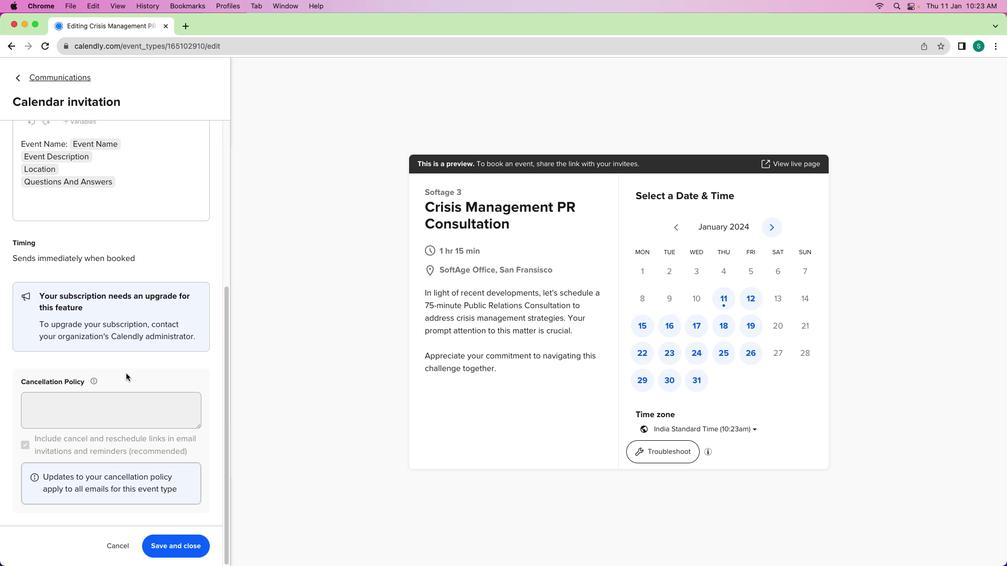 
Action: Mouse moved to (151, 387)
Screenshot: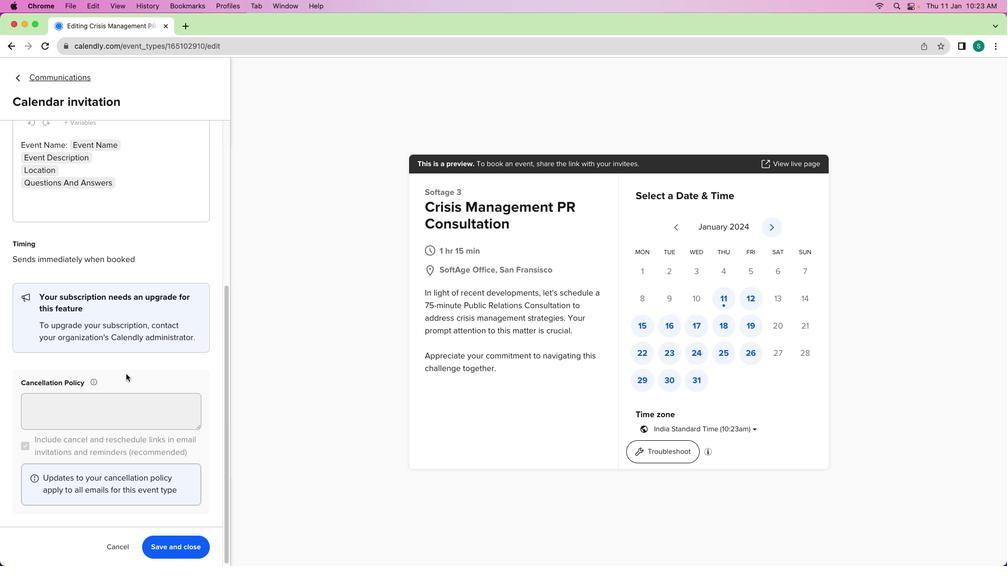 
Action: Mouse scrolled (151, 387) with delta (23, 22)
Screenshot: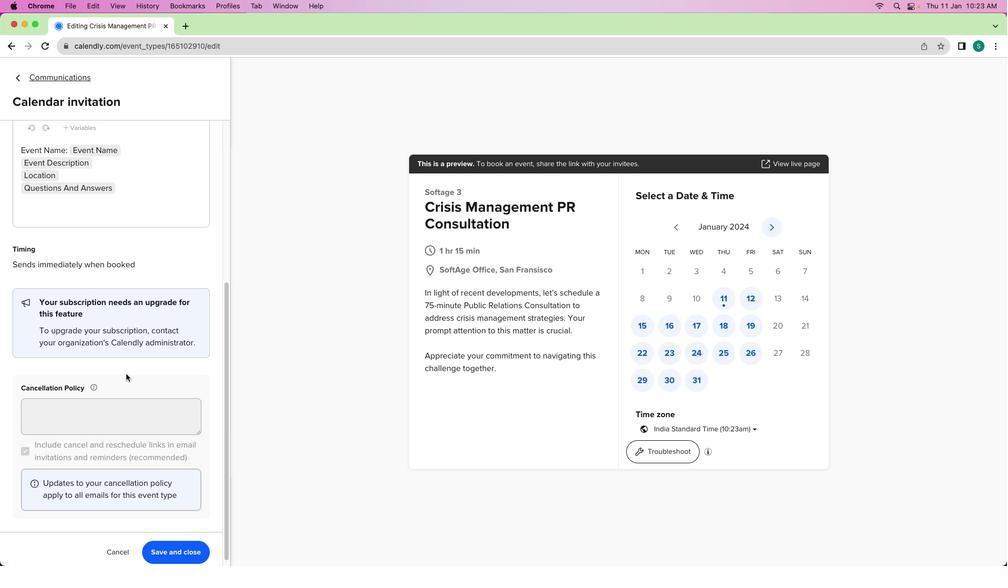 
Action: Mouse moved to (150, 391)
Screenshot: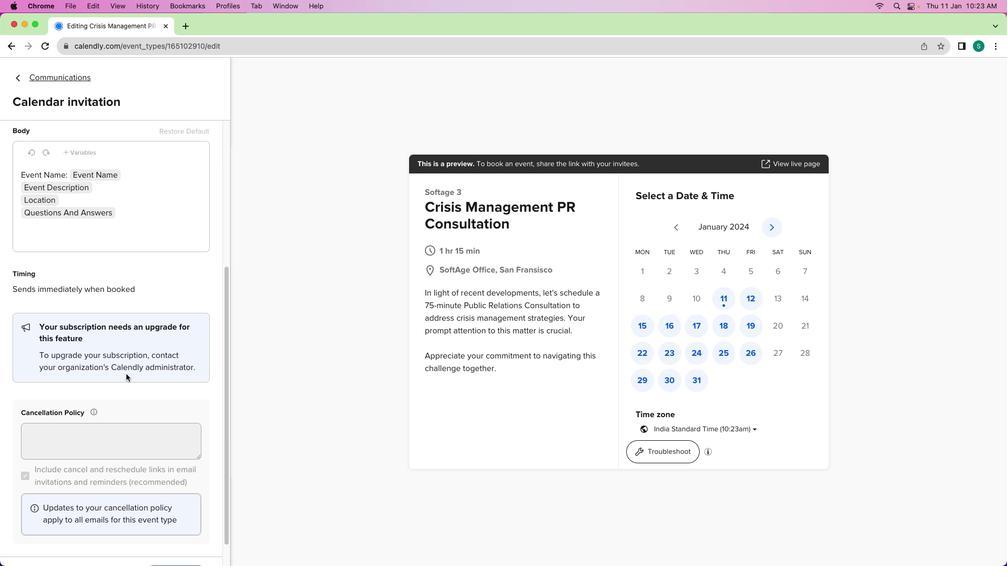 
Action: Mouse scrolled (150, 391) with delta (23, 22)
Screenshot: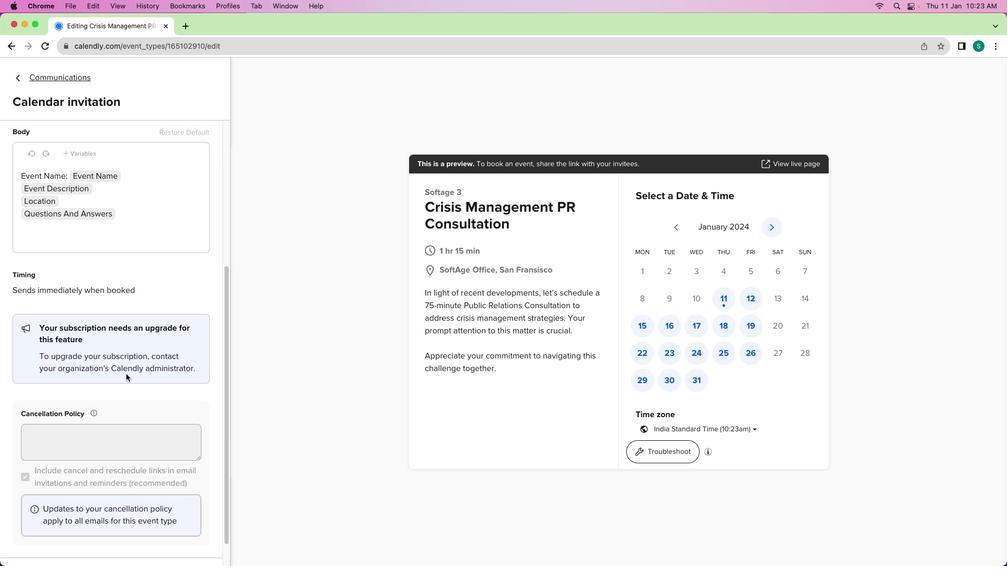 
Action: Mouse scrolled (150, 391) with delta (23, 22)
Screenshot: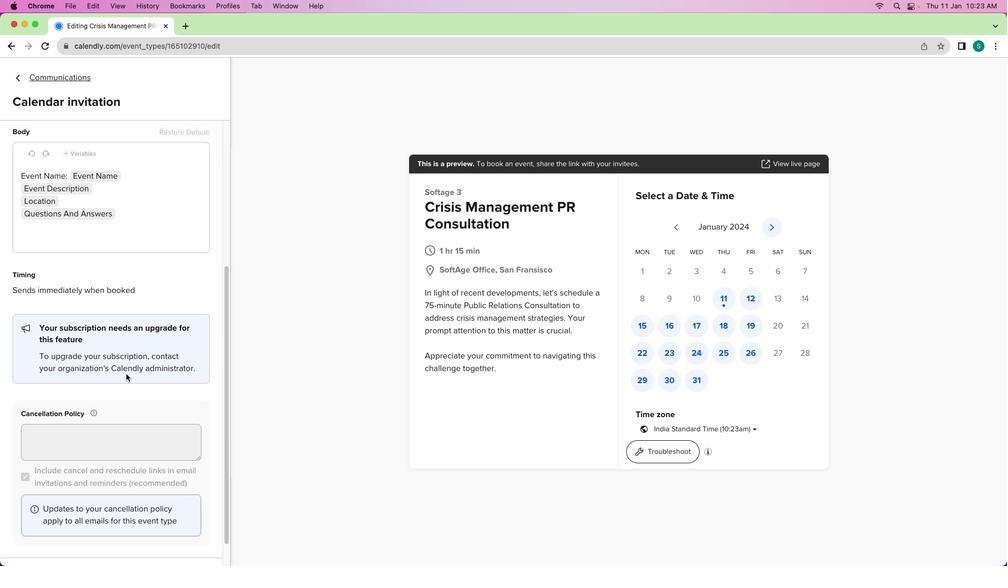 
Action: Mouse moved to (149, 397)
Screenshot: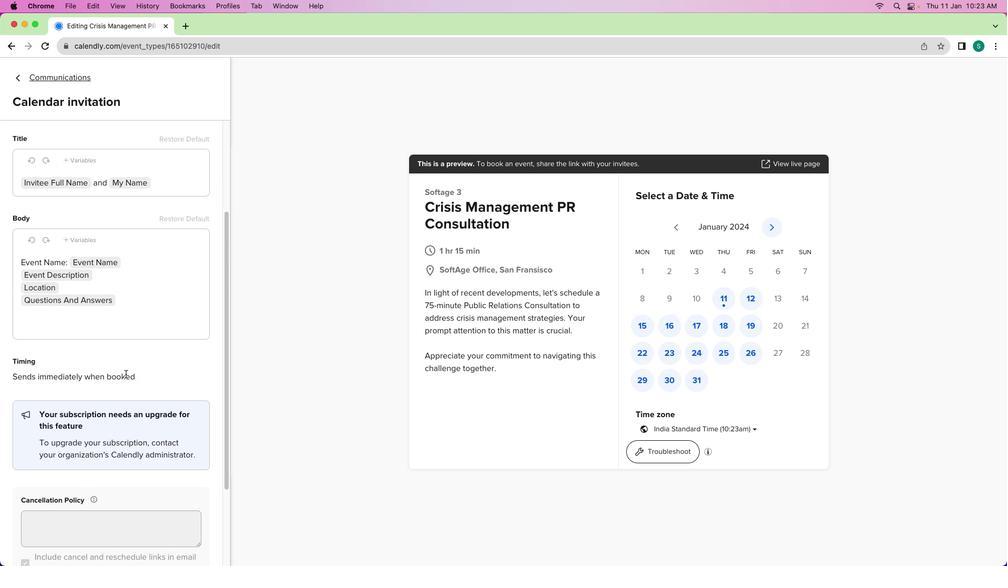 
Action: Mouse scrolled (149, 397) with delta (23, 22)
Screenshot: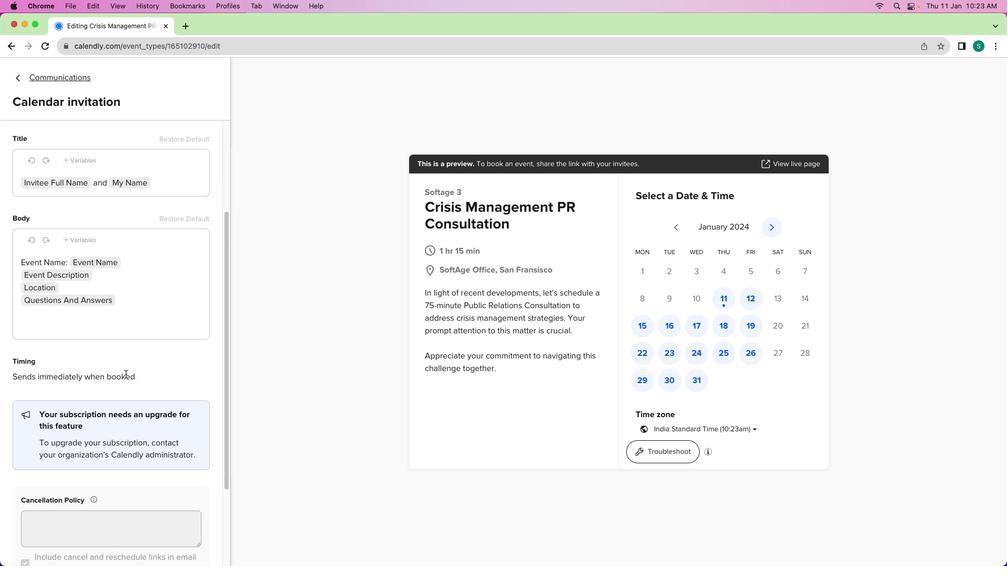 
Action: Mouse scrolled (149, 397) with delta (23, 22)
Screenshot: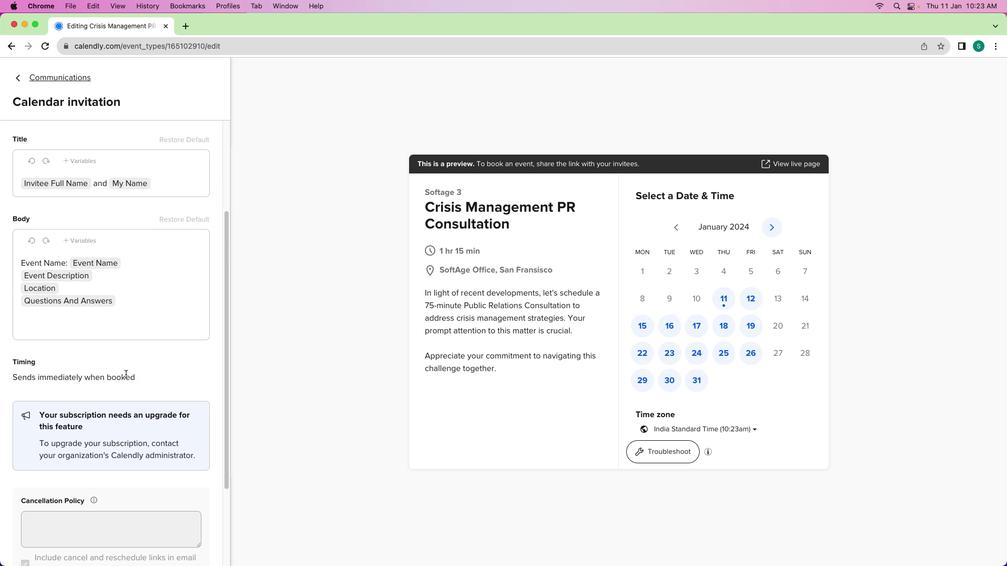 
Action: Mouse scrolled (149, 397) with delta (23, 22)
Screenshot: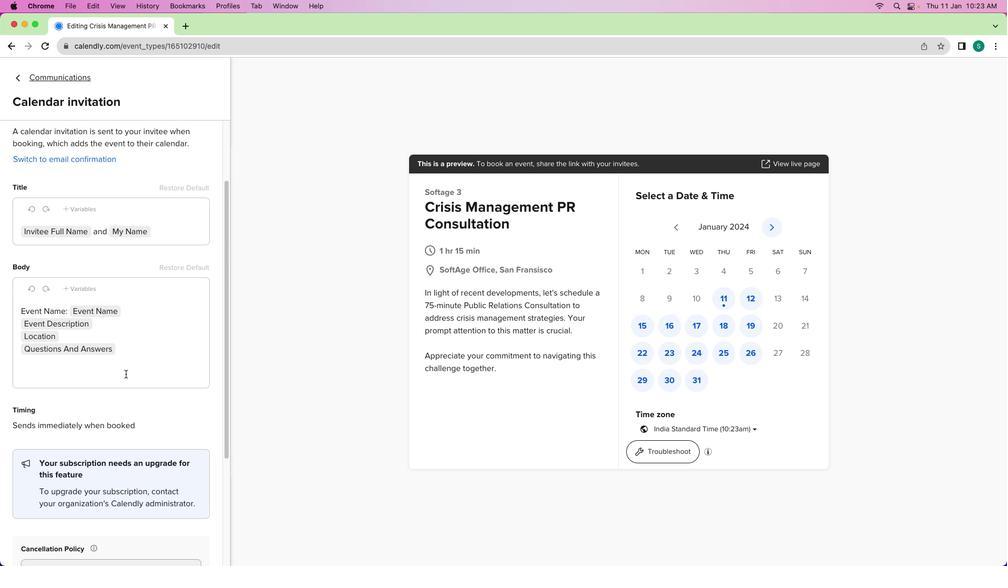 
Action: Mouse scrolled (149, 397) with delta (23, 23)
Screenshot: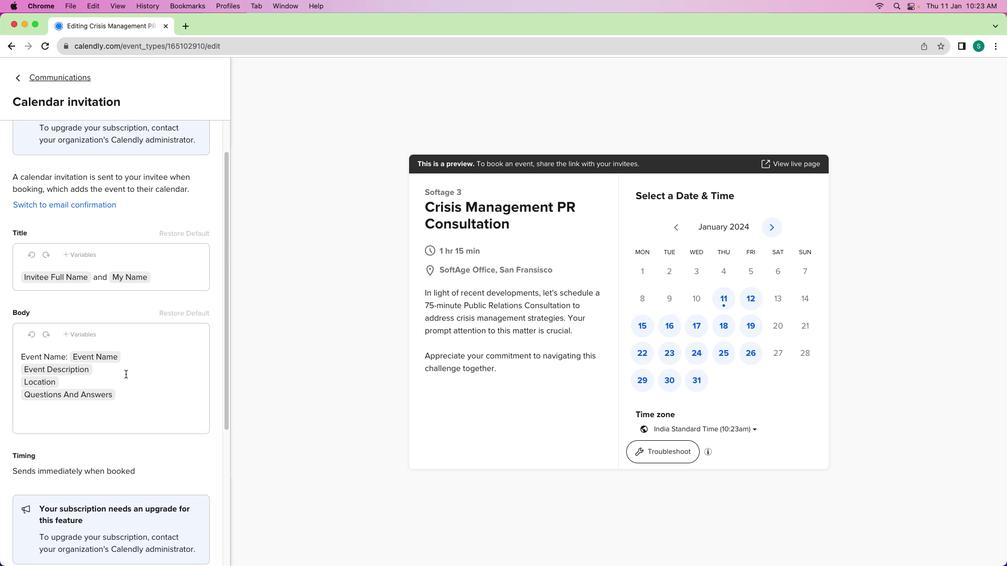 
Action: Mouse moved to (149, 397)
Screenshot: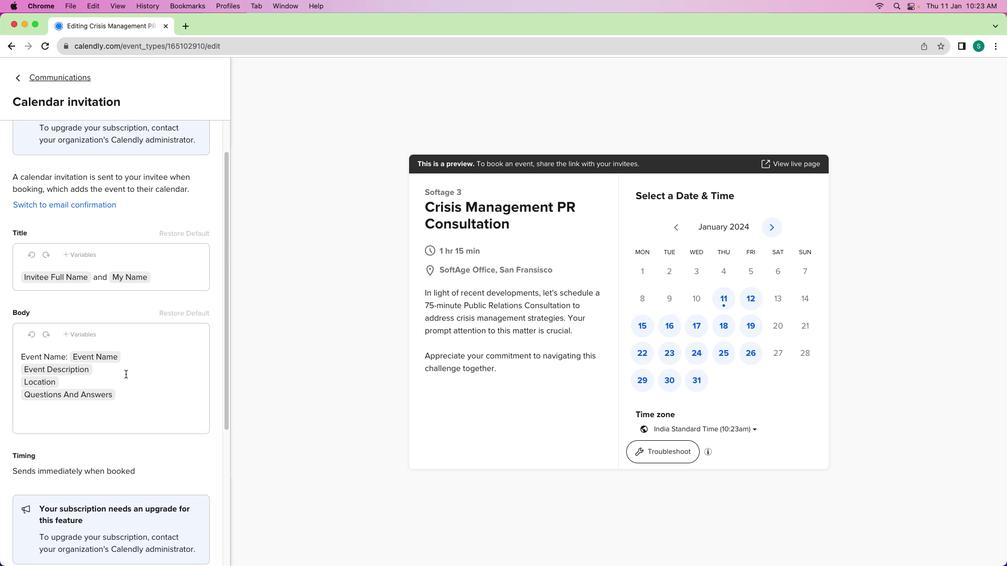 
Action: Mouse scrolled (149, 397) with delta (23, 23)
Screenshot: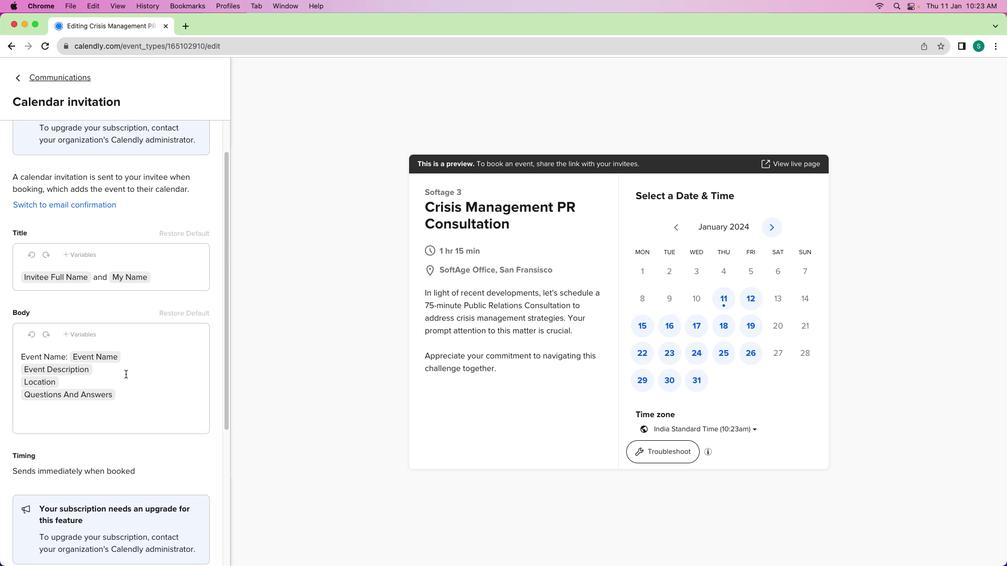 
Action: Mouse scrolled (149, 397) with delta (23, 23)
Screenshot: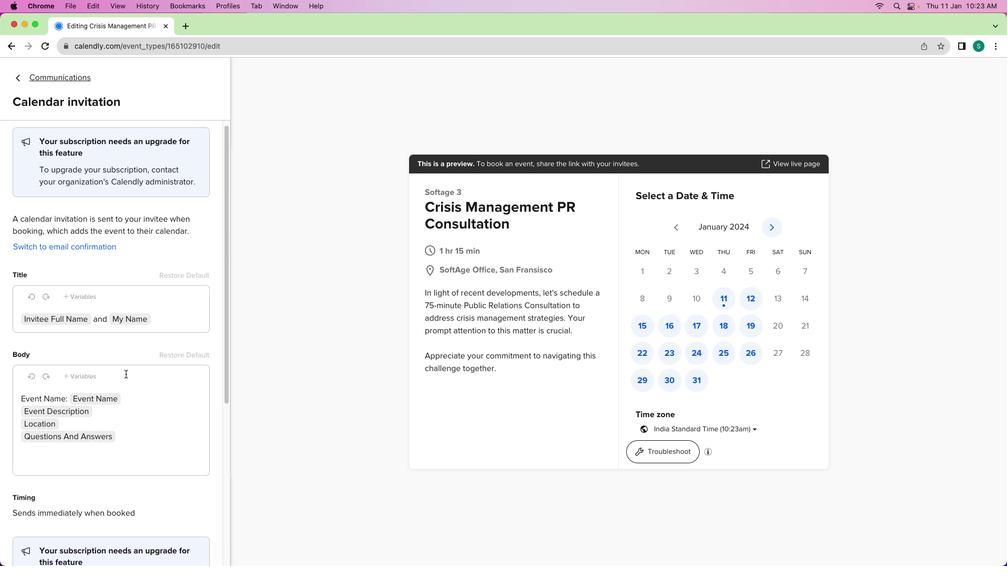 
Action: Mouse scrolled (149, 397) with delta (23, 23)
Screenshot: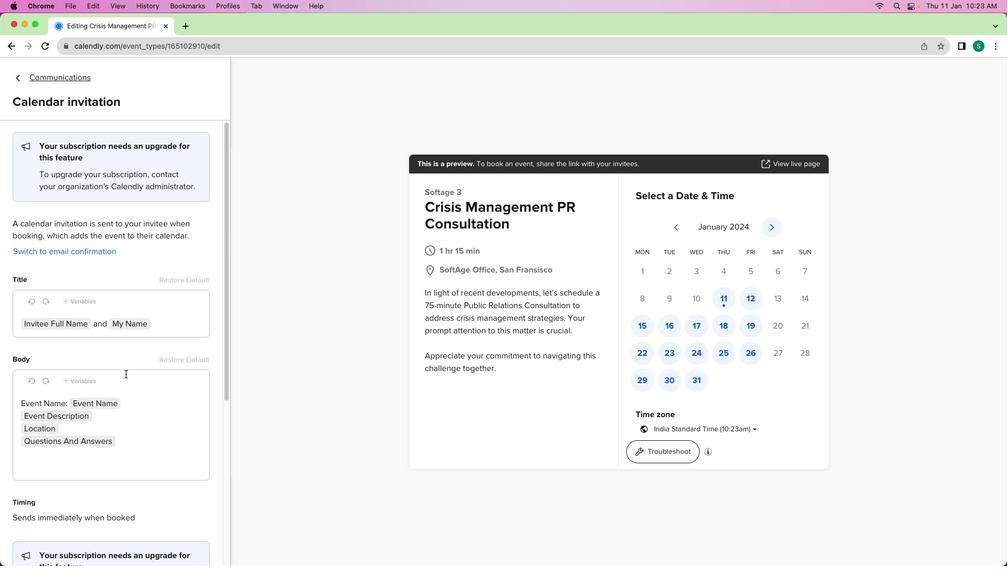 
Action: Mouse scrolled (149, 397) with delta (23, 23)
Screenshot: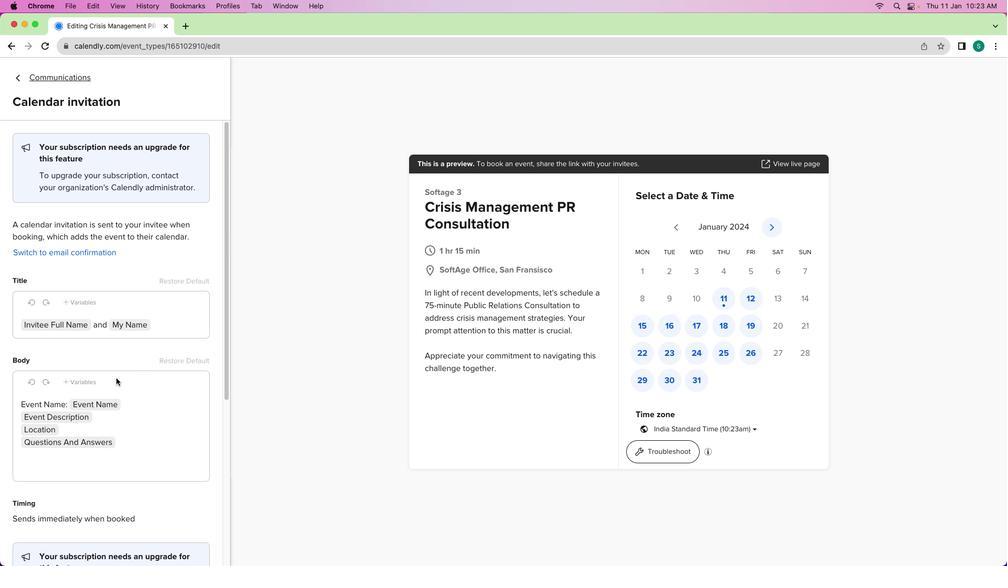 
Action: Mouse scrolled (149, 397) with delta (23, 23)
Screenshot: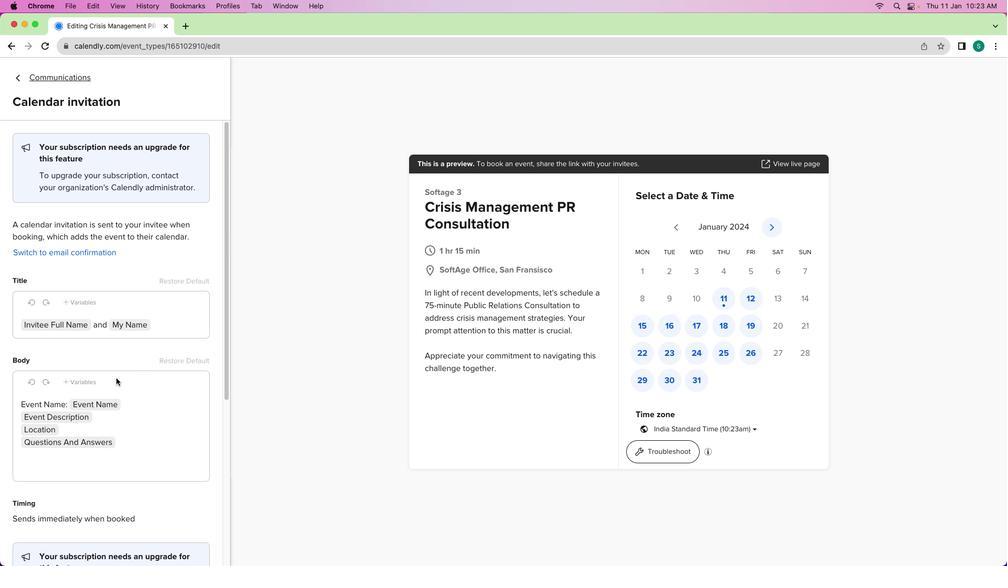 
Action: Mouse scrolled (149, 397) with delta (23, 24)
Screenshot: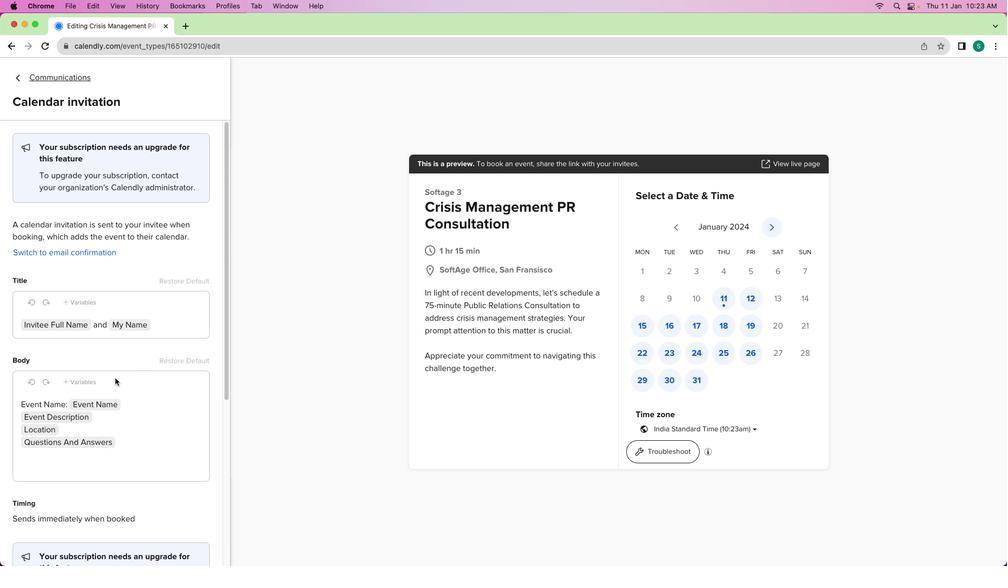 
Action: Mouse moved to (149, 397)
Screenshot: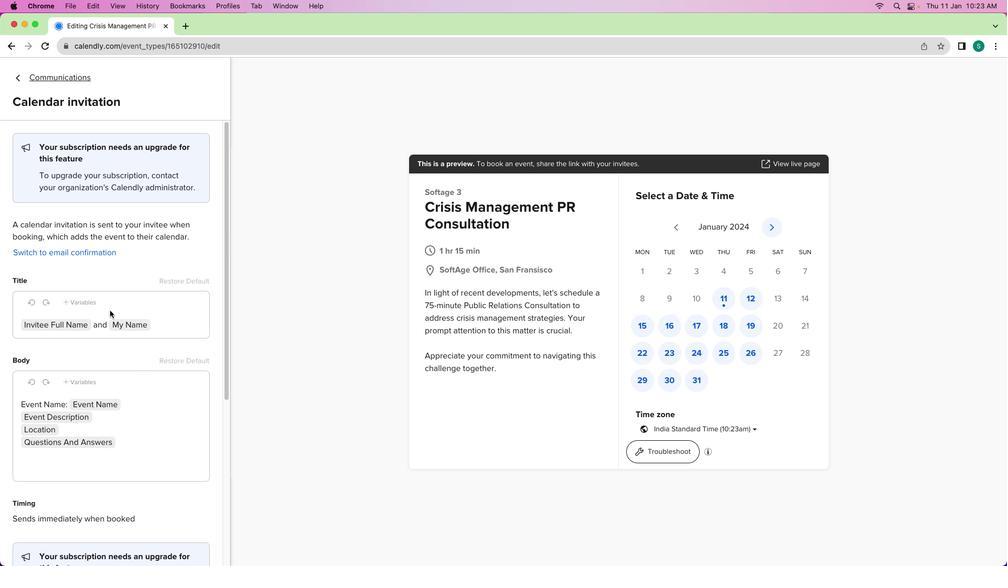 
Action: Mouse scrolled (149, 397) with delta (23, 23)
Screenshot: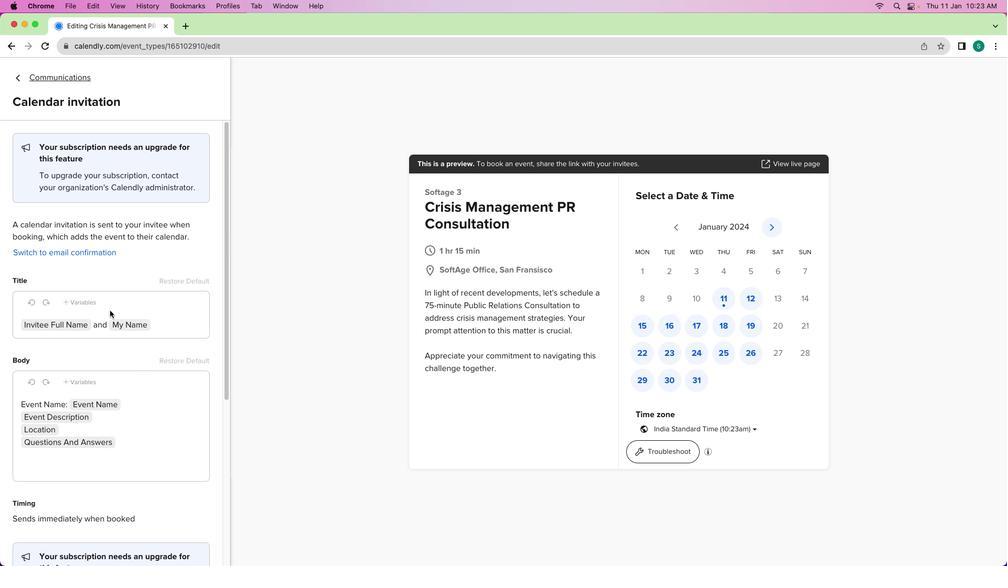
Action: Mouse scrolled (149, 397) with delta (23, 23)
Screenshot: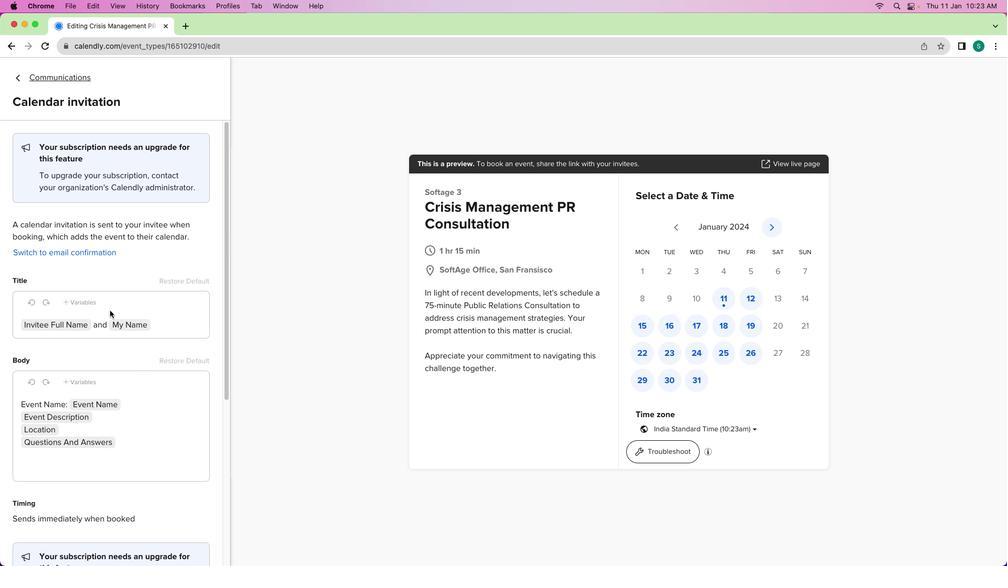 
Action: Mouse scrolled (149, 397) with delta (23, 20)
Screenshot: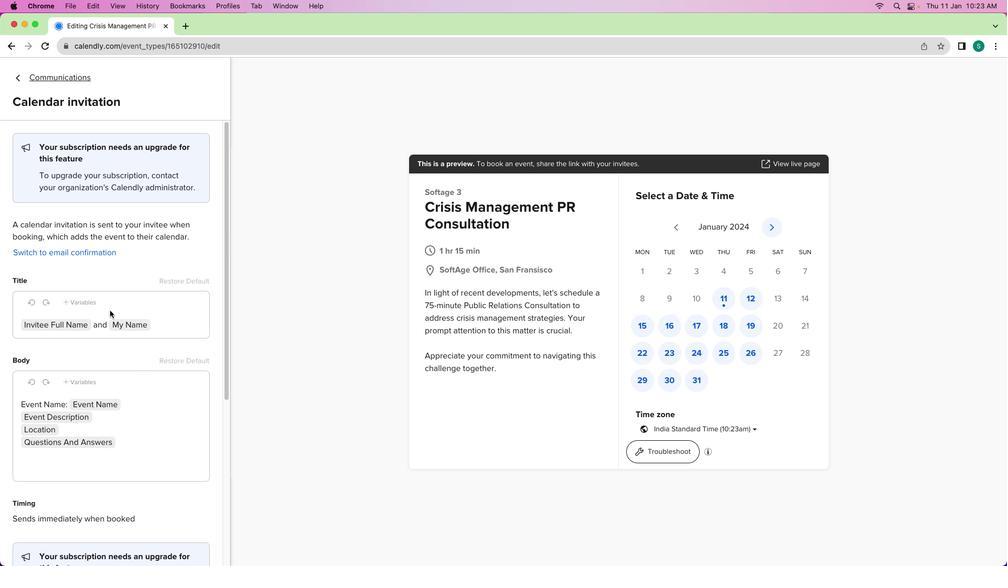 
Action: Mouse scrolled (149, 397) with delta (23, 25)
Screenshot: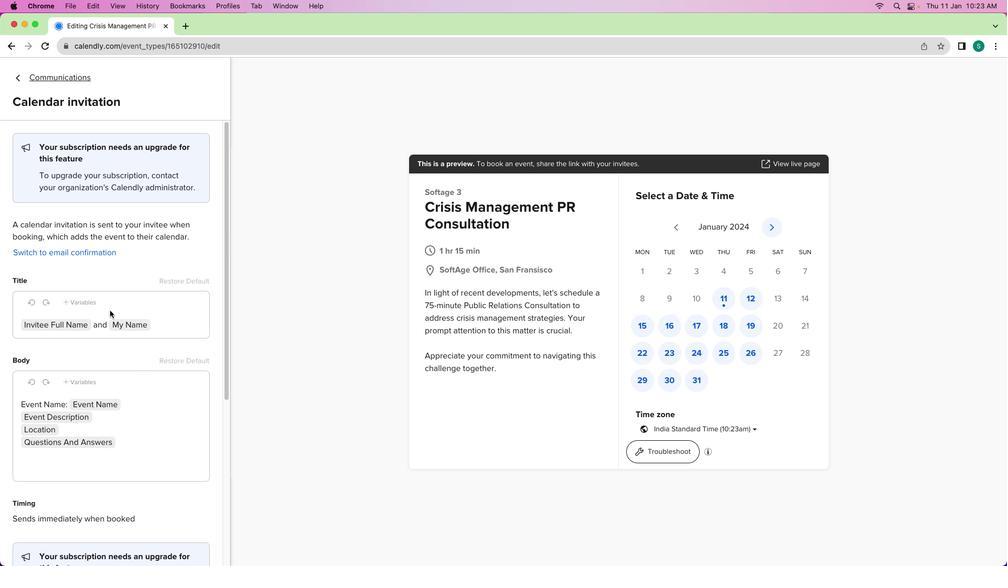 
Action: Mouse scrolled (149, 397) with delta (23, 24)
Screenshot: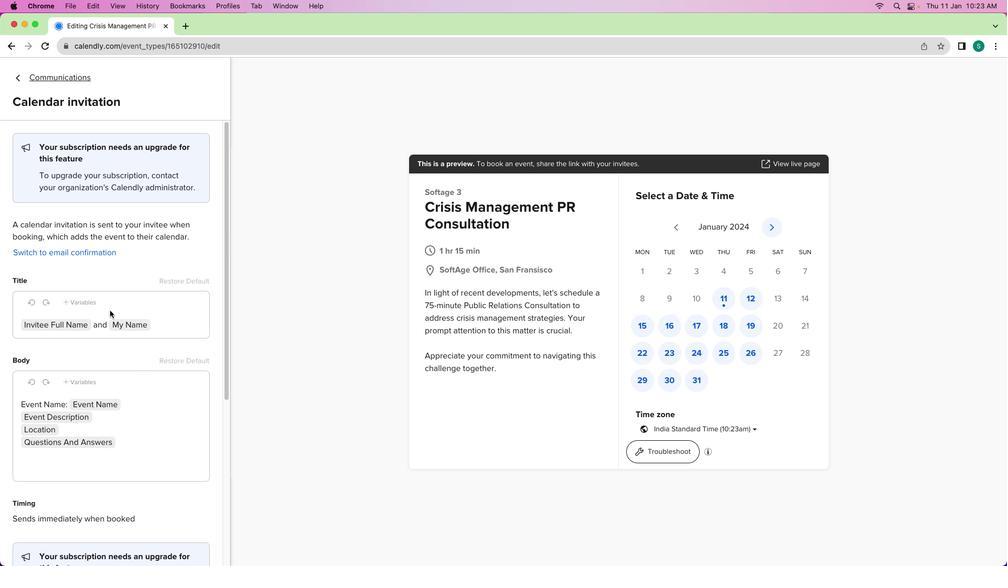 
Action: Mouse moved to (149, 397)
Screenshot: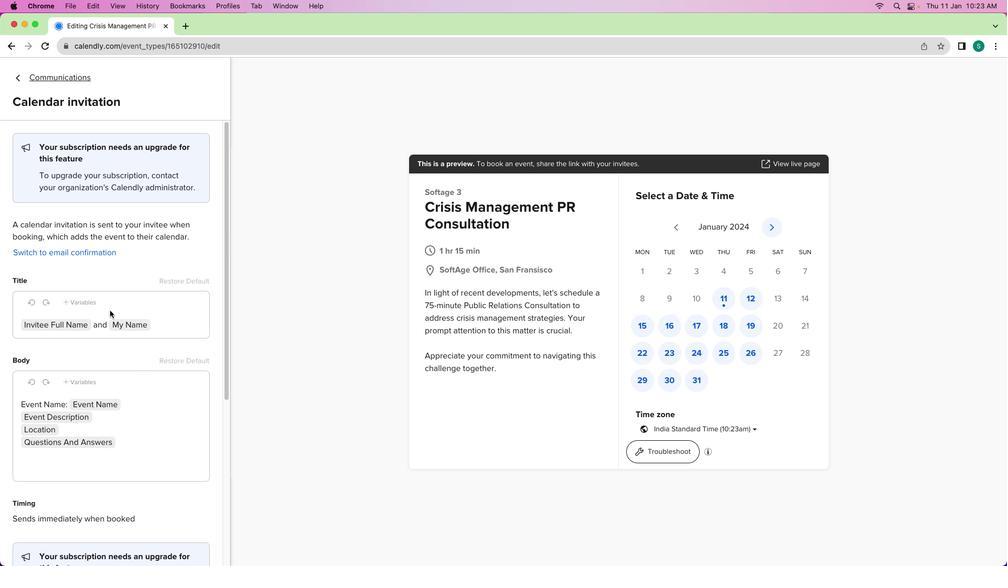 
Action: Mouse scrolled (149, 397) with delta (23, 23)
Screenshot: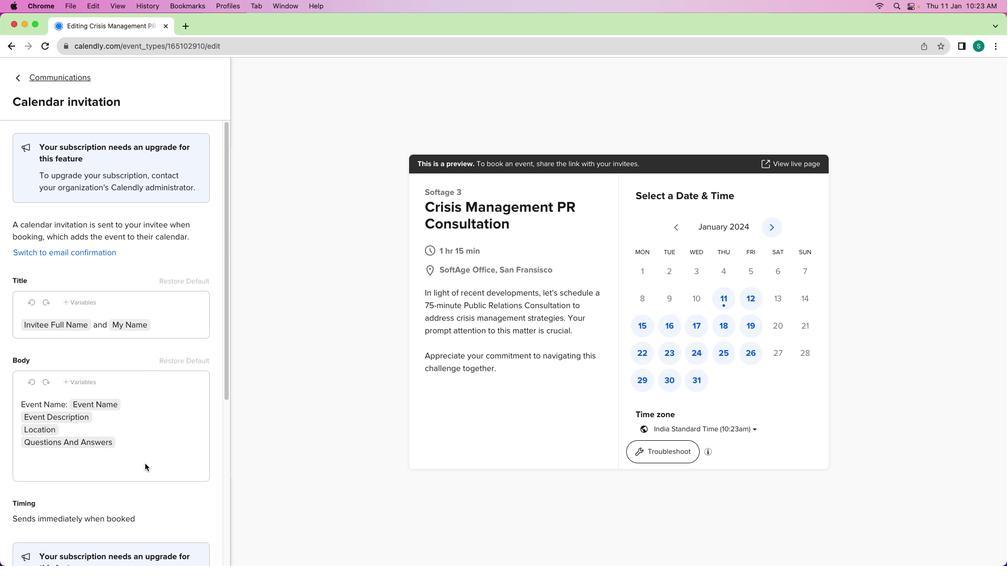 
Action: Mouse scrolled (149, 397) with delta (23, 23)
Screenshot: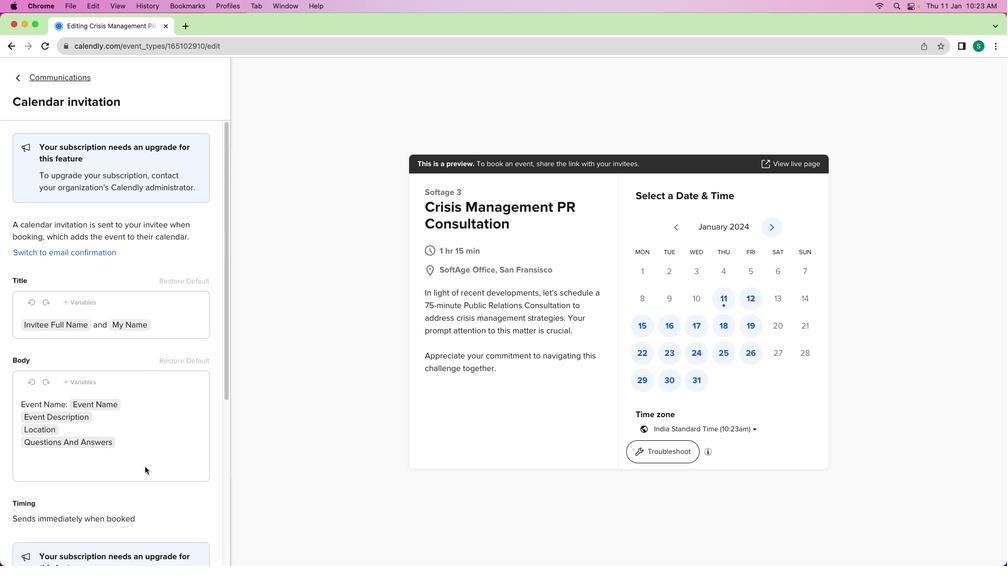 
Action: Mouse scrolled (149, 397) with delta (23, 24)
Screenshot: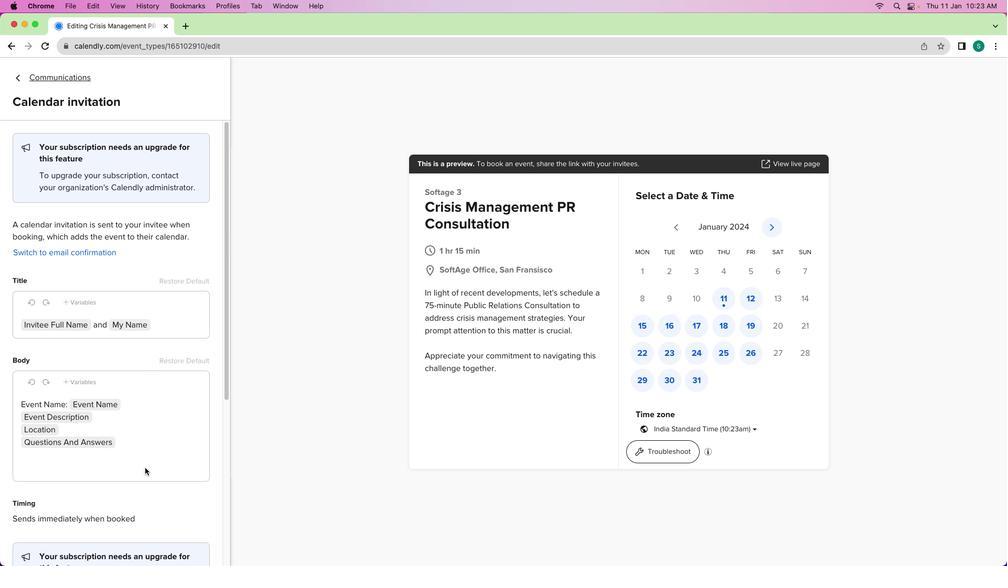 
Action: Mouse moved to (132, 333)
Screenshot: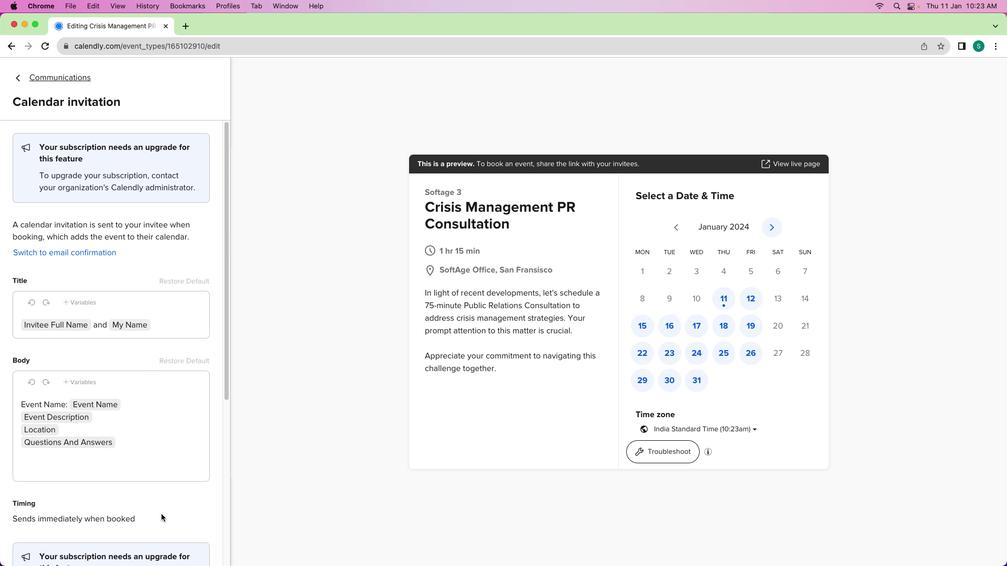 
Action: Mouse scrolled (132, 333) with delta (23, 23)
Screenshot: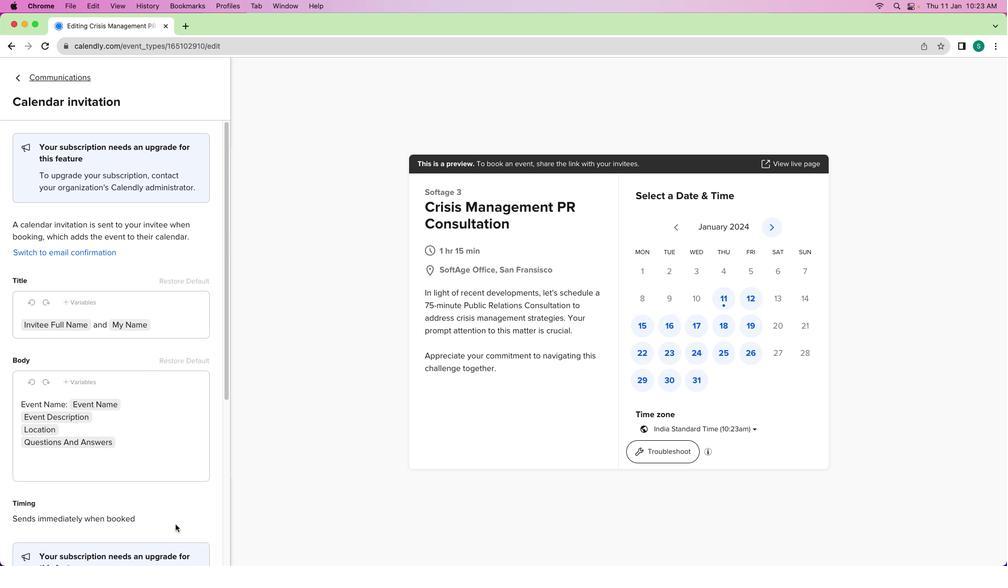 
Action: Mouse scrolled (132, 333) with delta (23, 23)
Screenshot: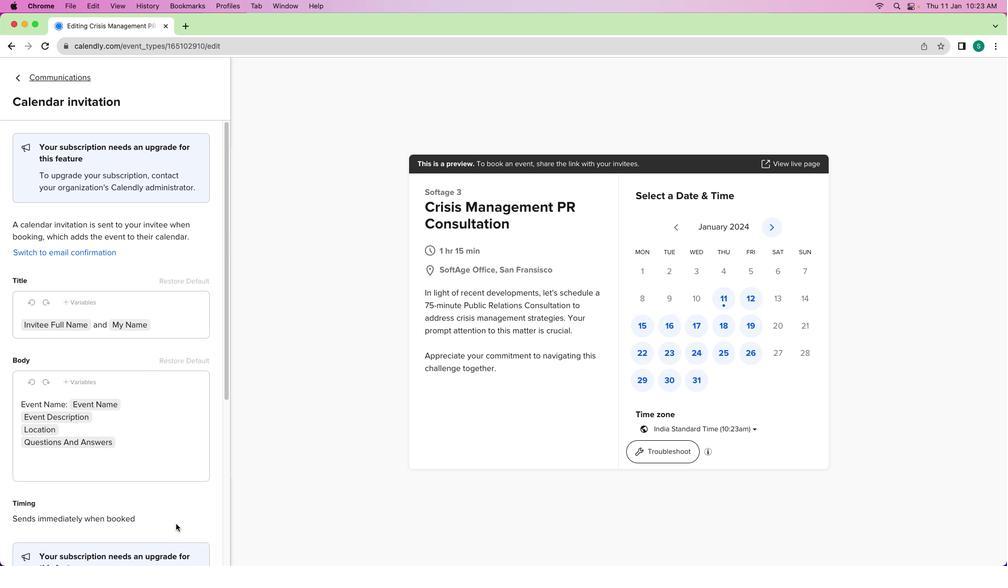 
Action: Mouse scrolled (132, 333) with delta (23, 24)
Screenshot: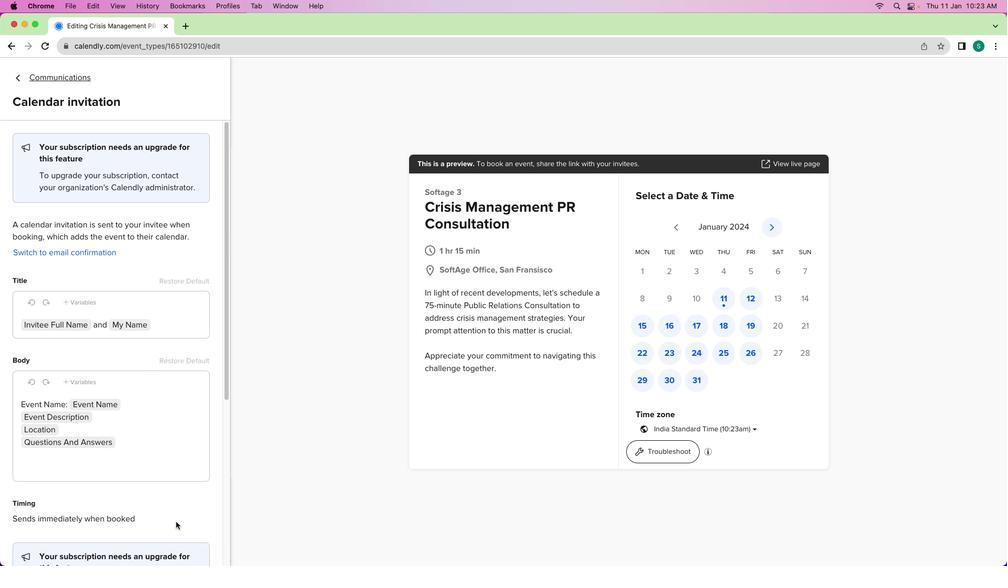 
Action: Mouse moved to (174, 493)
Screenshot: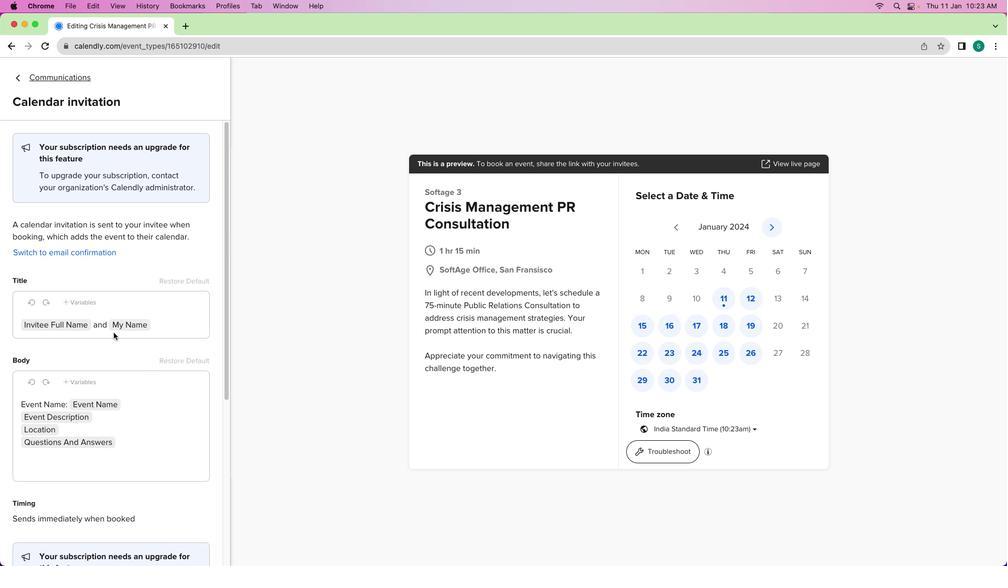 
Action: Mouse scrolled (174, 493) with delta (23, 23)
Screenshot: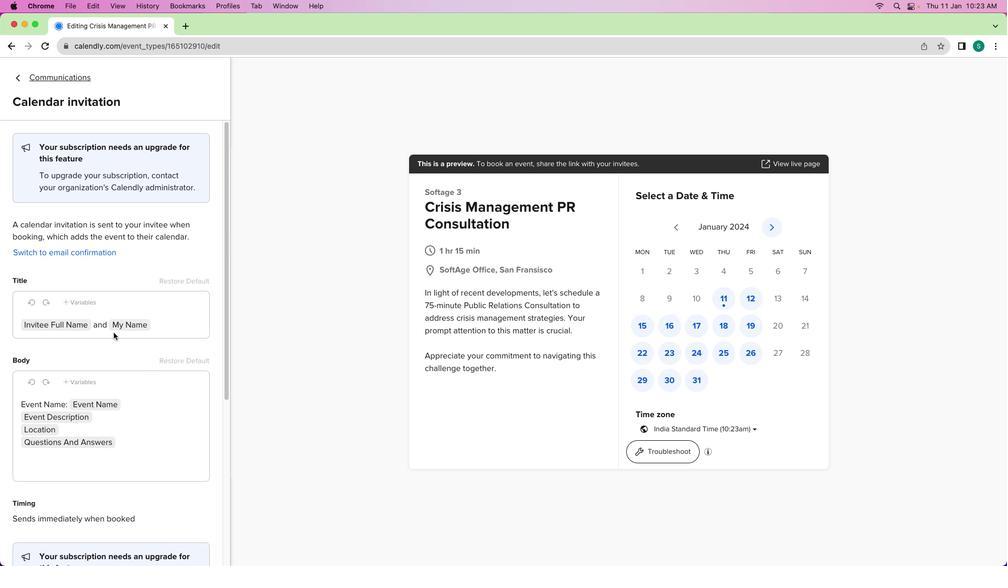 
Action: Mouse moved to (173, 491)
Screenshot: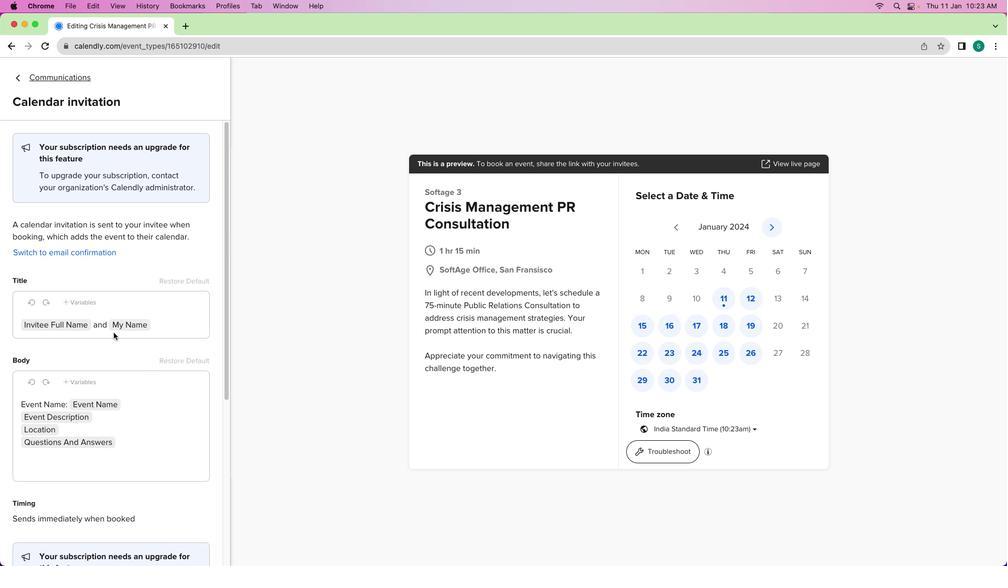 
Action: Mouse scrolled (173, 491) with delta (23, 23)
Screenshot: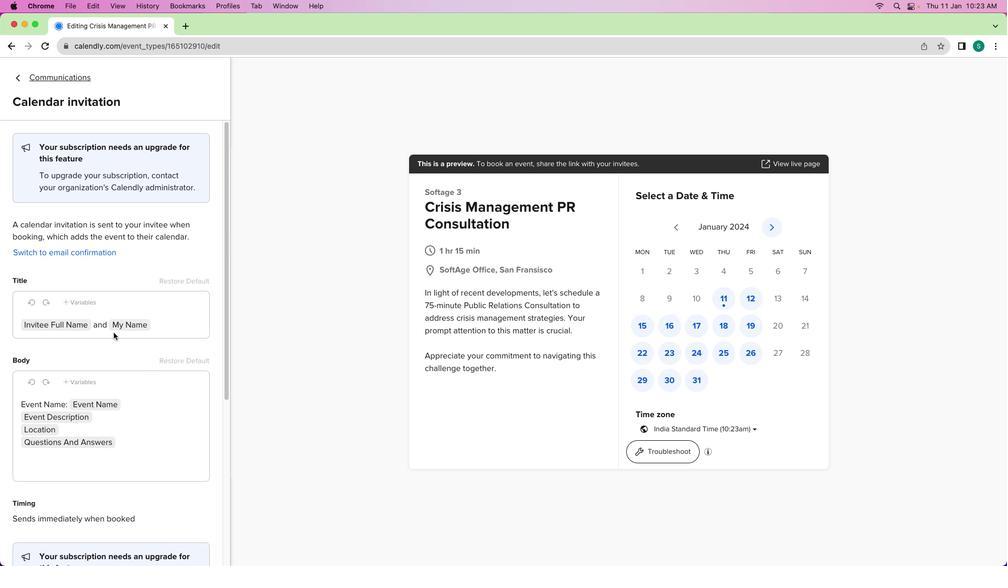 
Action: Mouse moved to (173, 490)
Screenshot: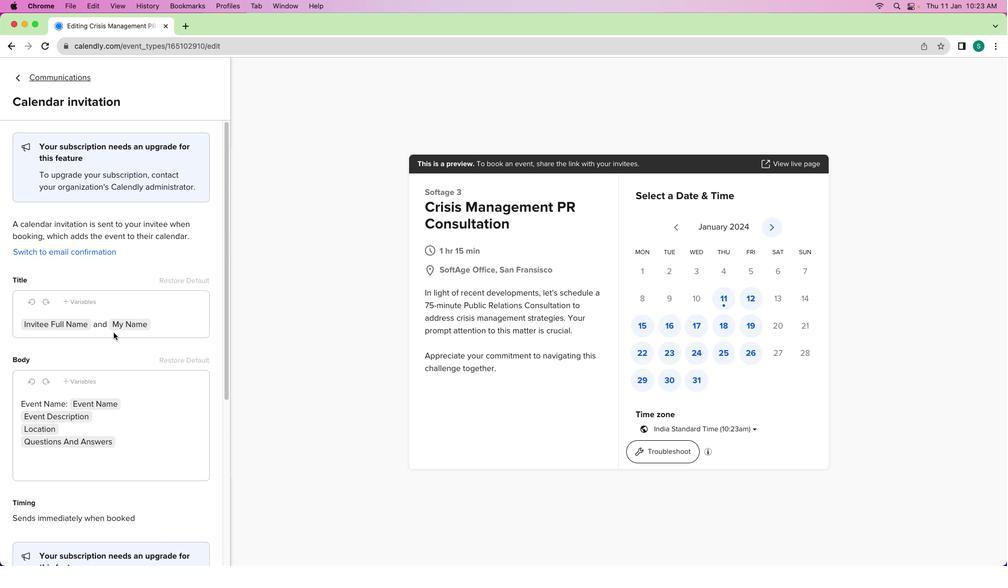 
Action: Mouse scrolled (173, 490) with delta (23, 24)
Screenshot: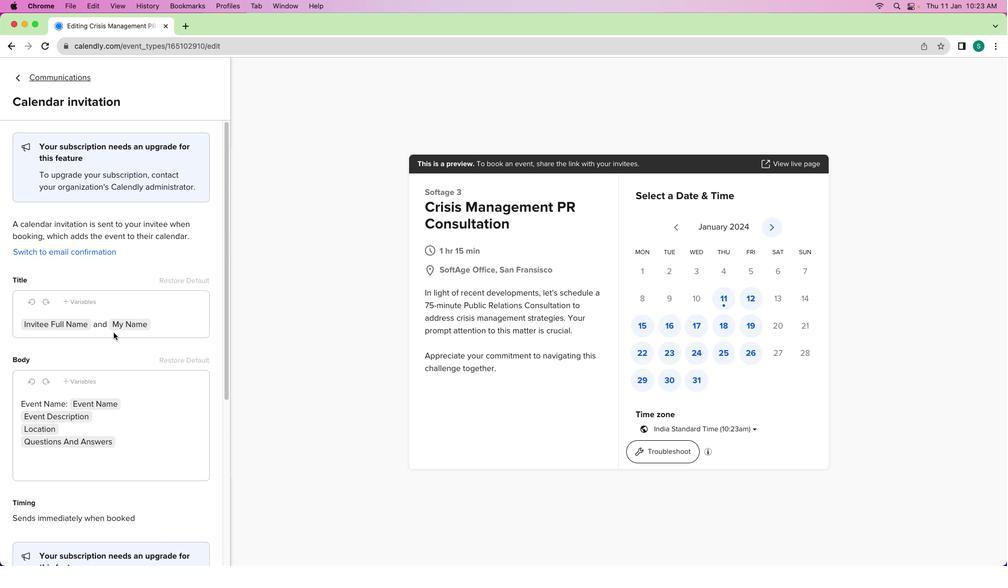
Action: Mouse moved to (173, 490)
Screenshot: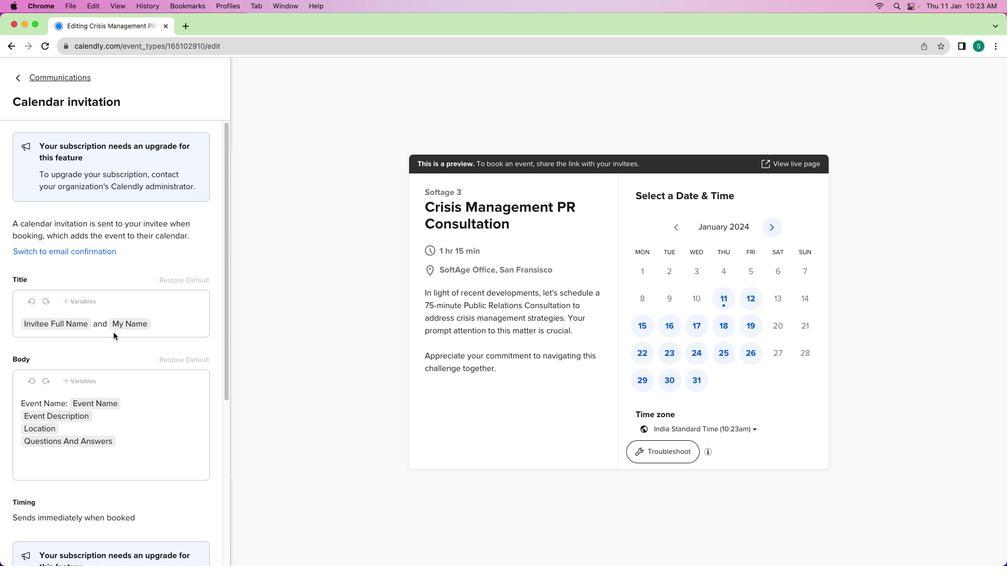 
Action: Mouse scrolled (173, 490) with delta (23, 25)
Screenshot: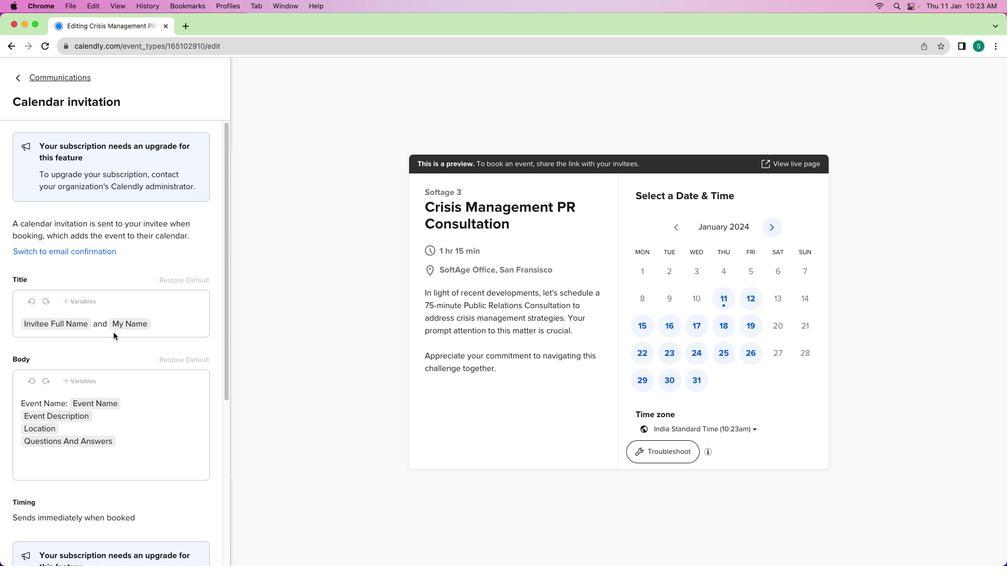 
Action: Mouse moved to (172, 489)
Screenshot: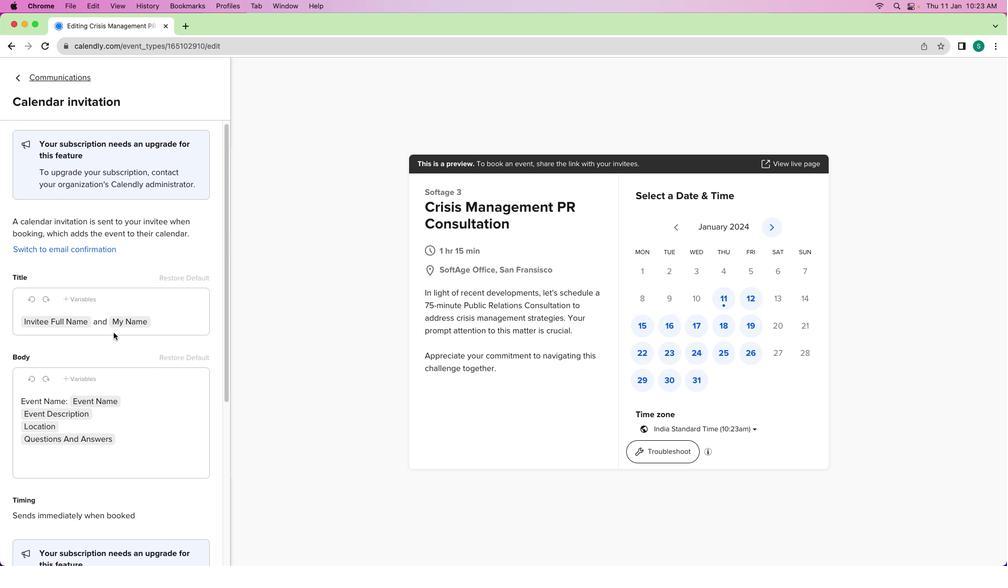 
Action: Mouse scrolled (172, 489) with delta (23, 22)
Screenshot: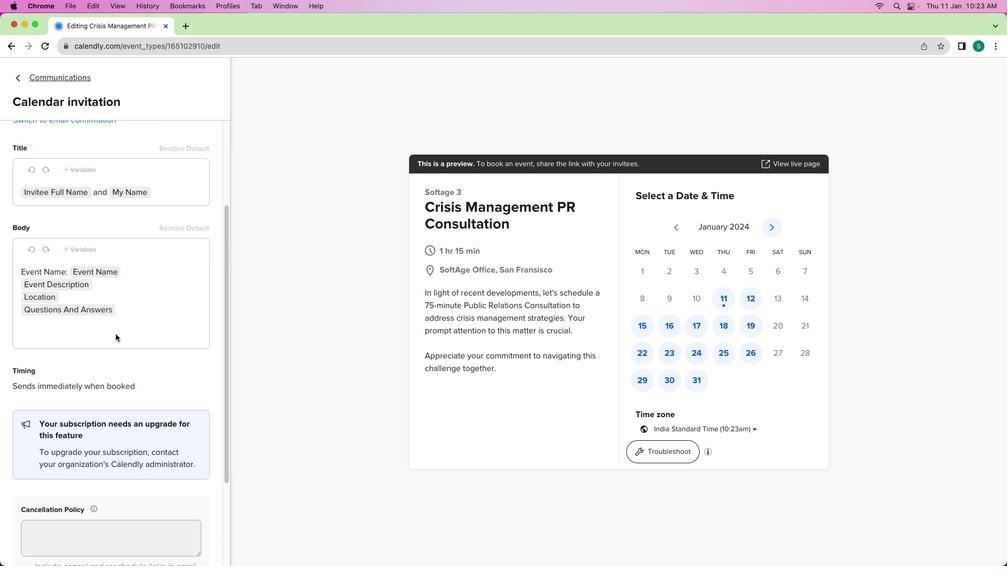 
Action: Mouse scrolled (172, 489) with delta (23, 22)
Screenshot: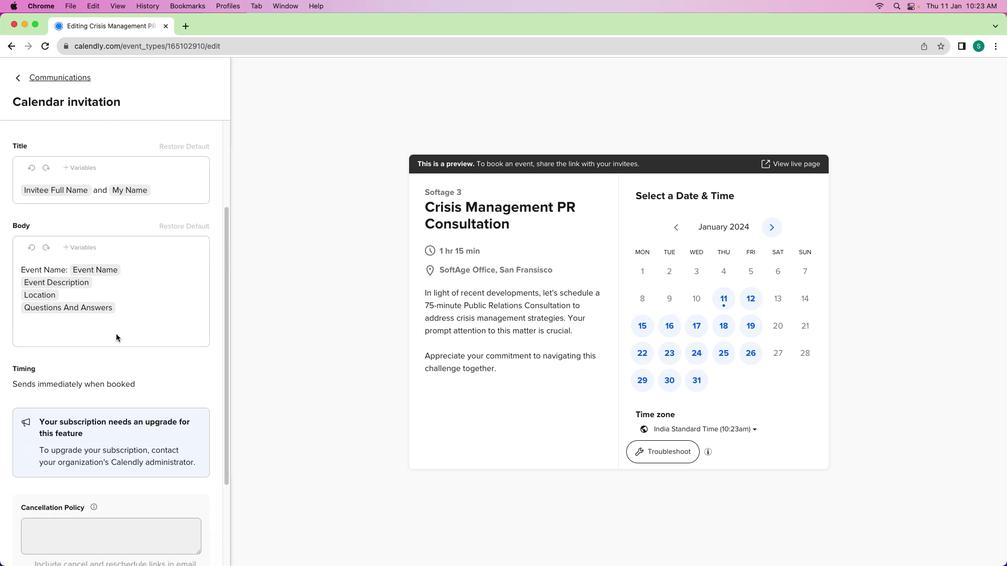 
Action: Mouse scrolled (172, 489) with delta (23, 21)
Screenshot: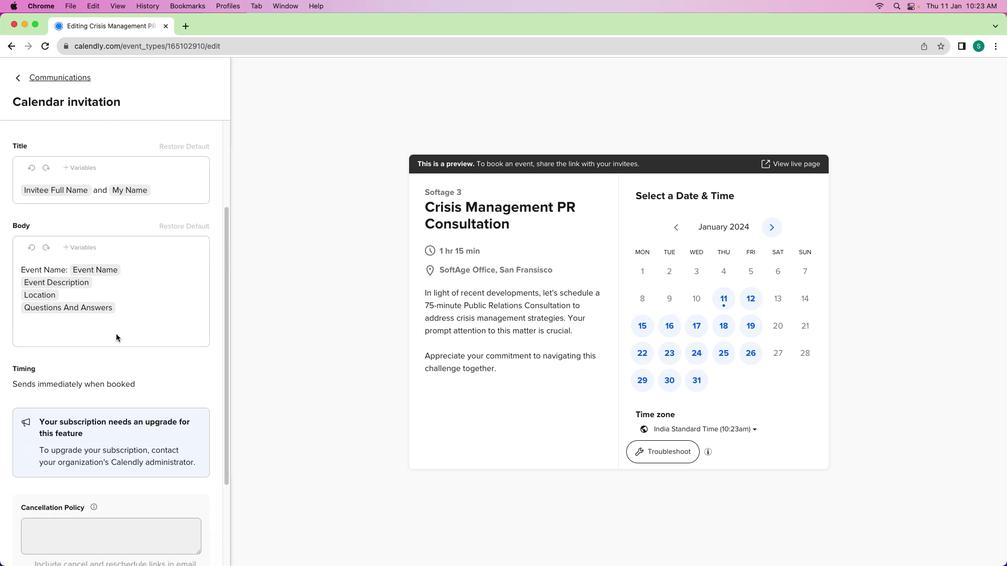 
Action: Mouse scrolled (172, 489) with delta (23, 20)
Screenshot: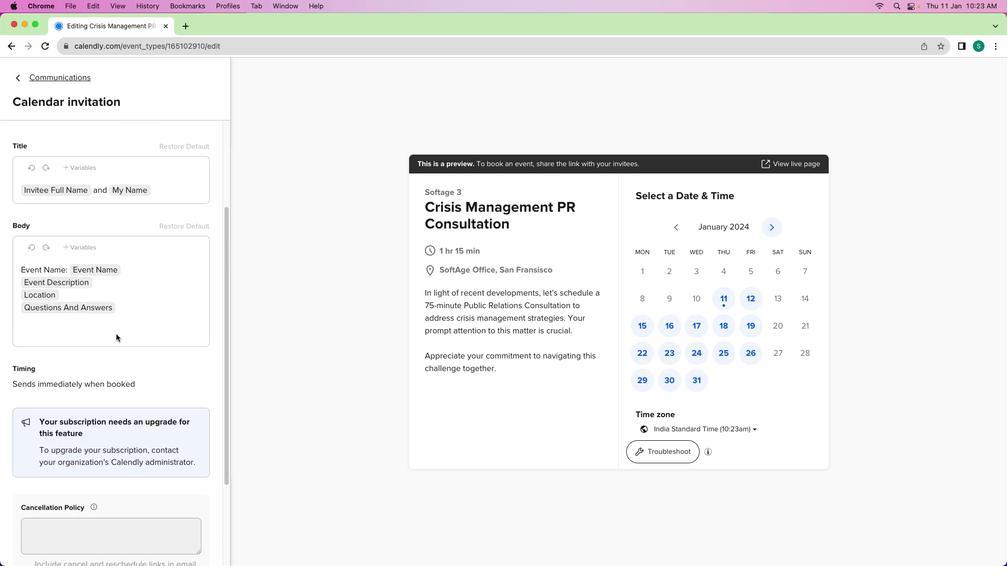 
Action: Mouse scrolled (172, 489) with delta (23, 20)
Screenshot: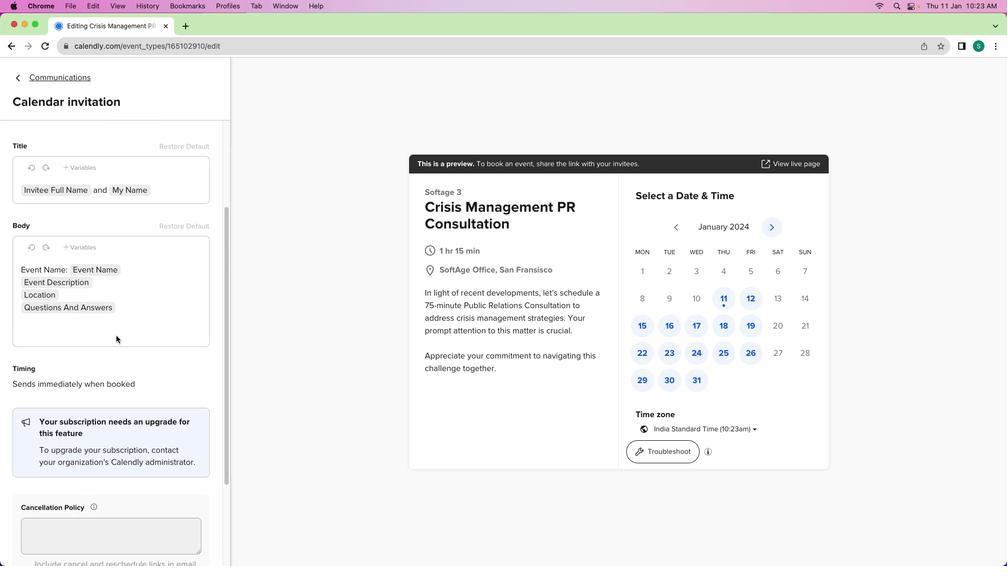 
Action: Mouse scrolled (172, 489) with delta (23, 19)
Screenshot: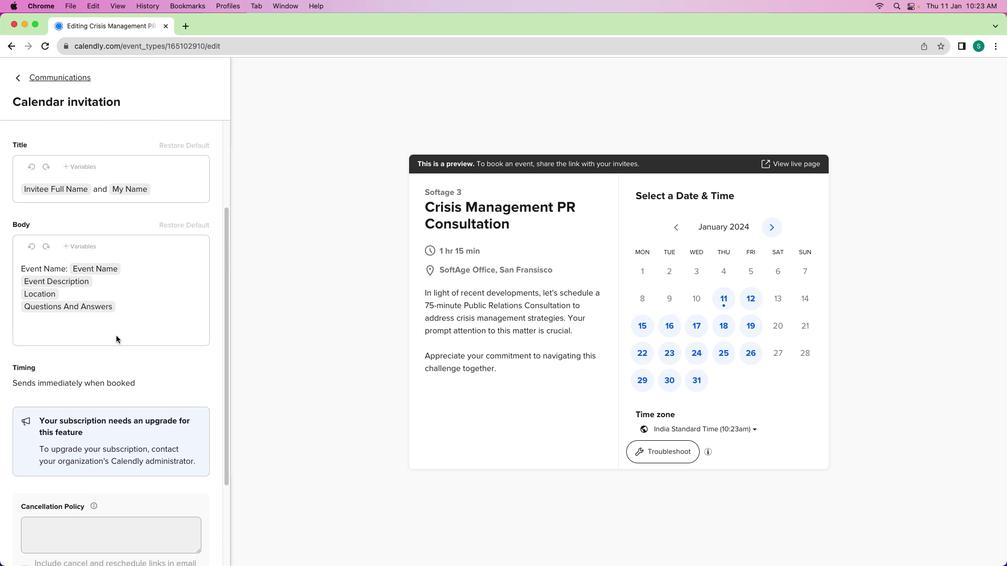 
Action: Mouse moved to (136, 356)
Screenshot: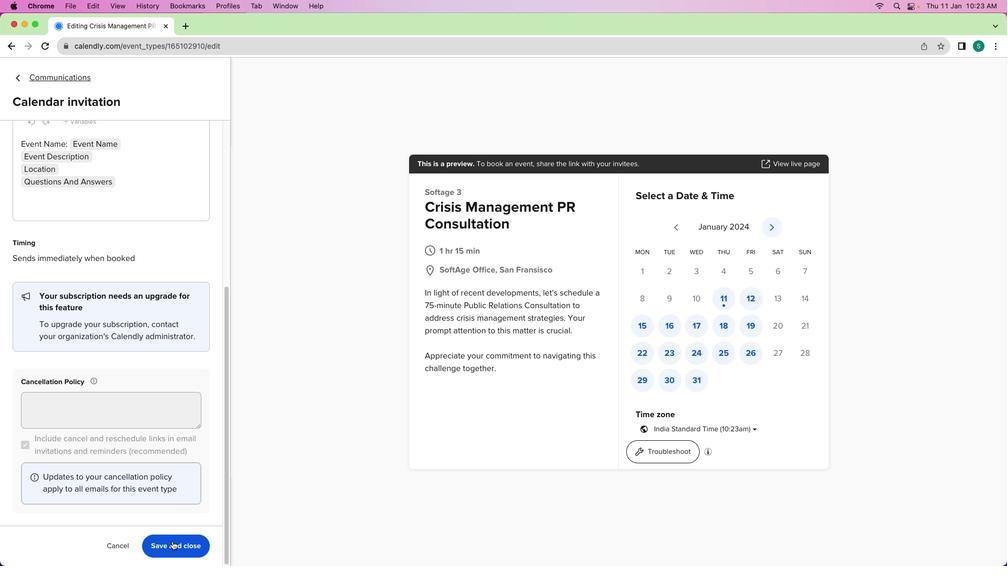 
Action: Mouse scrolled (136, 356) with delta (23, 22)
Screenshot: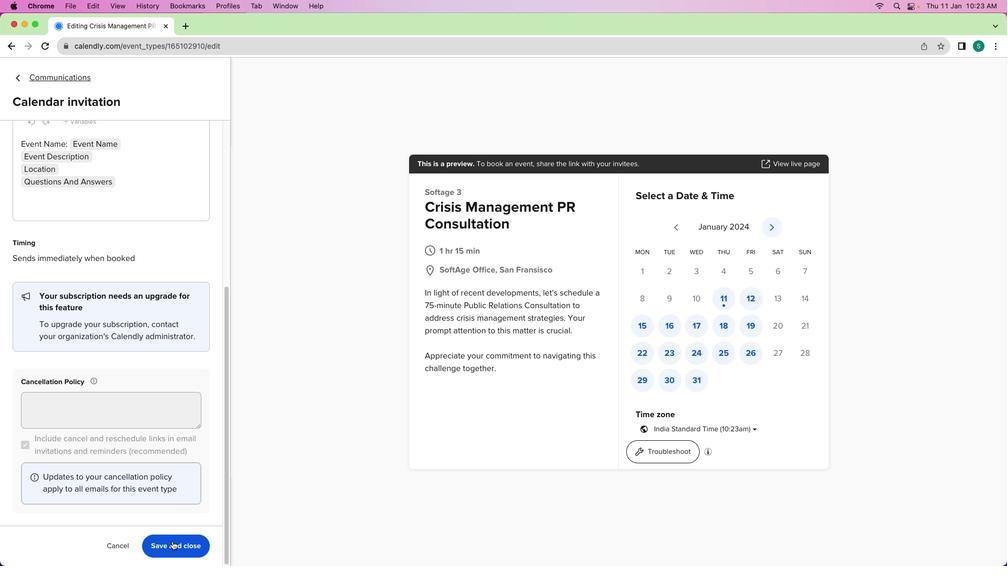 
Action: Mouse scrolled (136, 356) with delta (23, 22)
Screenshot: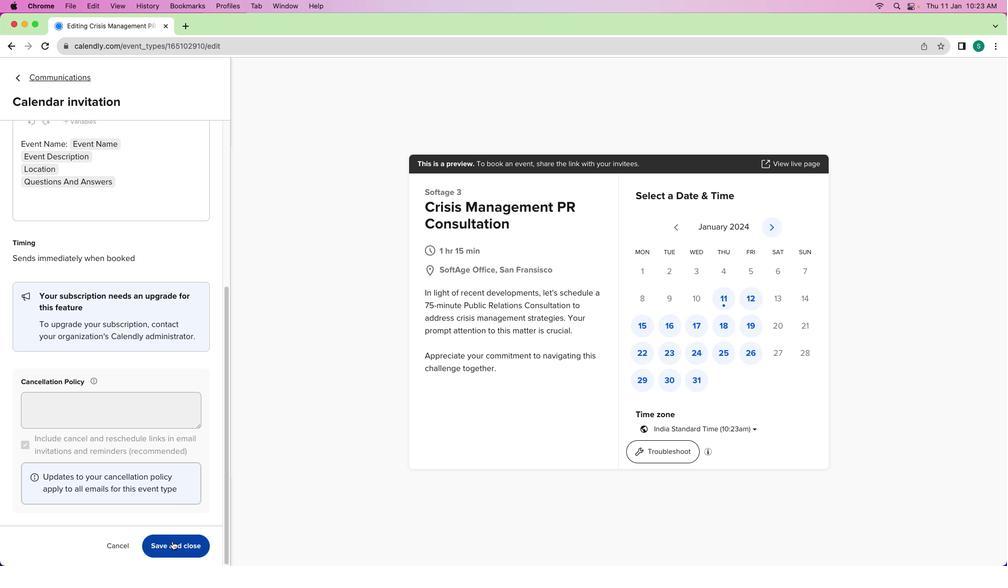 
Action: Mouse scrolled (136, 356) with delta (23, 22)
Screenshot: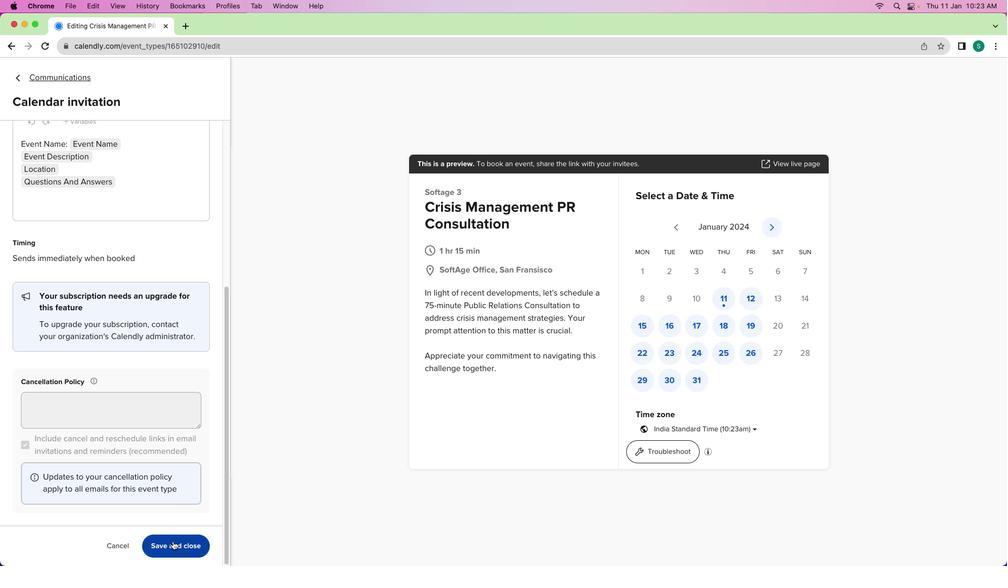 
Action: Mouse scrolled (136, 356) with delta (23, 21)
Screenshot: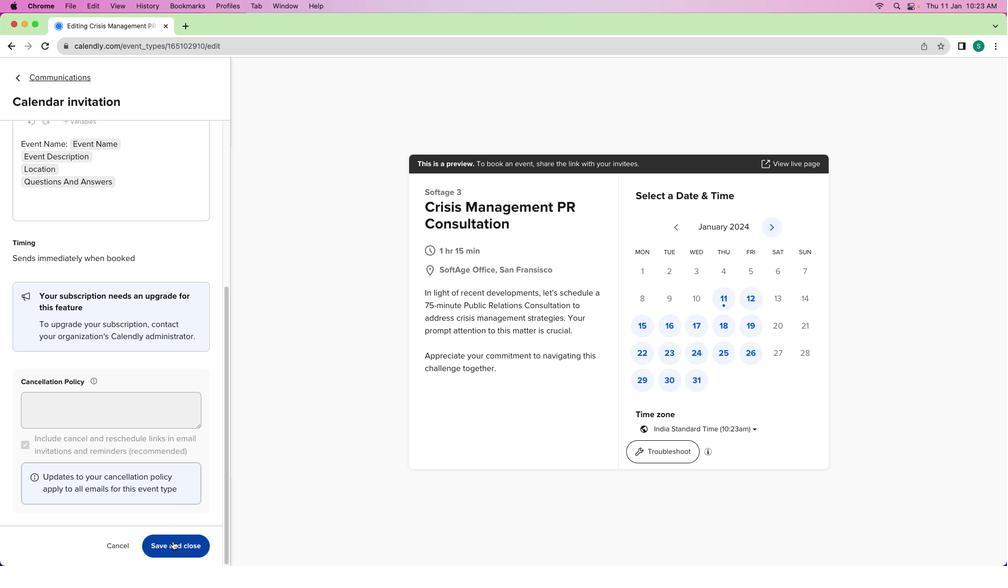 
Action: Mouse moved to (139, 357)
Screenshot: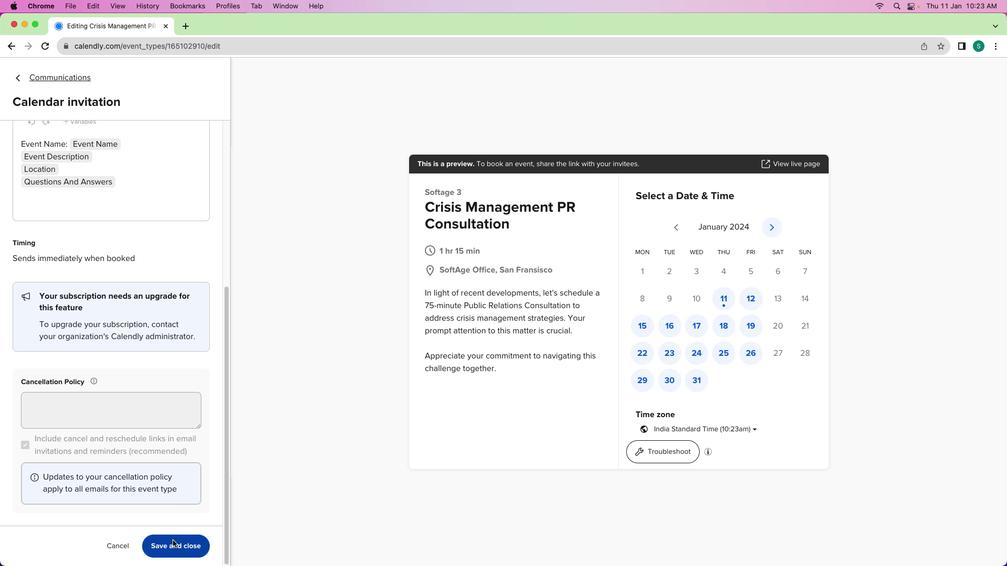 
Action: Mouse scrolled (139, 357) with delta (23, 22)
Screenshot: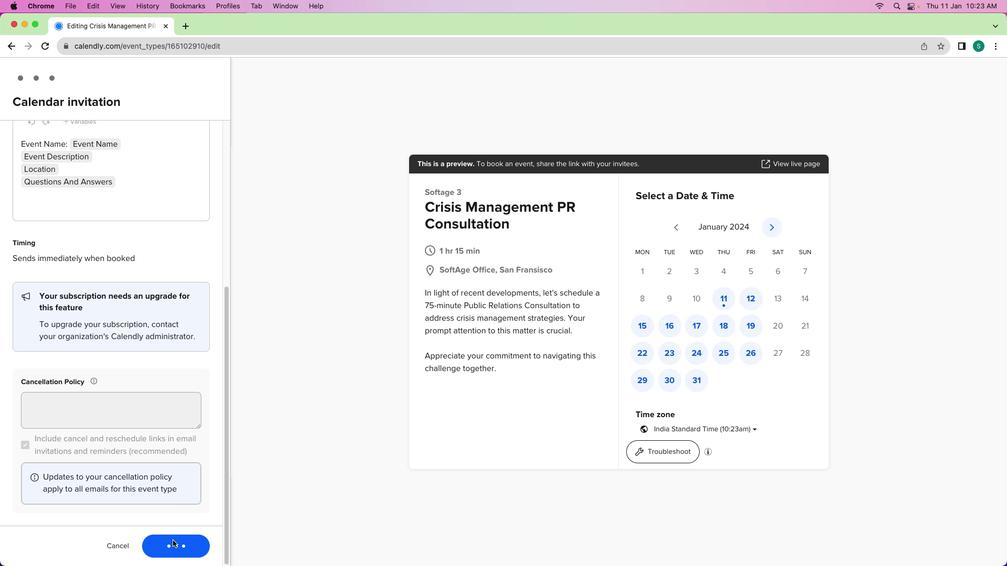 
Action: Mouse moved to (139, 359)
Screenshot: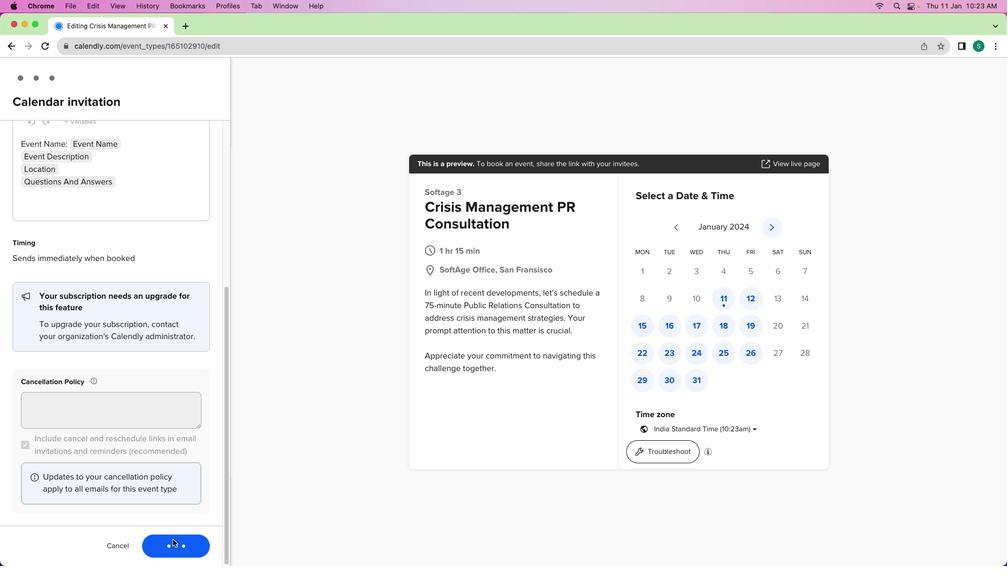
Action: Mouse scrolled (139, 359) with delta (23, 22)
Screenshot: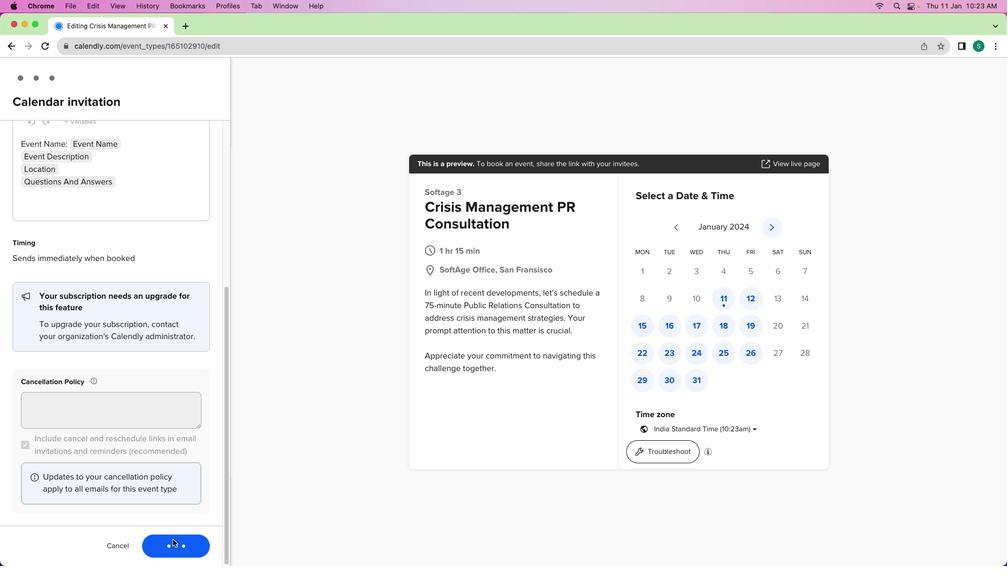 
Action: Mouse moved to (140, 376)
Screenshot: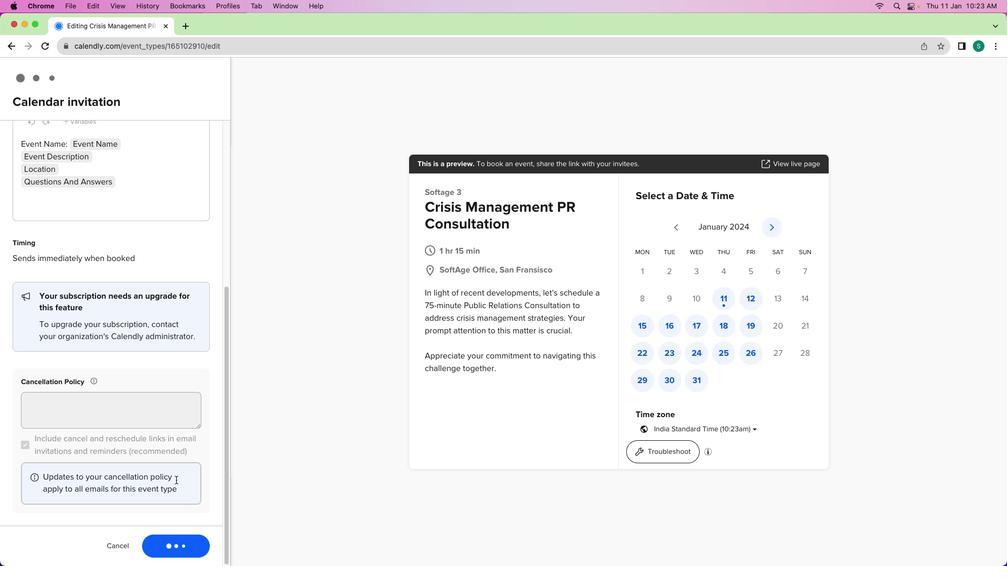 
Action: Mouse scrolled (140, 376) with delta (23, 22)
Screenshot: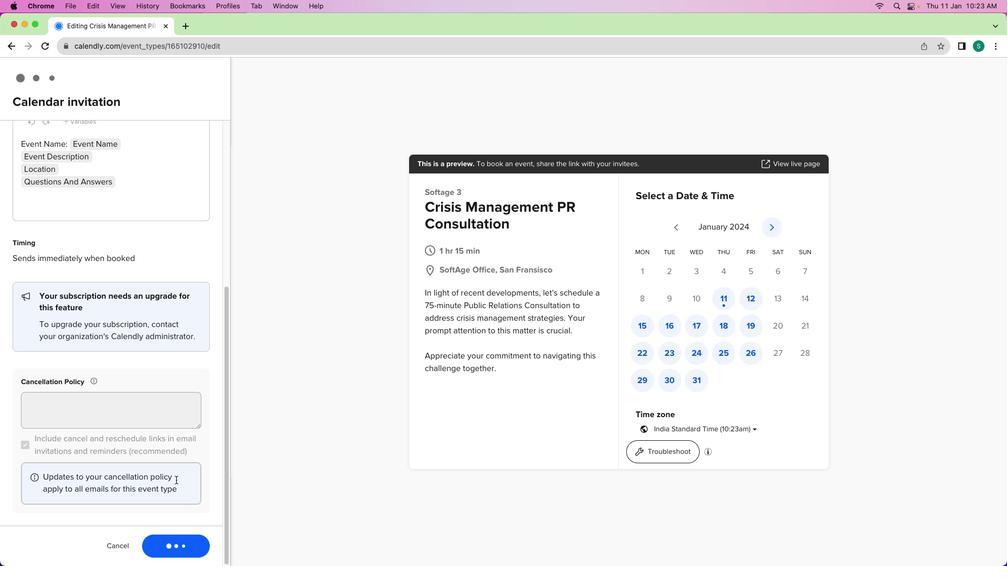 
Action: Mouse scrolled (140, 376) with delta (23, 22)
Screenshot: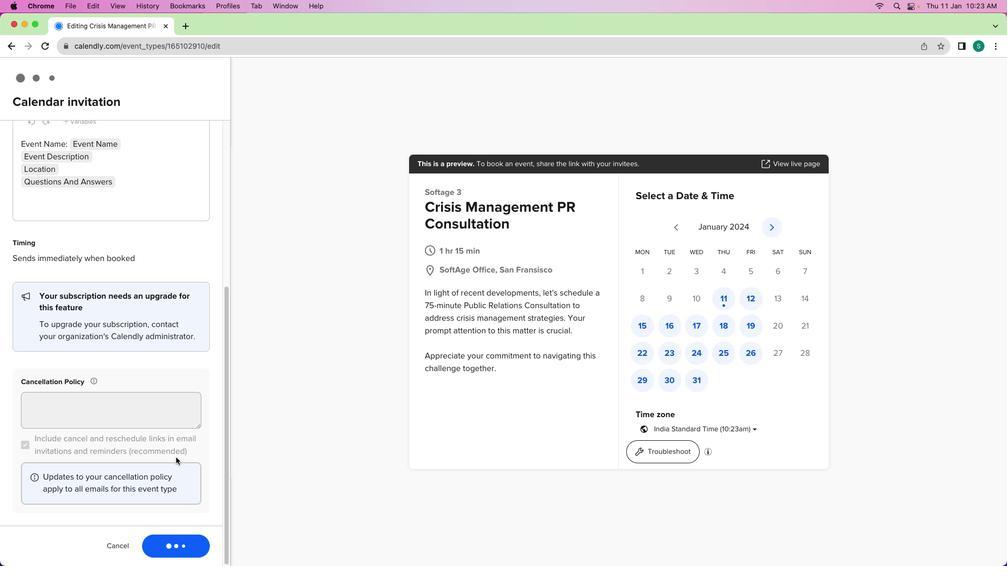
Action: Mouse scrolled (140, 376) with delta (23, 21)
Screenshot: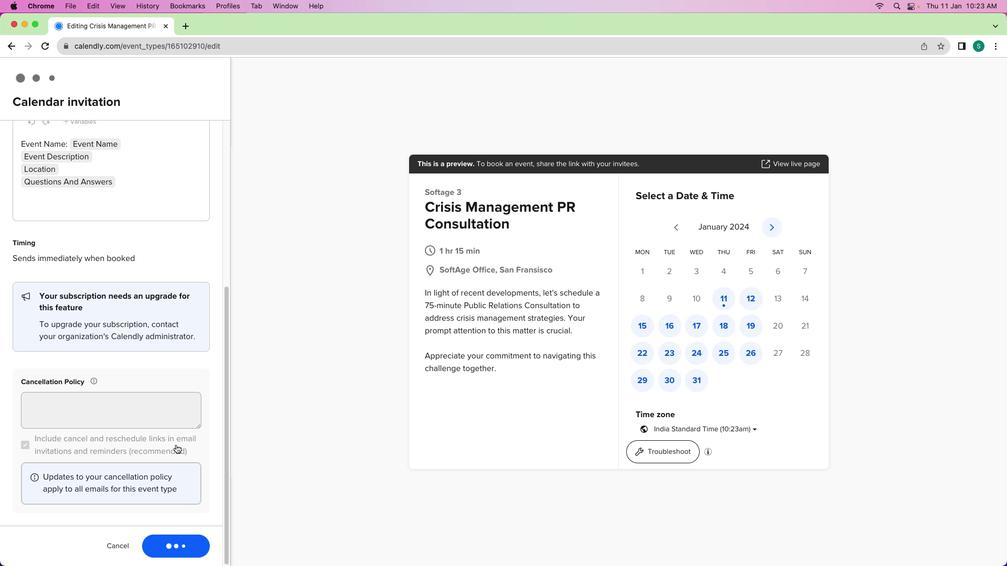 
Action: Mouse scrolled (140, 376) with delta (23, 20)
Screenshot: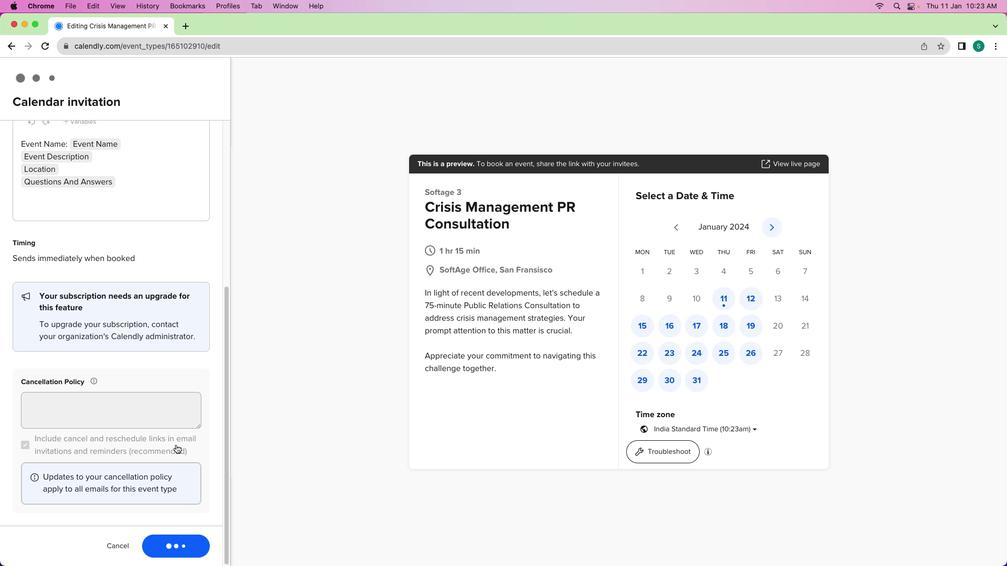 
Action: Mouse scrolled (140, 376) with delta (23, 19)
Screenshot: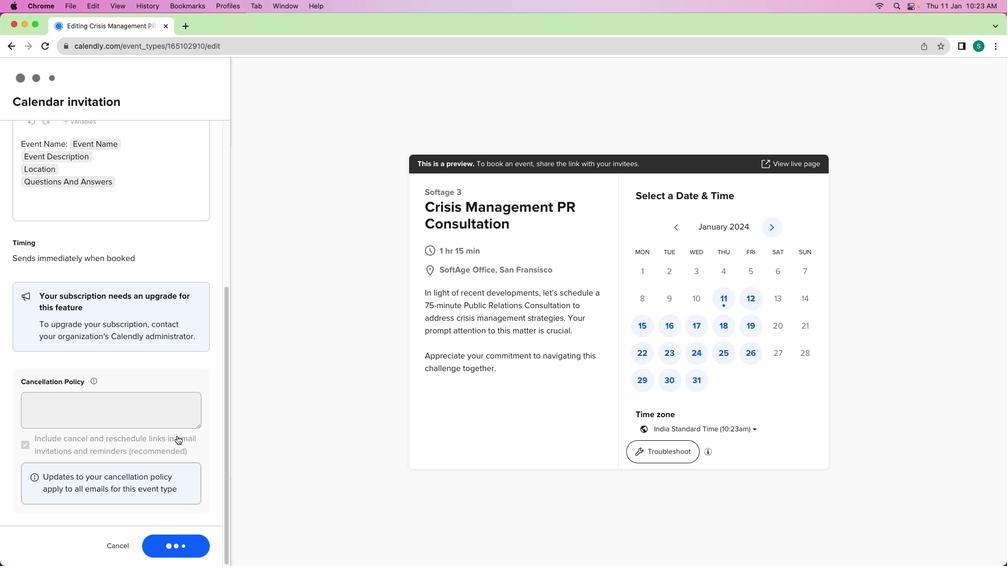 
Action: Mouse moved to (195, 565)
Screenshot: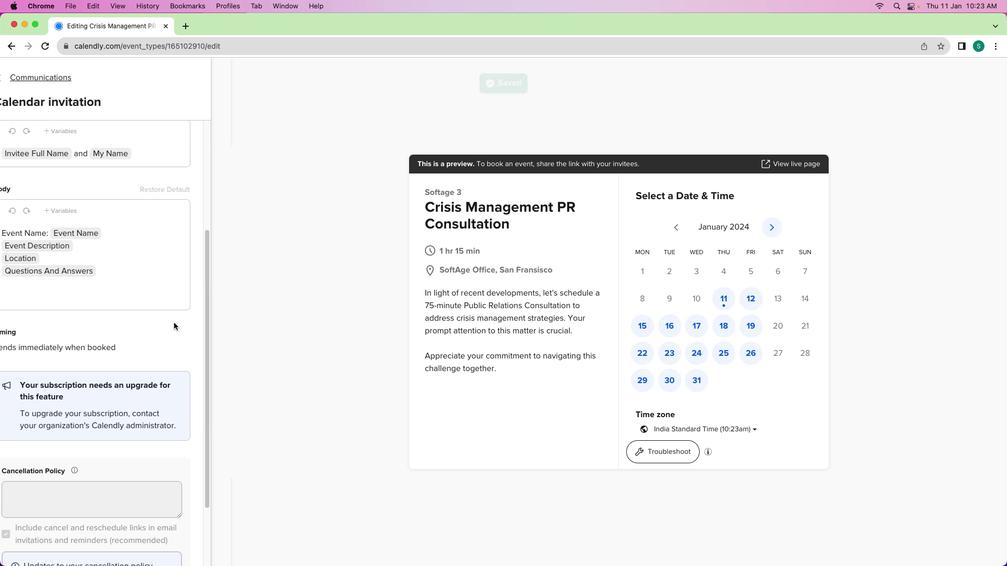 
Action: Mouse pressed left at (195, 565)
Screenshot: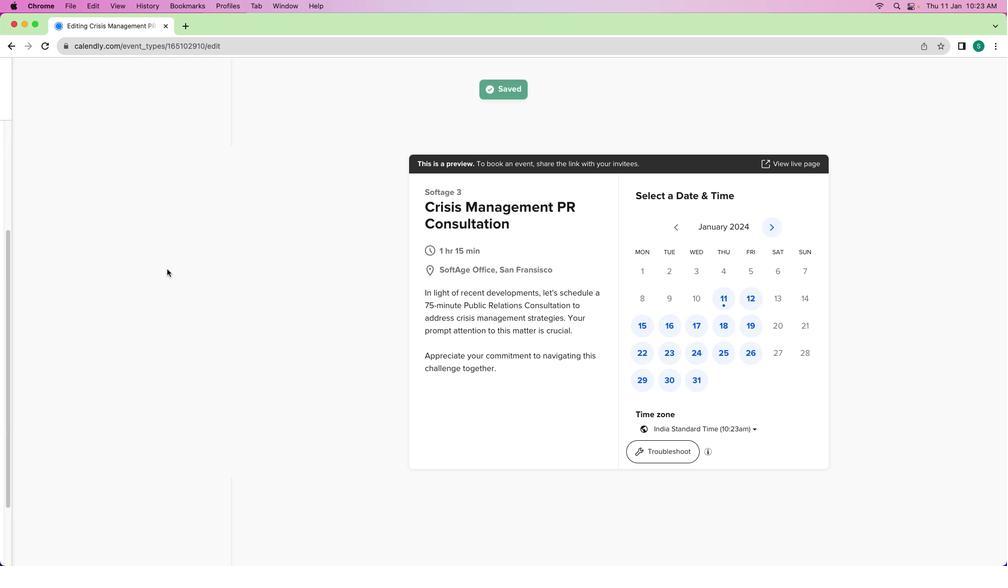 
Action: Mouse moved to (86, 101)
Screenshot: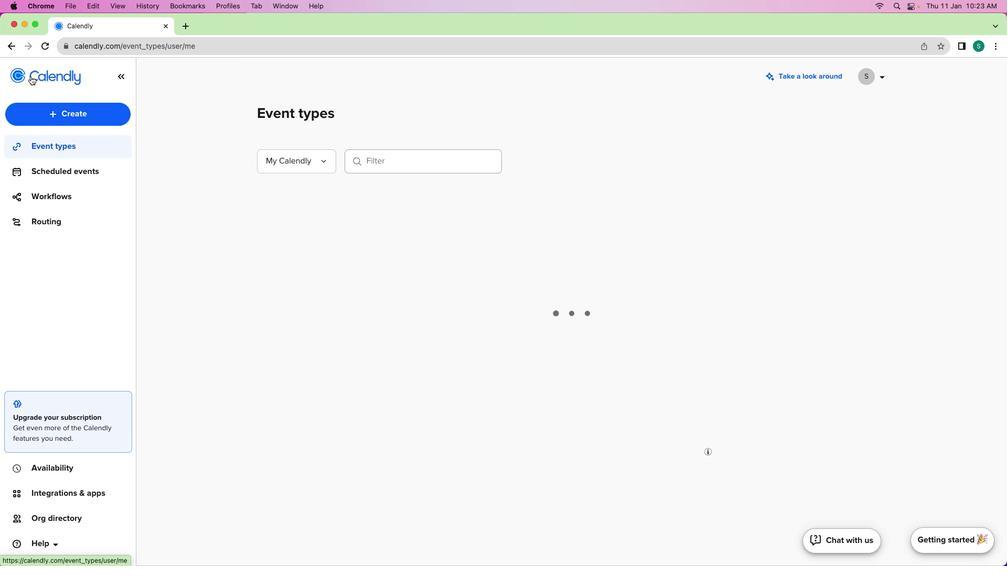 
Action: Mouse pressed left at (86, 101)
Screenshot: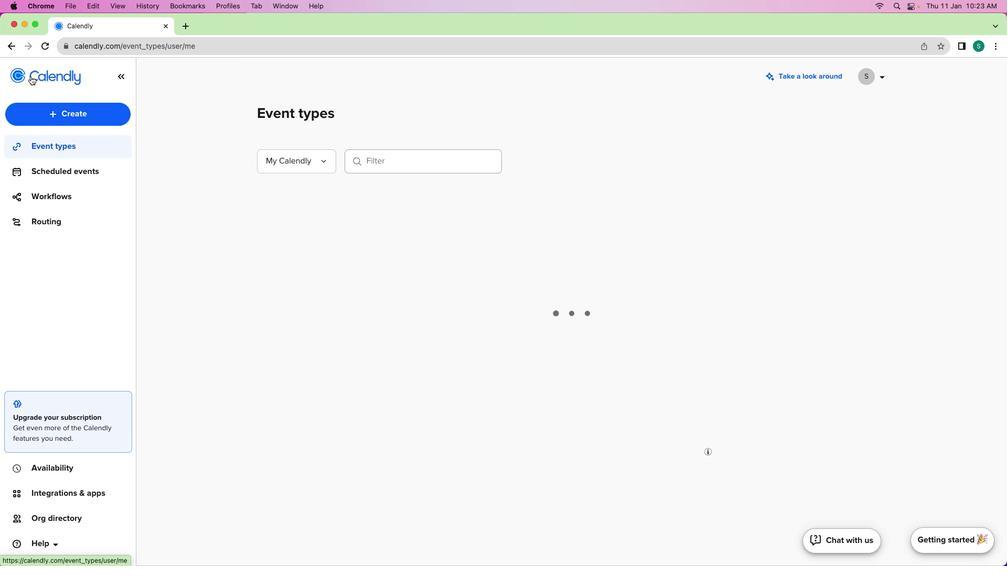 
Action: Mouse moved to (54, 99)
Screenshot: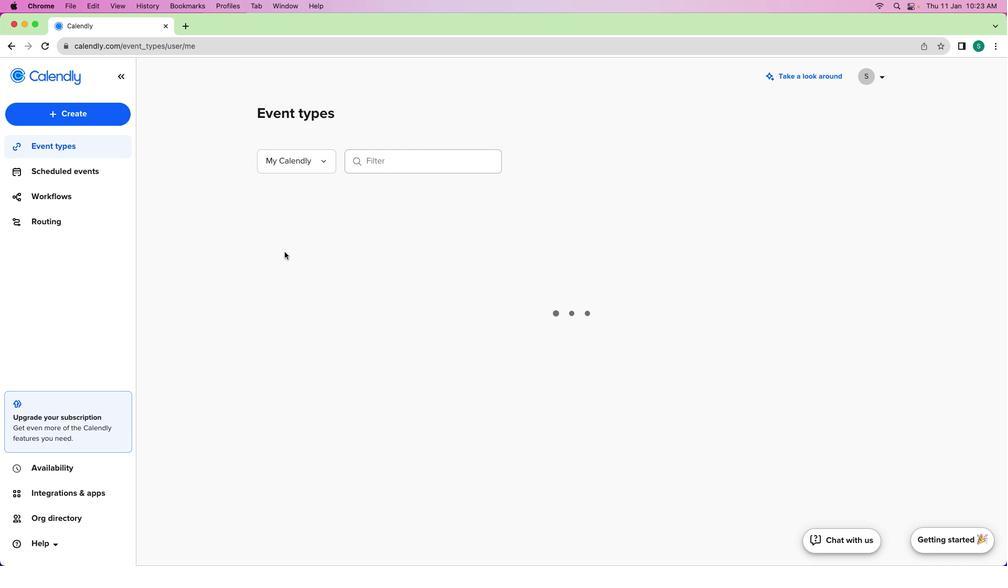
Action: Mouse pressed left at (54, 99)
Screenshot: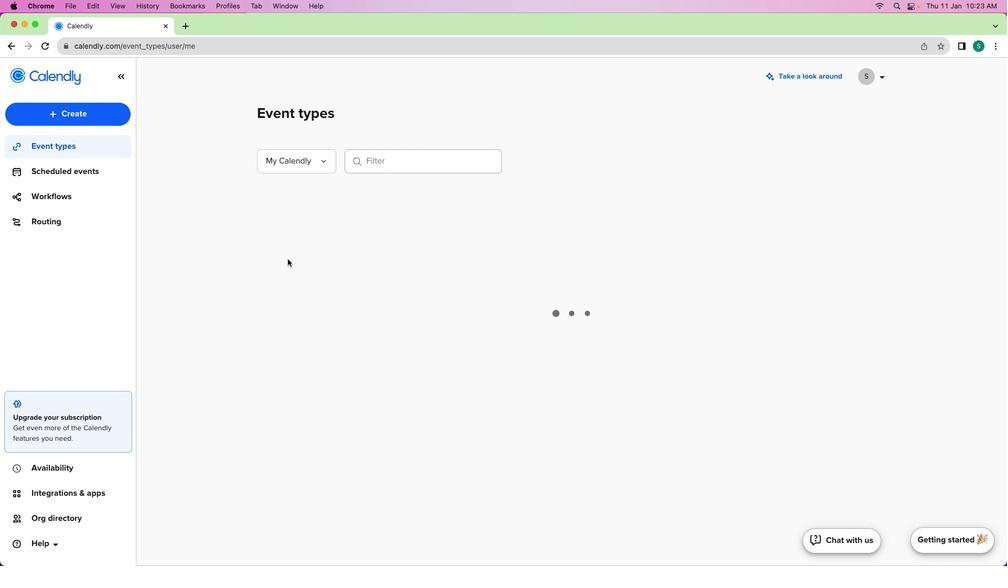 
Action: Mouse moved to (367, 347)
Screenshot: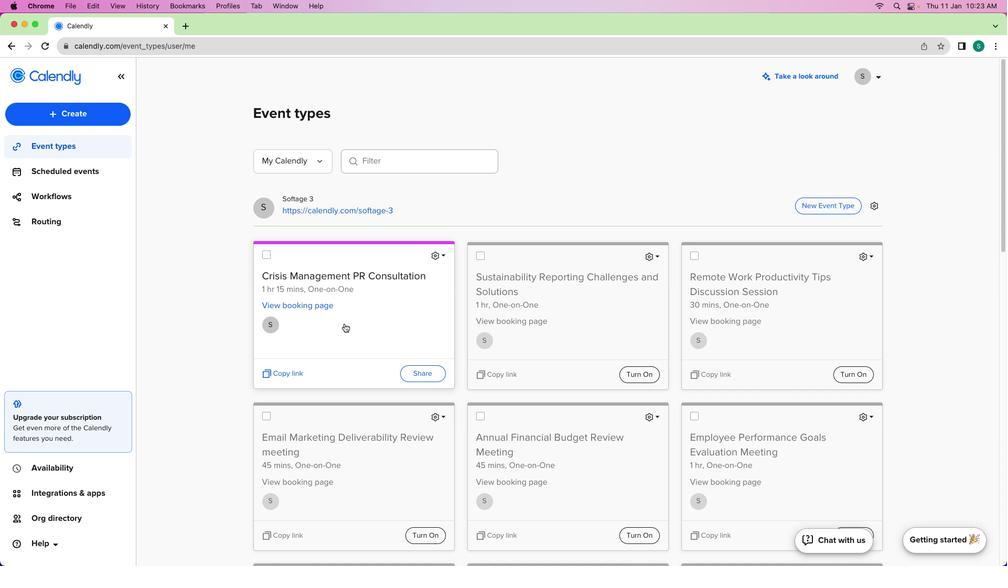 
